 Task: In the  document Pig.epub ,align picture to the 'center'. Insert word art below the picture and give heading  'Pig  in Light Blue'change the shape height to  7.32 in
Action: Mouse moved to (355, 485)
Screenshot: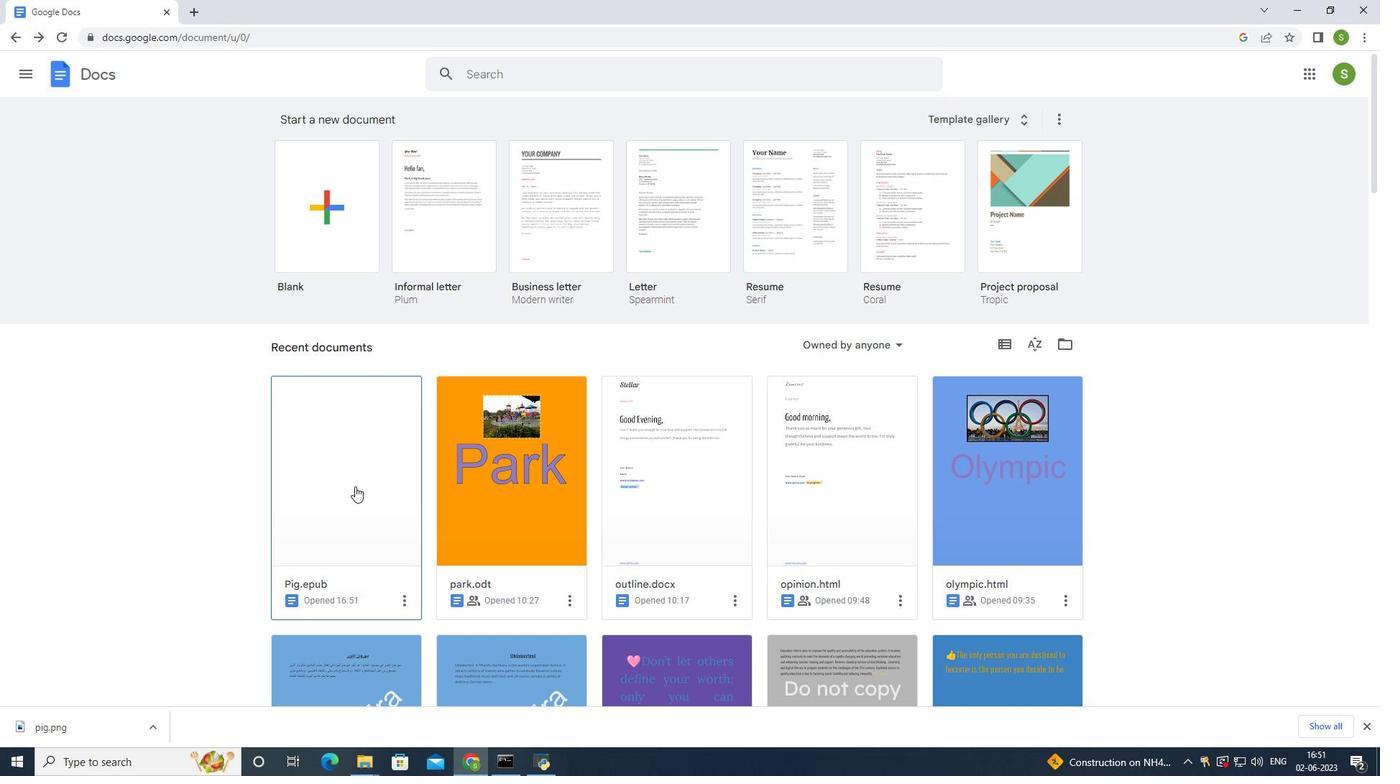 
Action: Mouse pressed left at (355, 485)
Screenshot: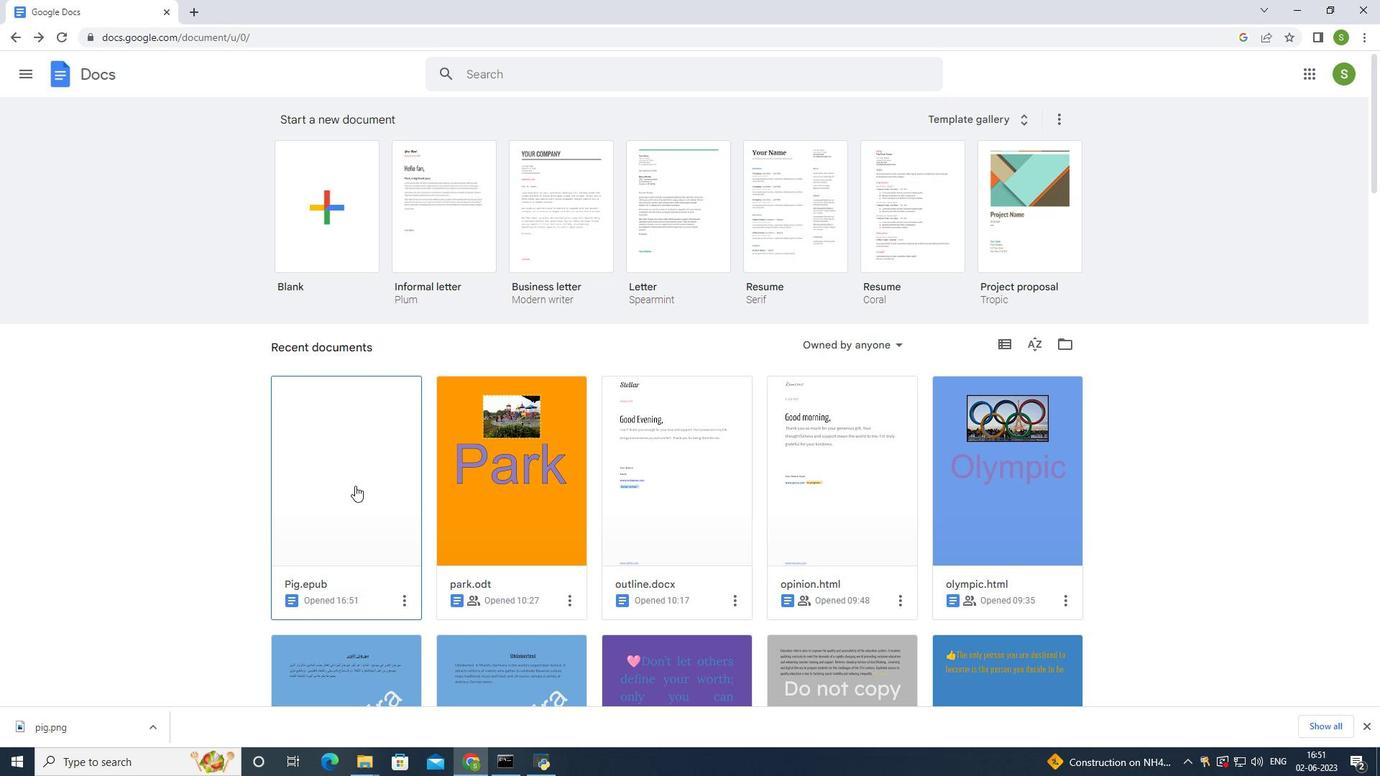 
Action: Mouse moved to (490, 269)
Screenshot: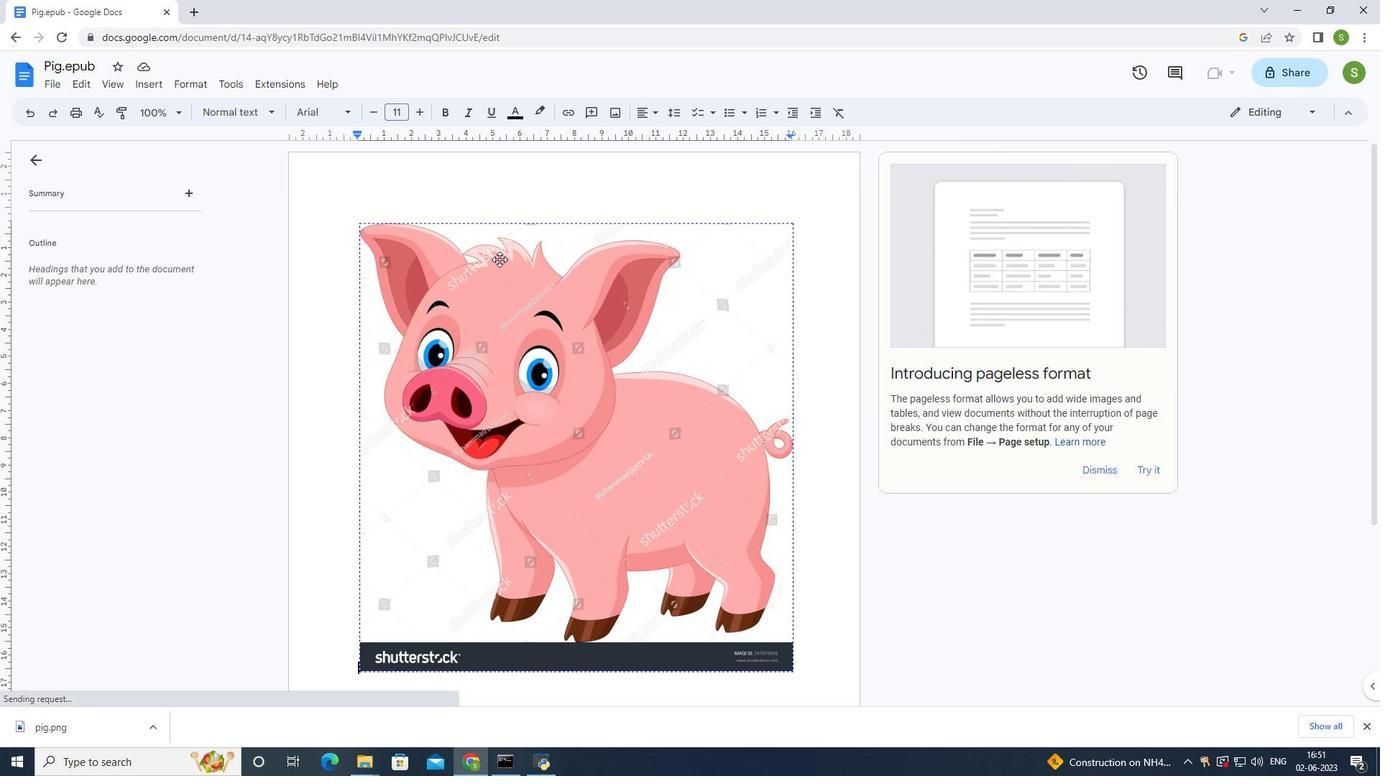 
Action: Mouse pressed left at (490, 269)
Screenshot: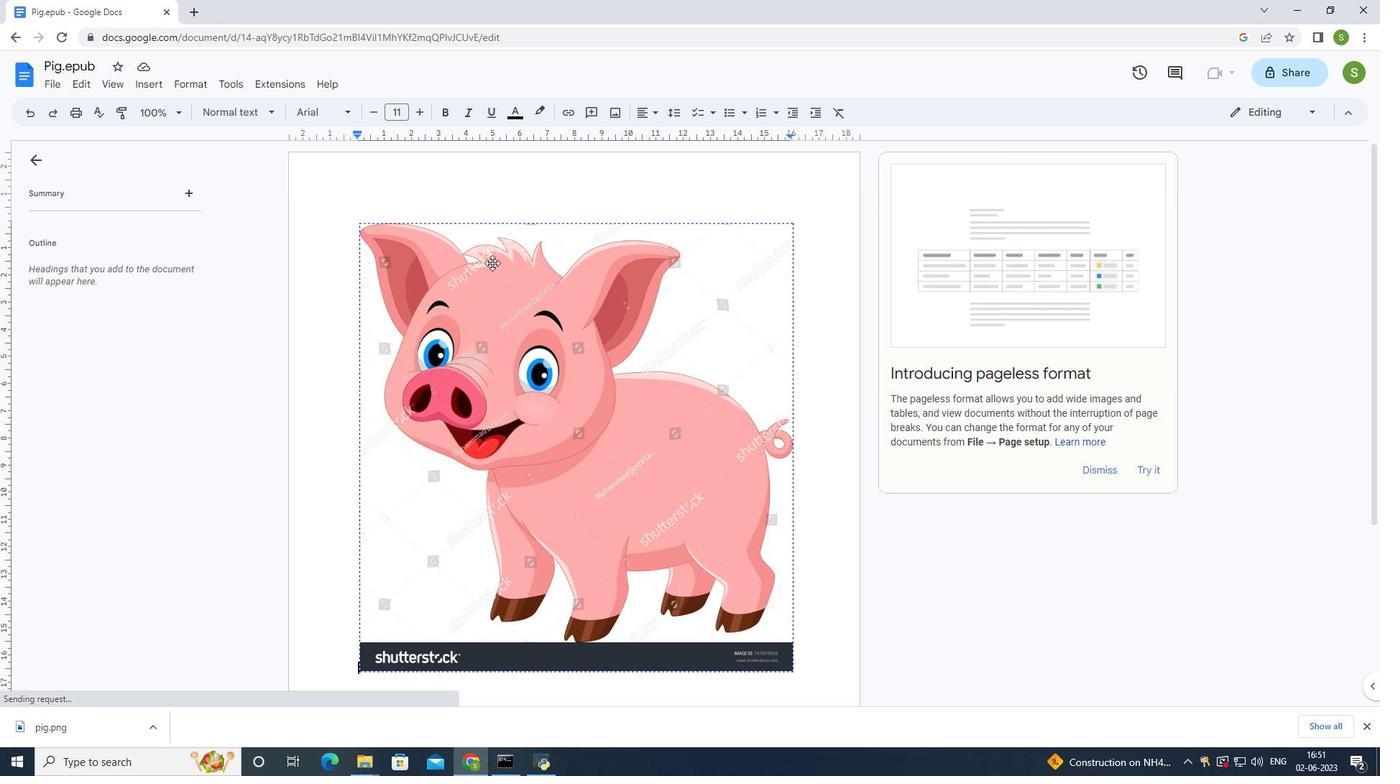 
Action: Mouse moved to (292, 109)
Screenshot: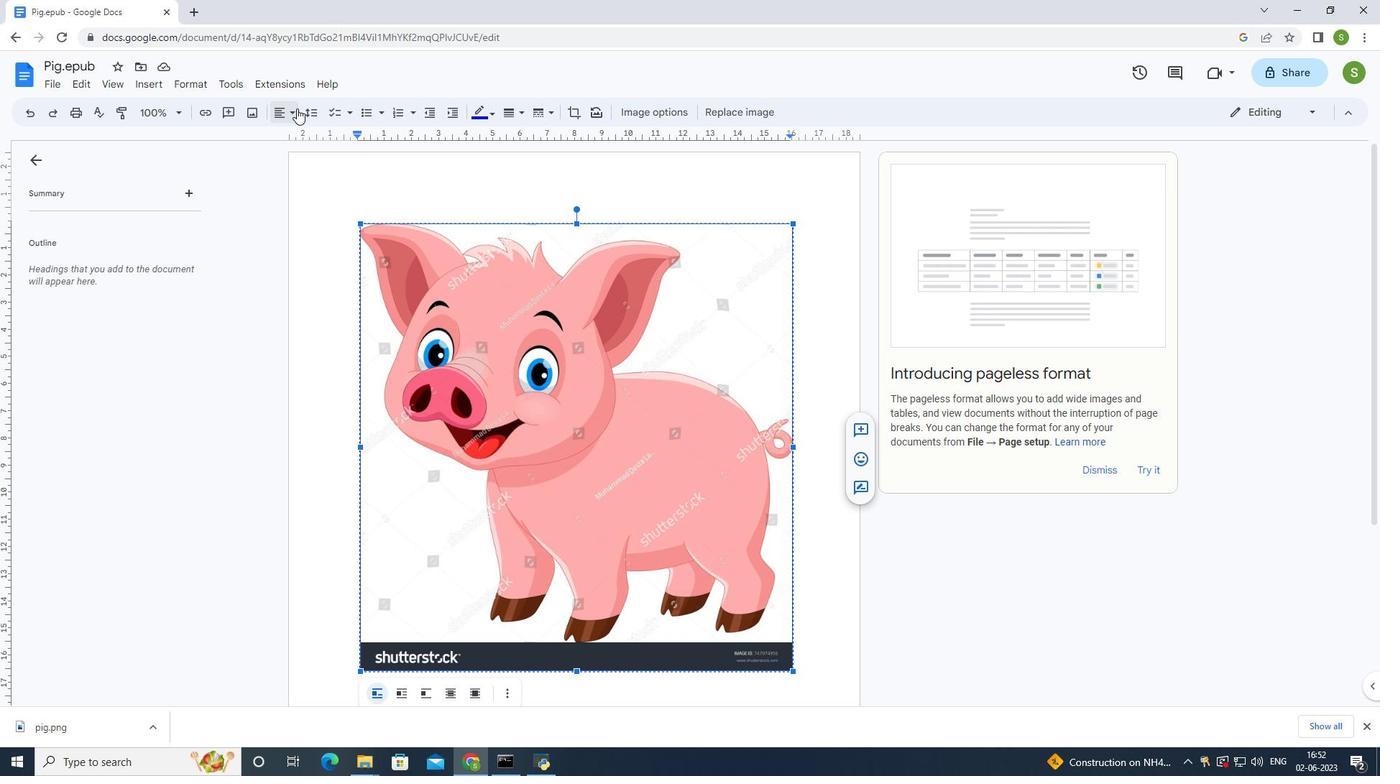 
Action: Mouse pressed left at (292, 109)
Screenshot: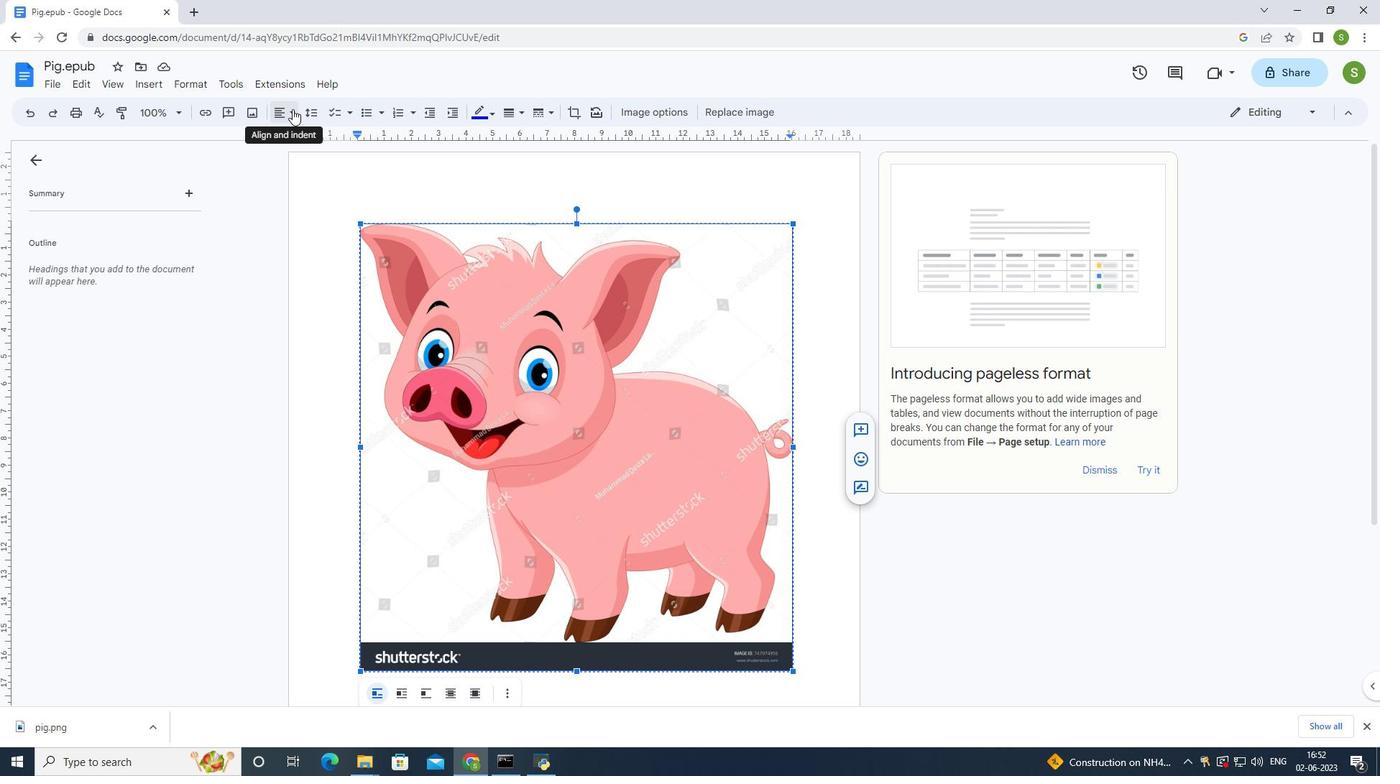 
Action: Mouse moved to (306, 135)
Screenshot: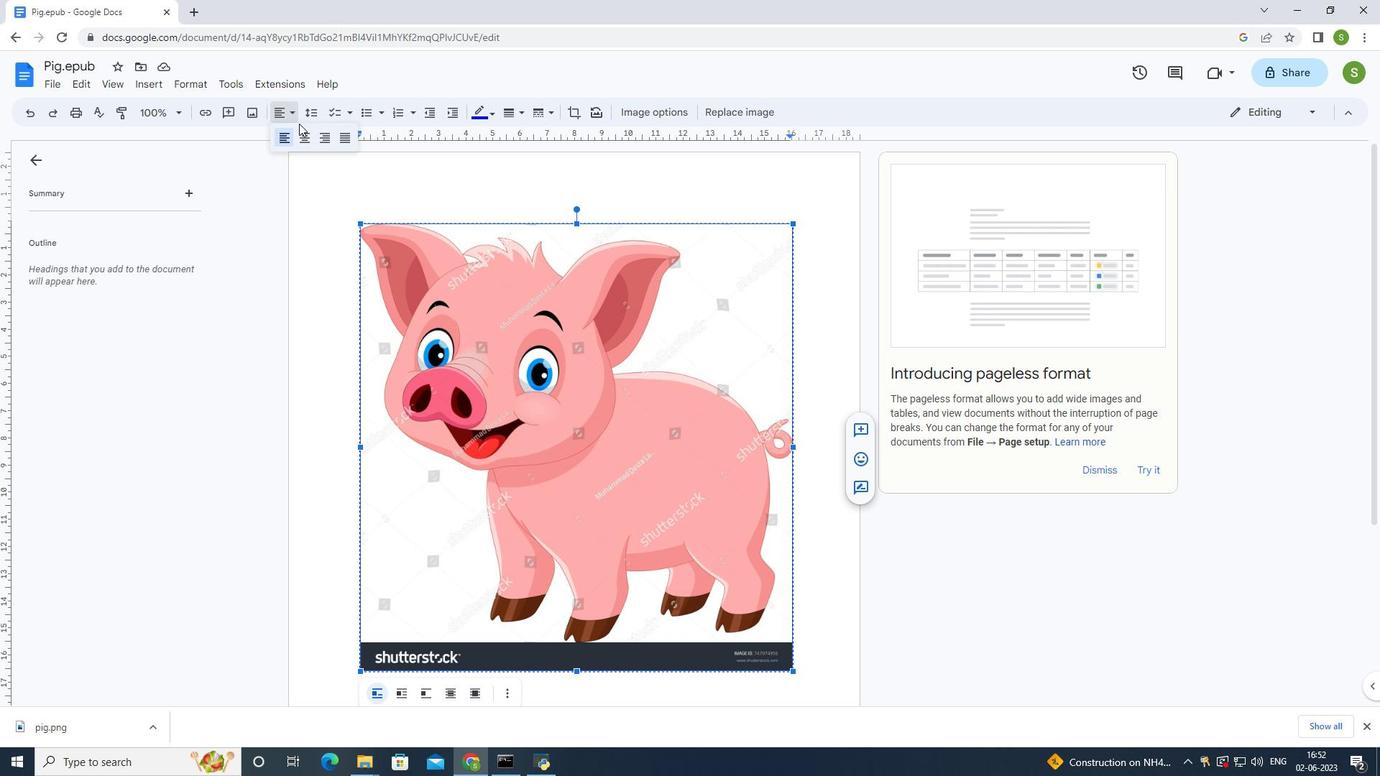 
Action: Mouse pressed left at (306, 135)
Screenshot: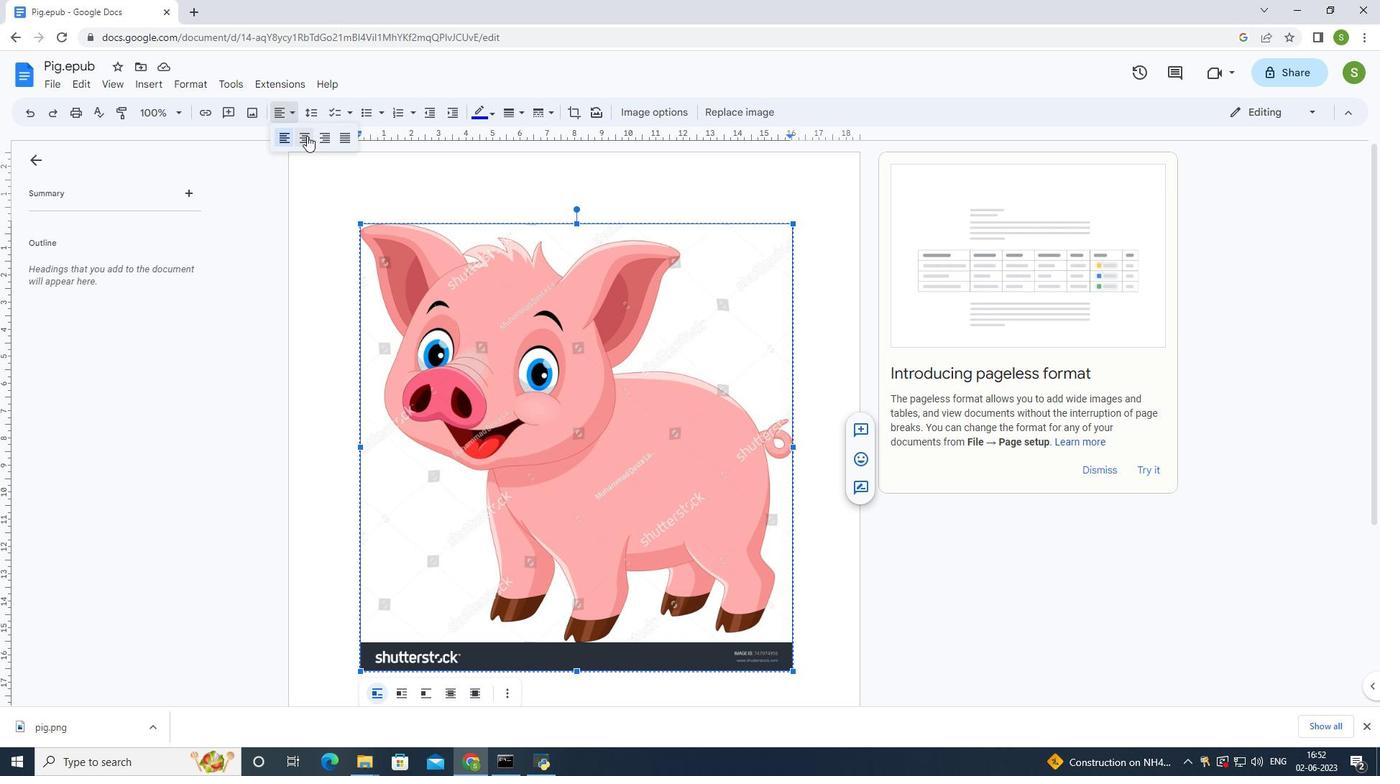 
Action: Mouse moved to (138, 79)
Screenshot: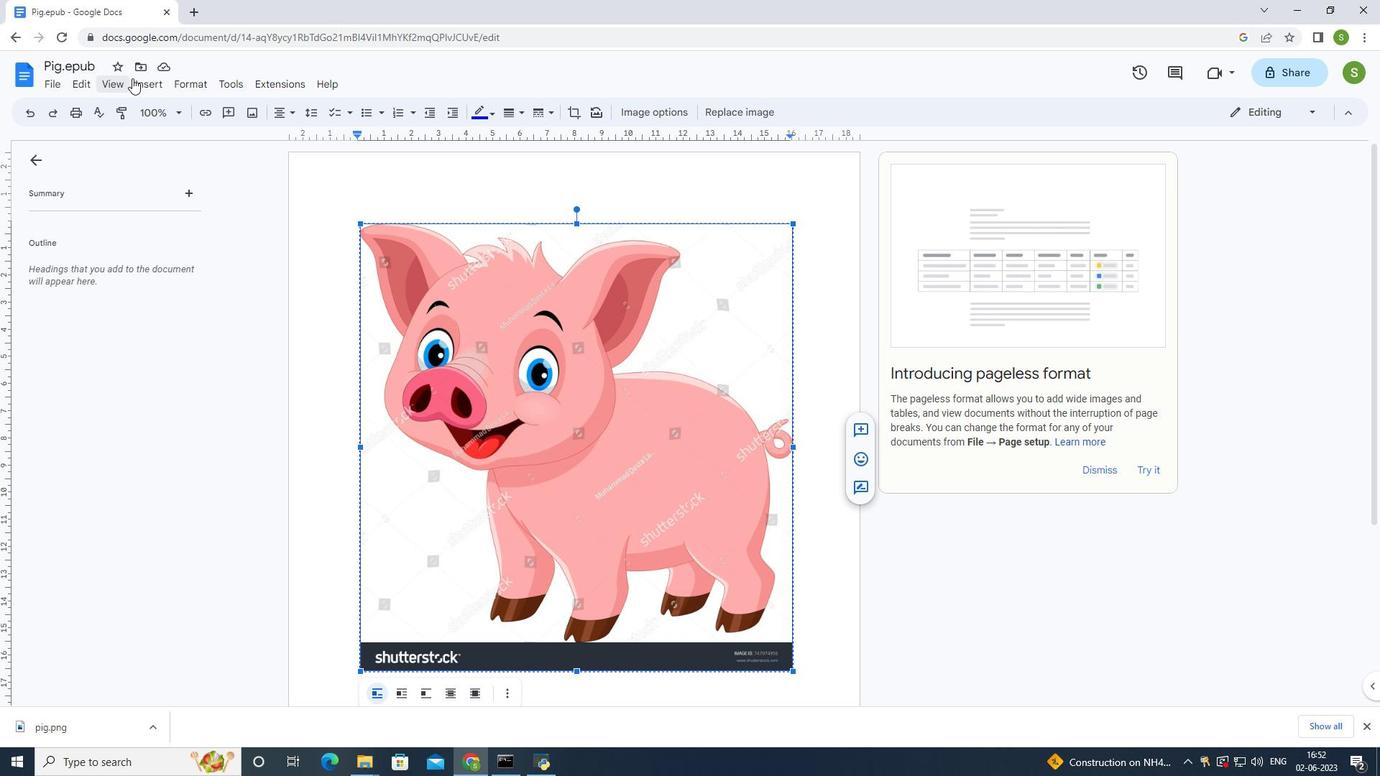 
Action: Mouse pressed left at (138, 79)
Screenshot: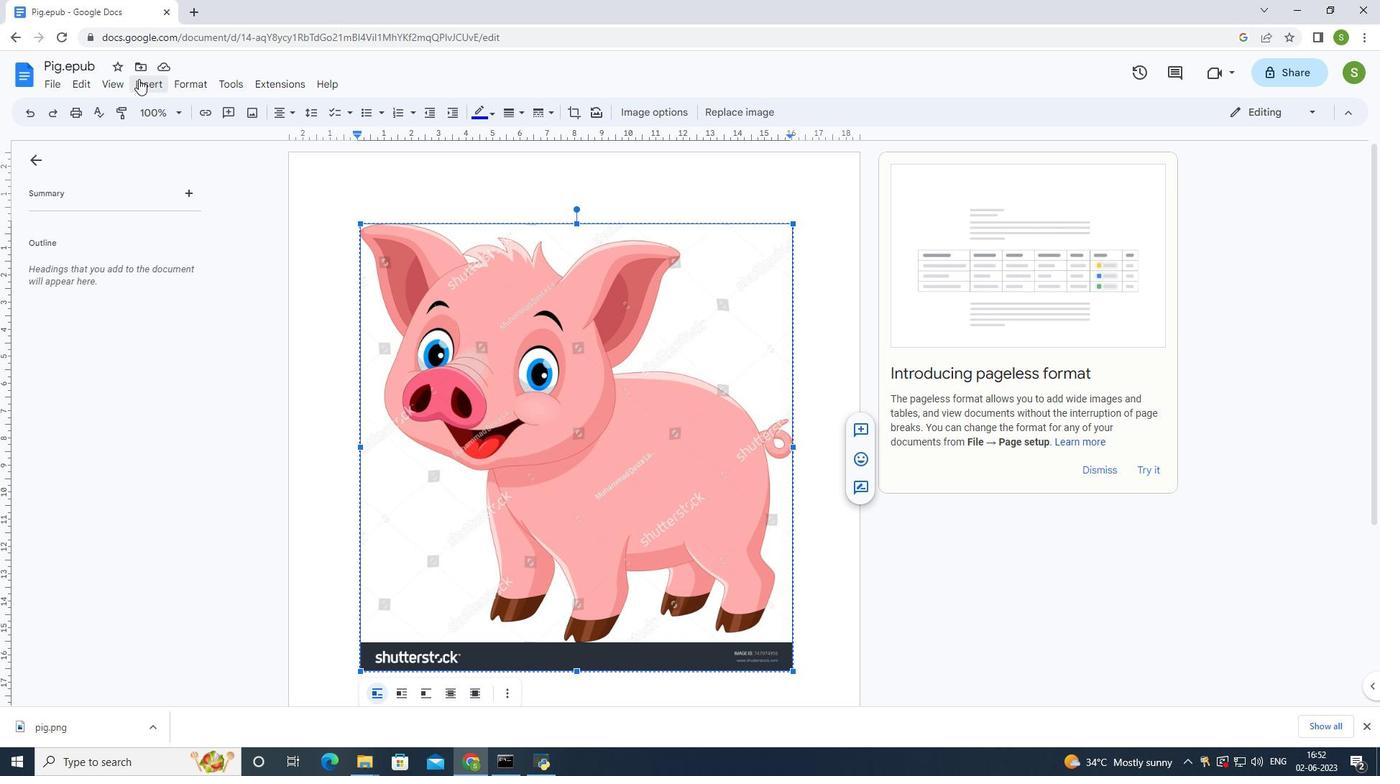 
Action: Mouse moved to (450, 164)
Screenshot: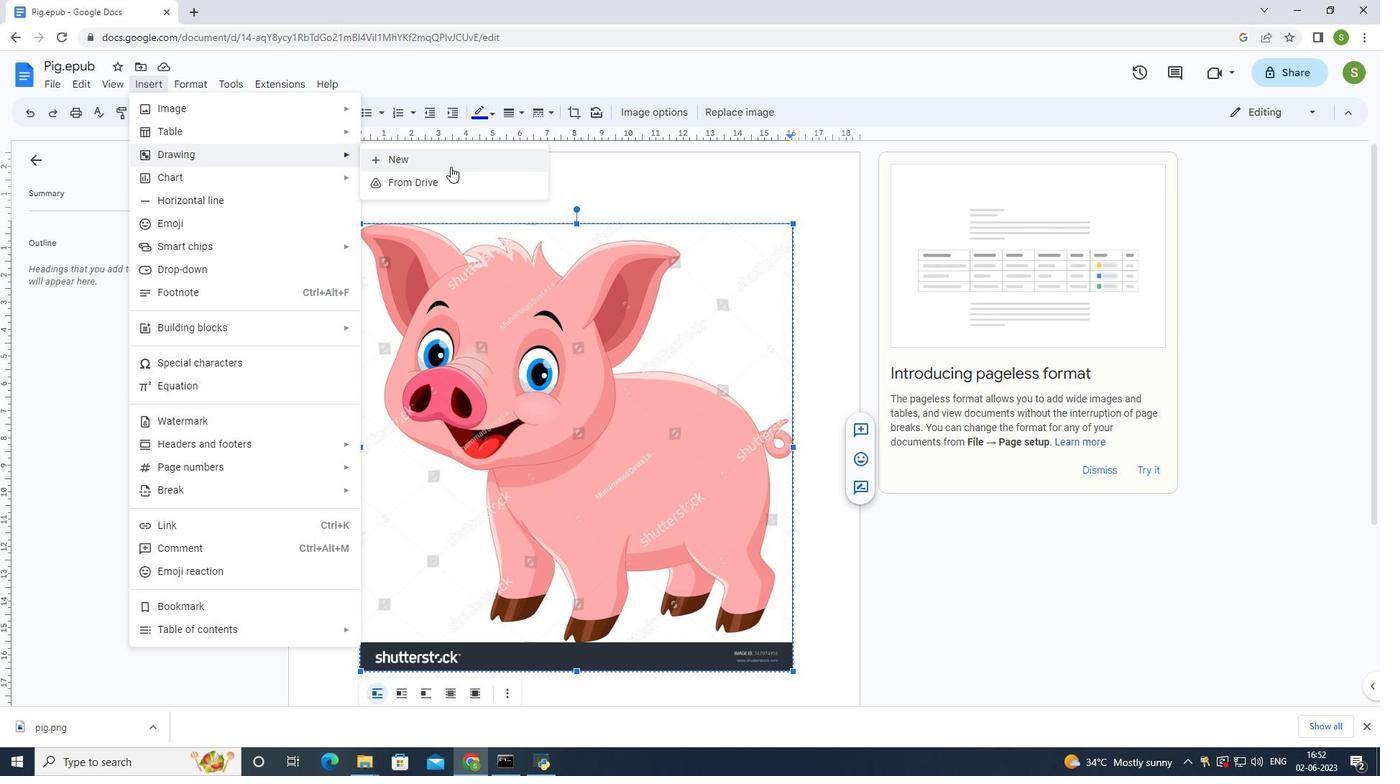 
Action: Mouse pressed left at (450, 164)
Screenshot: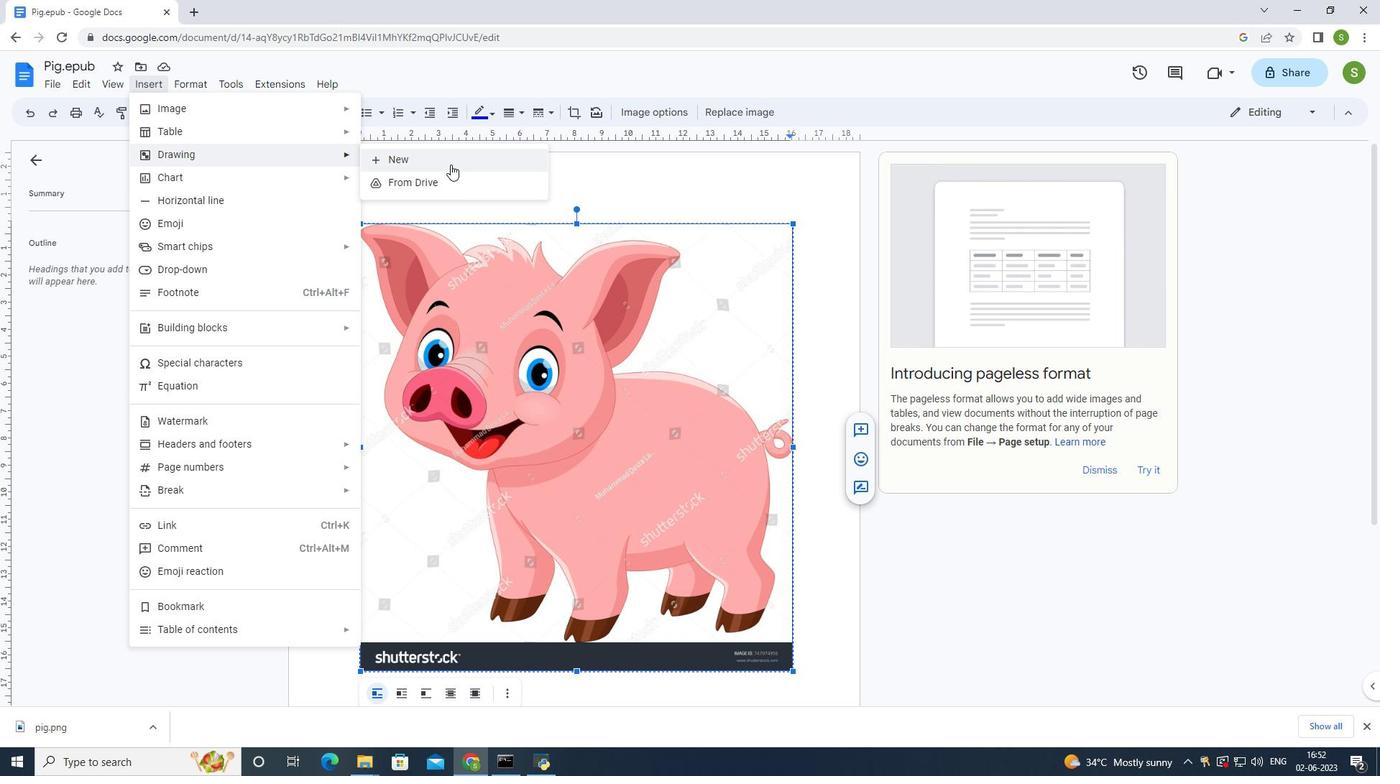 
Action: Mouse moved to (368, 141)
Screenshot: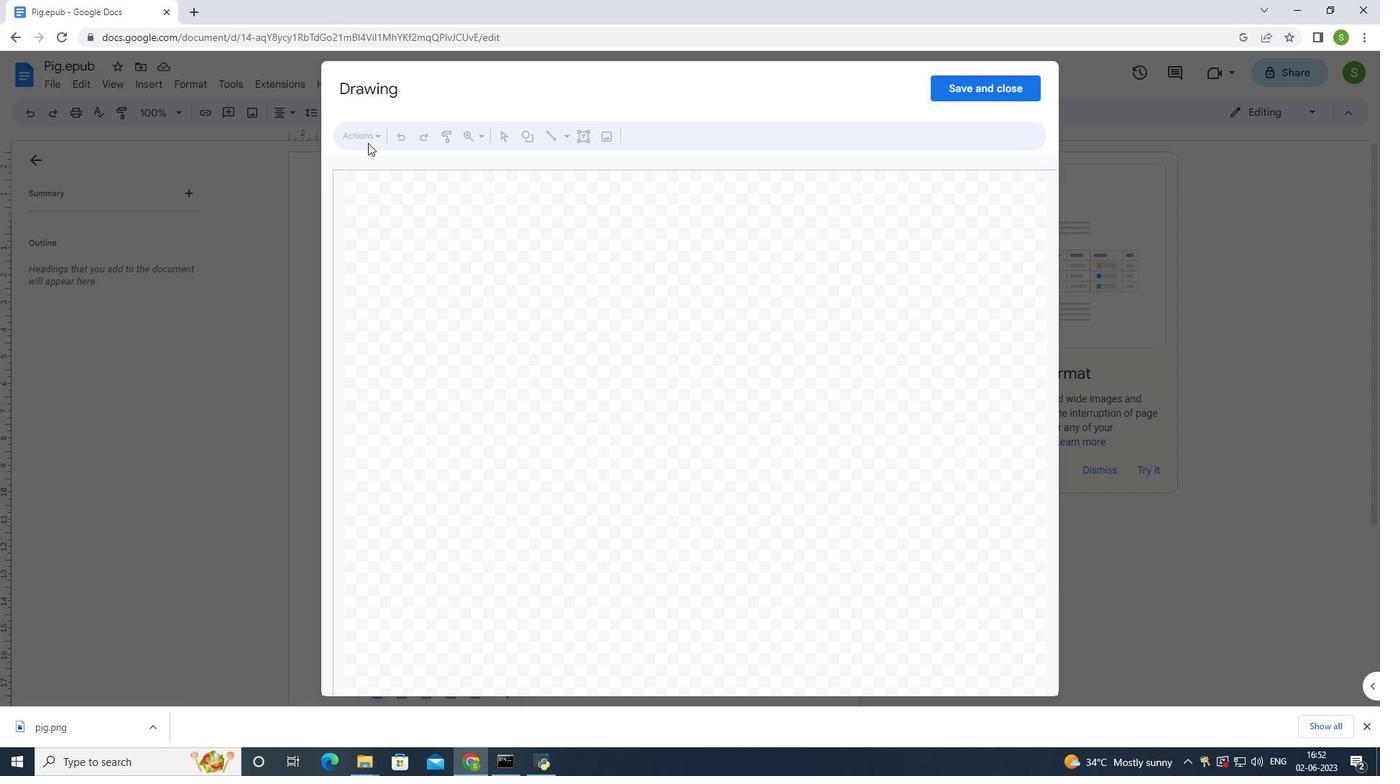 
Action: Mouse pressed left at (368, 141)
Screenshot: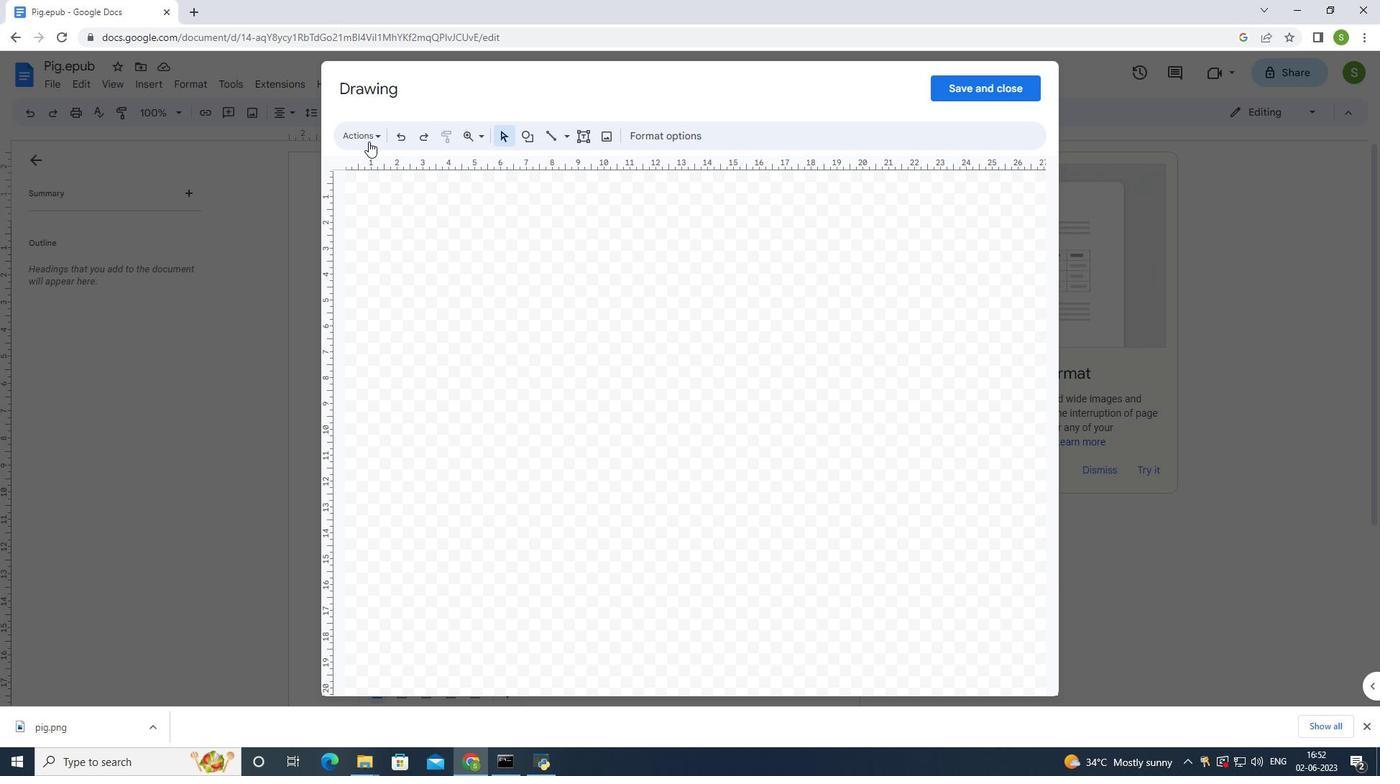
Action: Mouse moved to (377, 230)
Screenshot: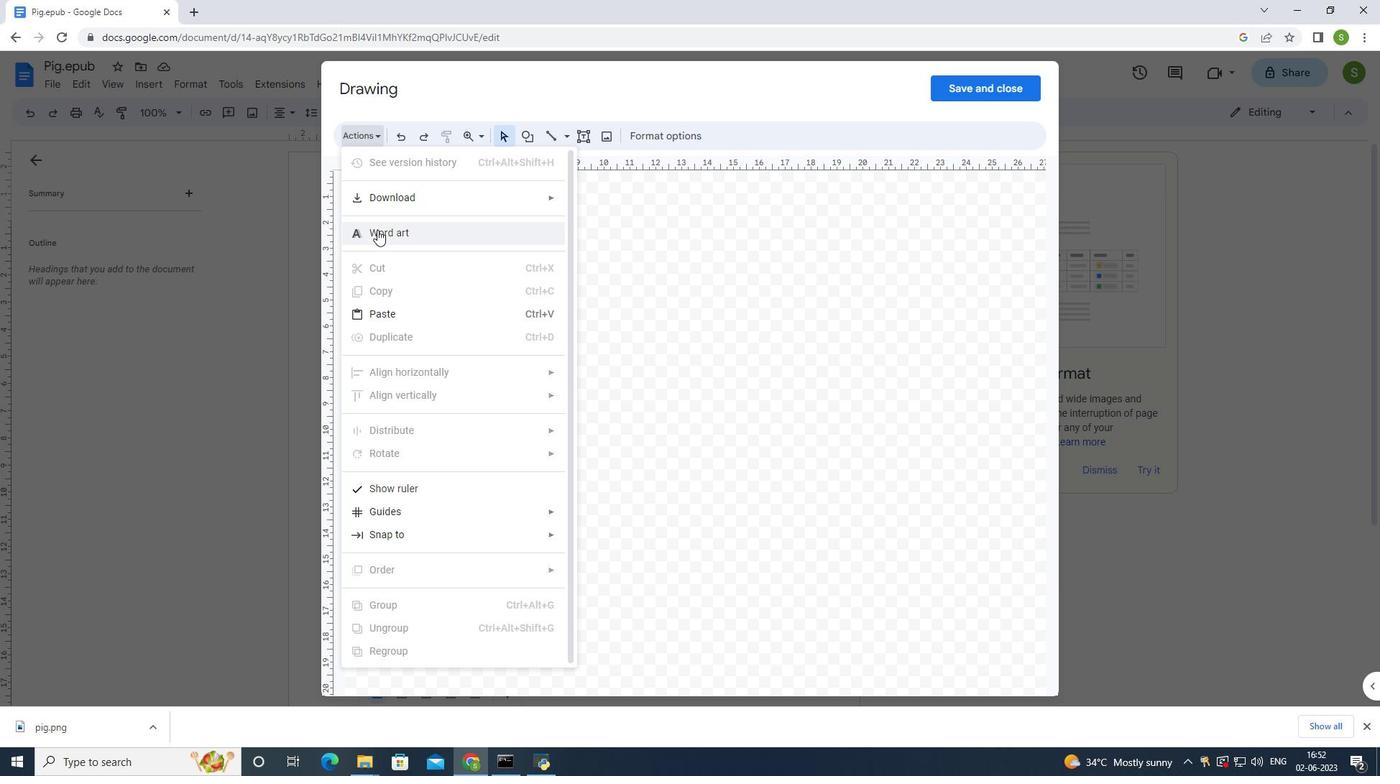
Action: Mouse pressed left at (377, 230)
Screenshot: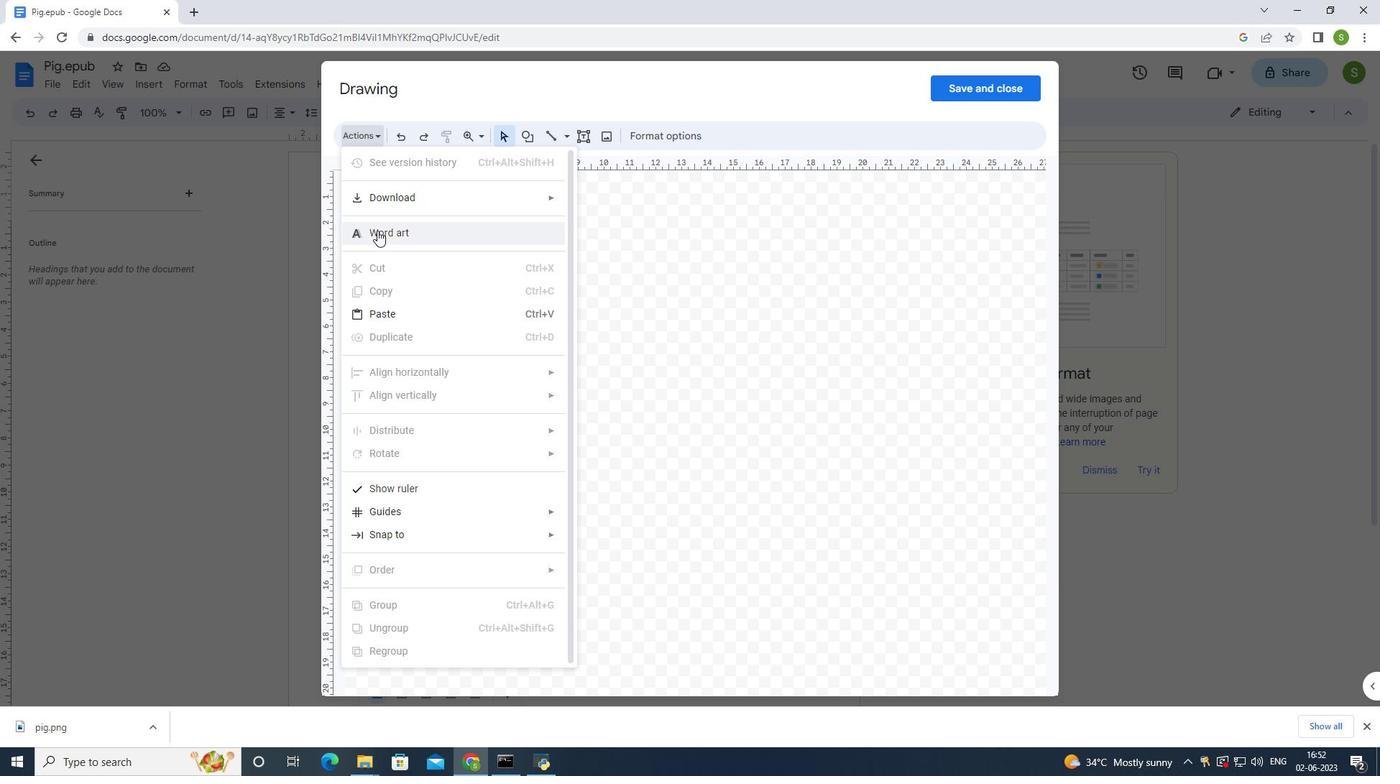 
Action: Mouse moved to (559, 367)
Screenshot: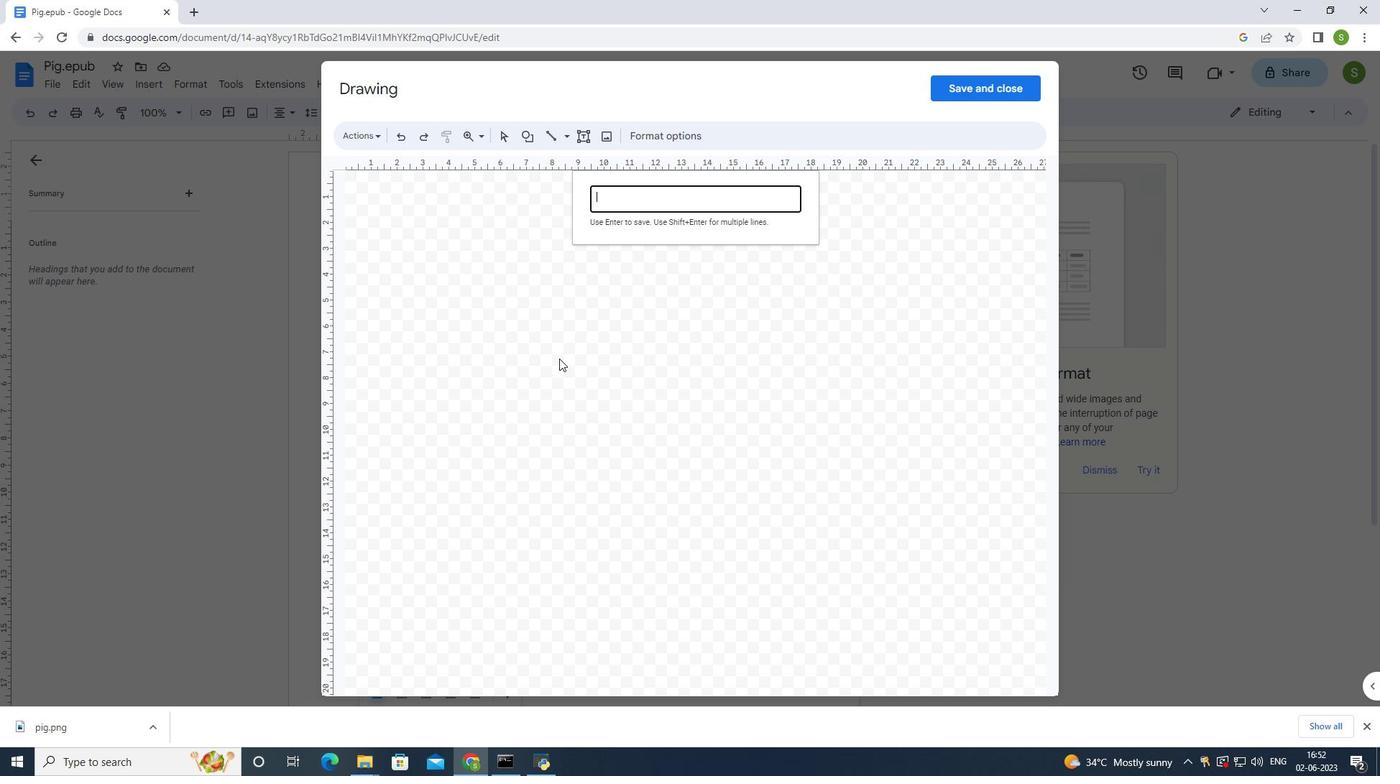 
Action: Key pressed <Key.shift_r>
Screenshot: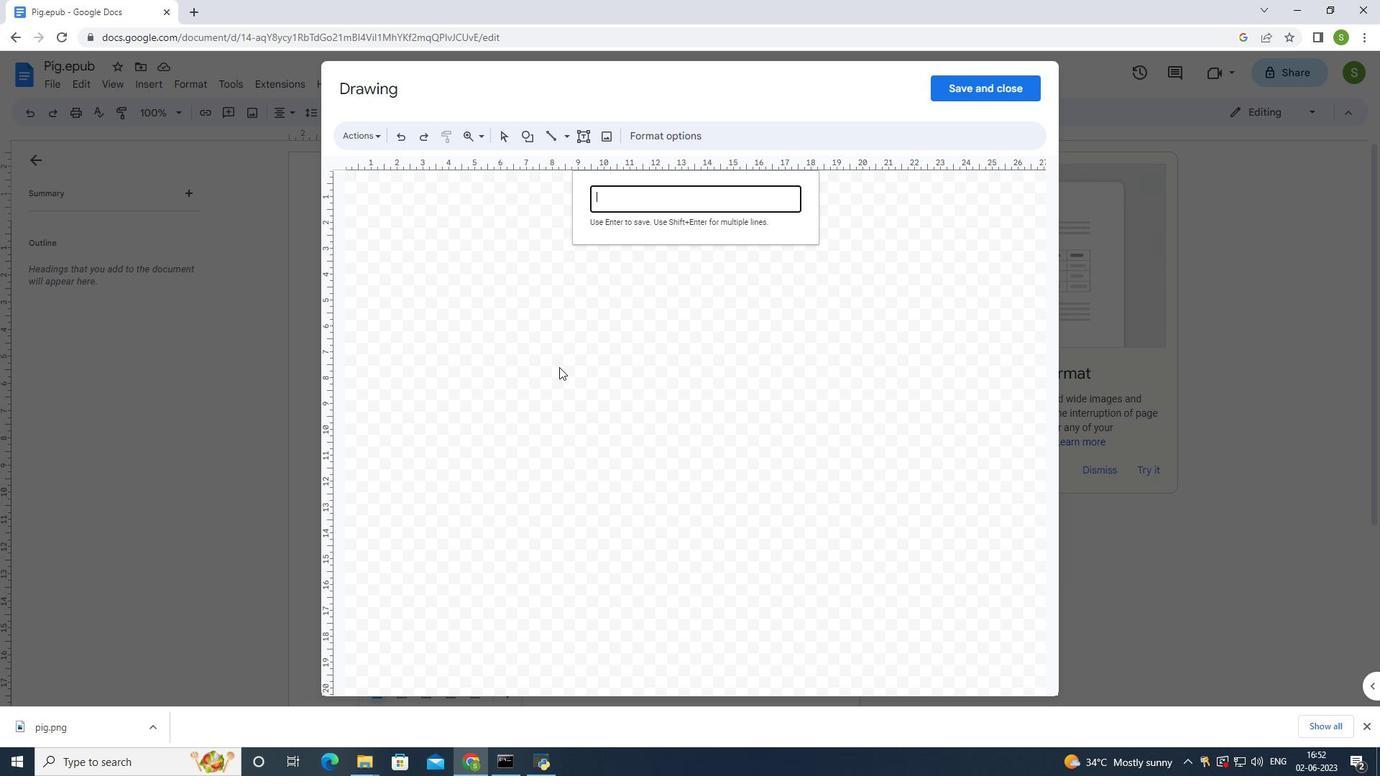 
Action: Mouse moved to (558, 368)
Screenshot: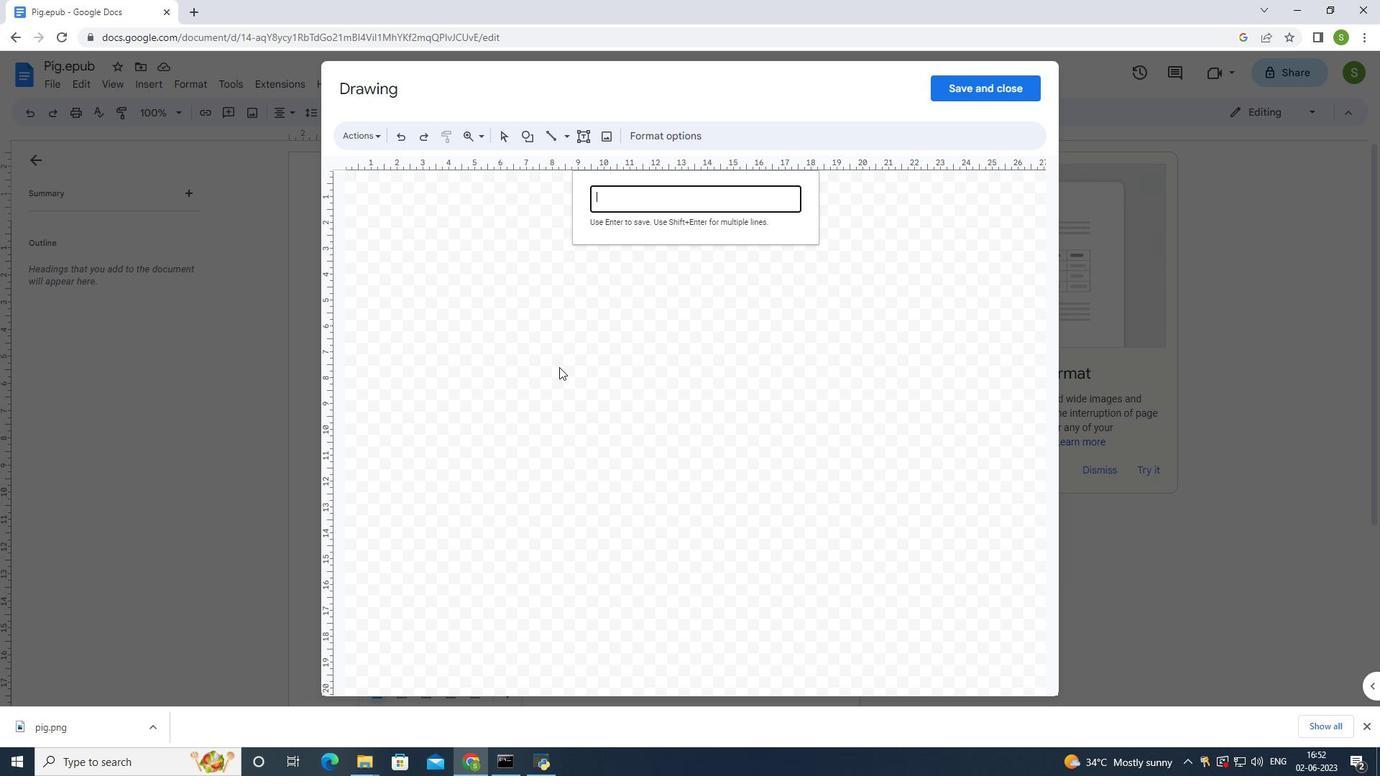 
Action: Key pressed P
Screenshot: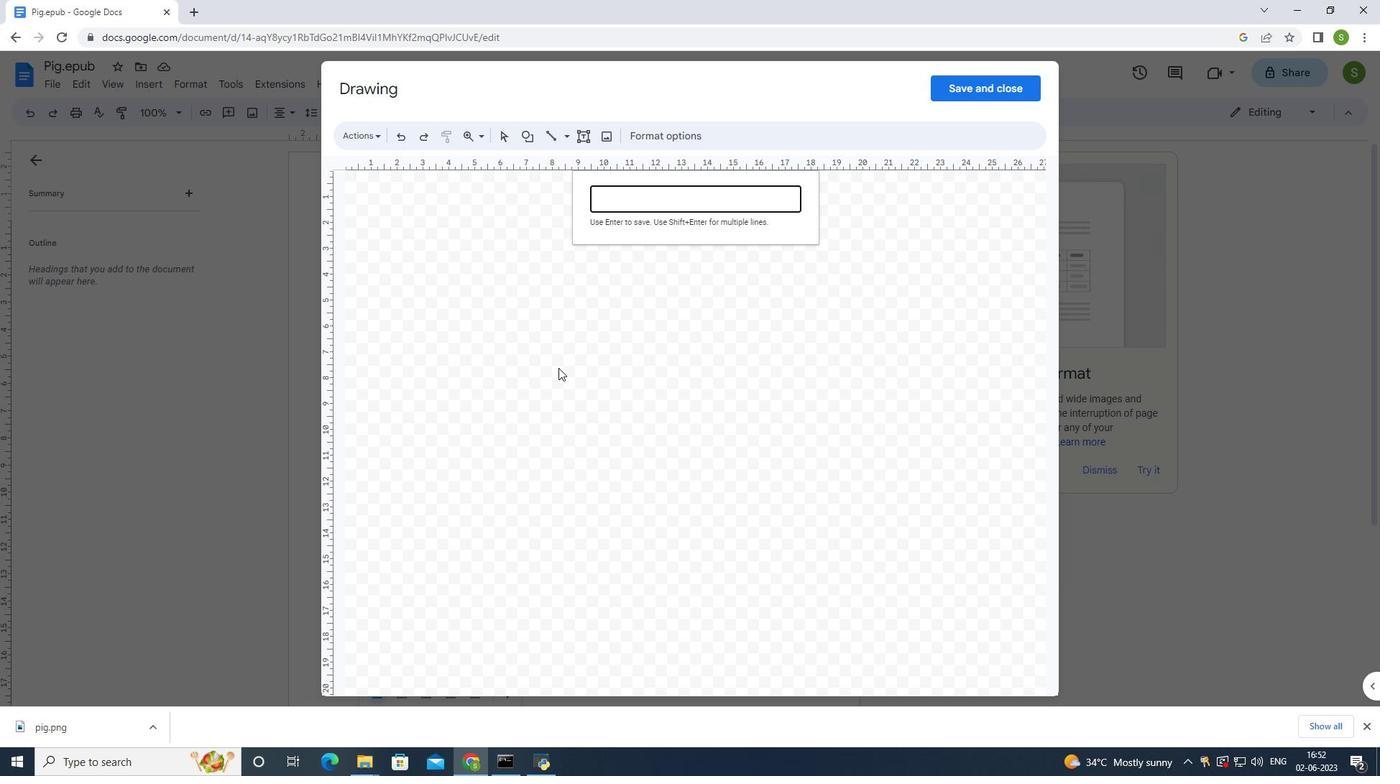 
Action: Mouse moved to (555, 369)
Screenshot: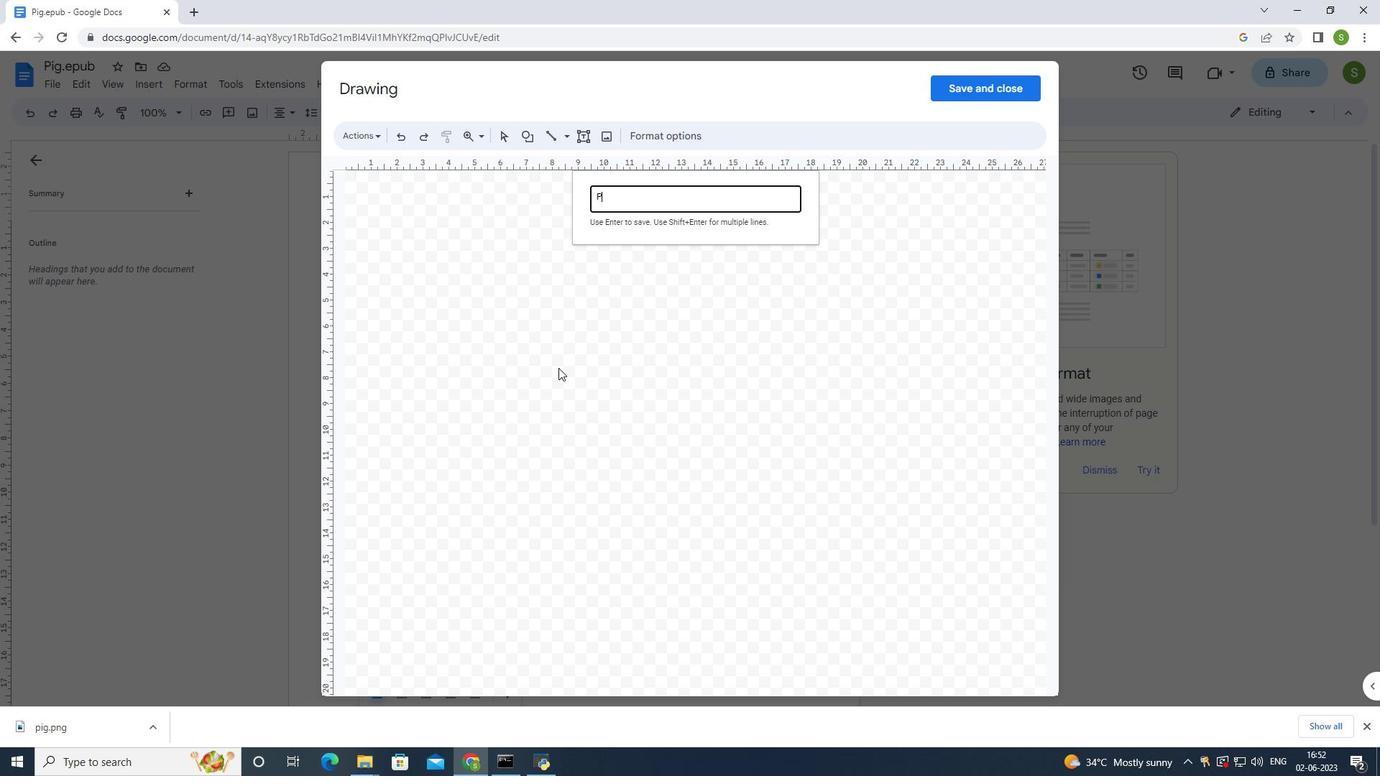 
Action: Key pressed i
Screenshot: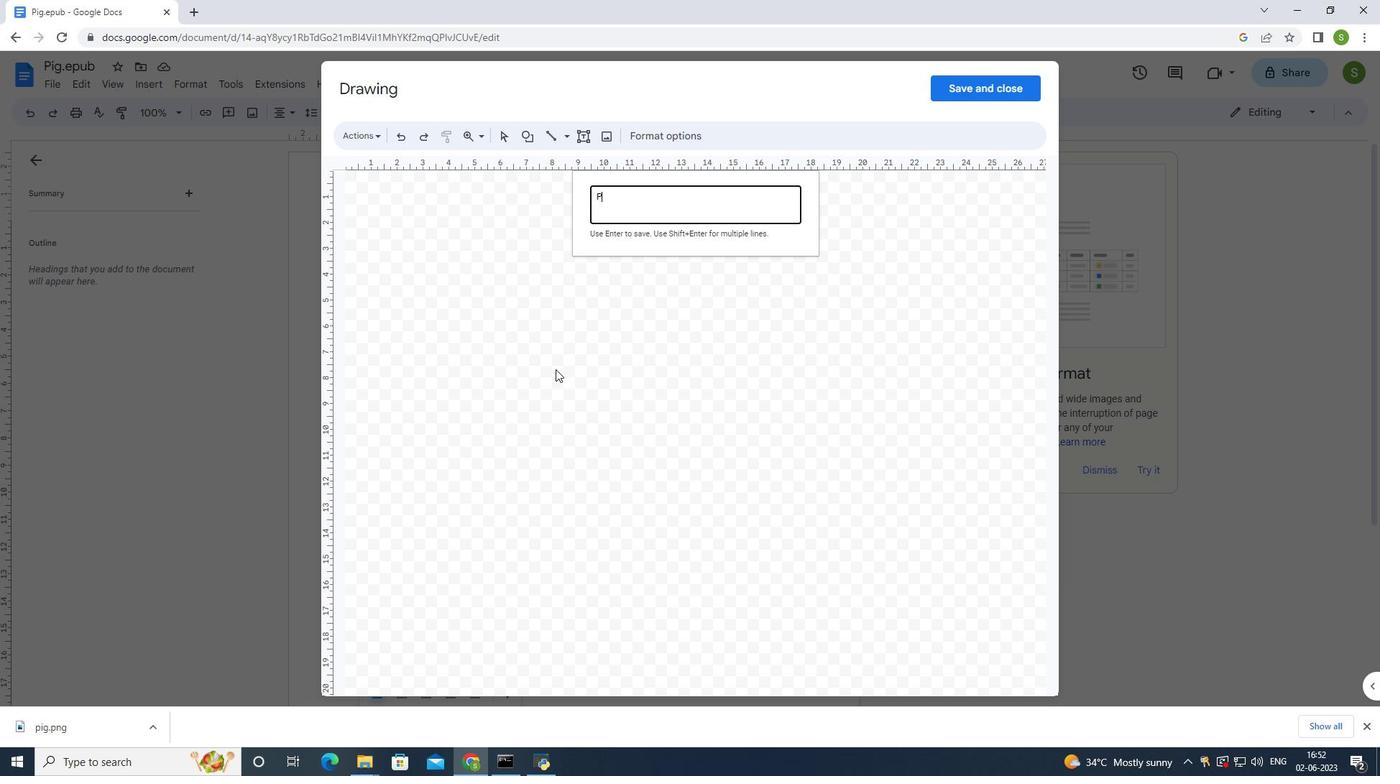 
Action: Mouse moved to (545, 382)
Screenshot: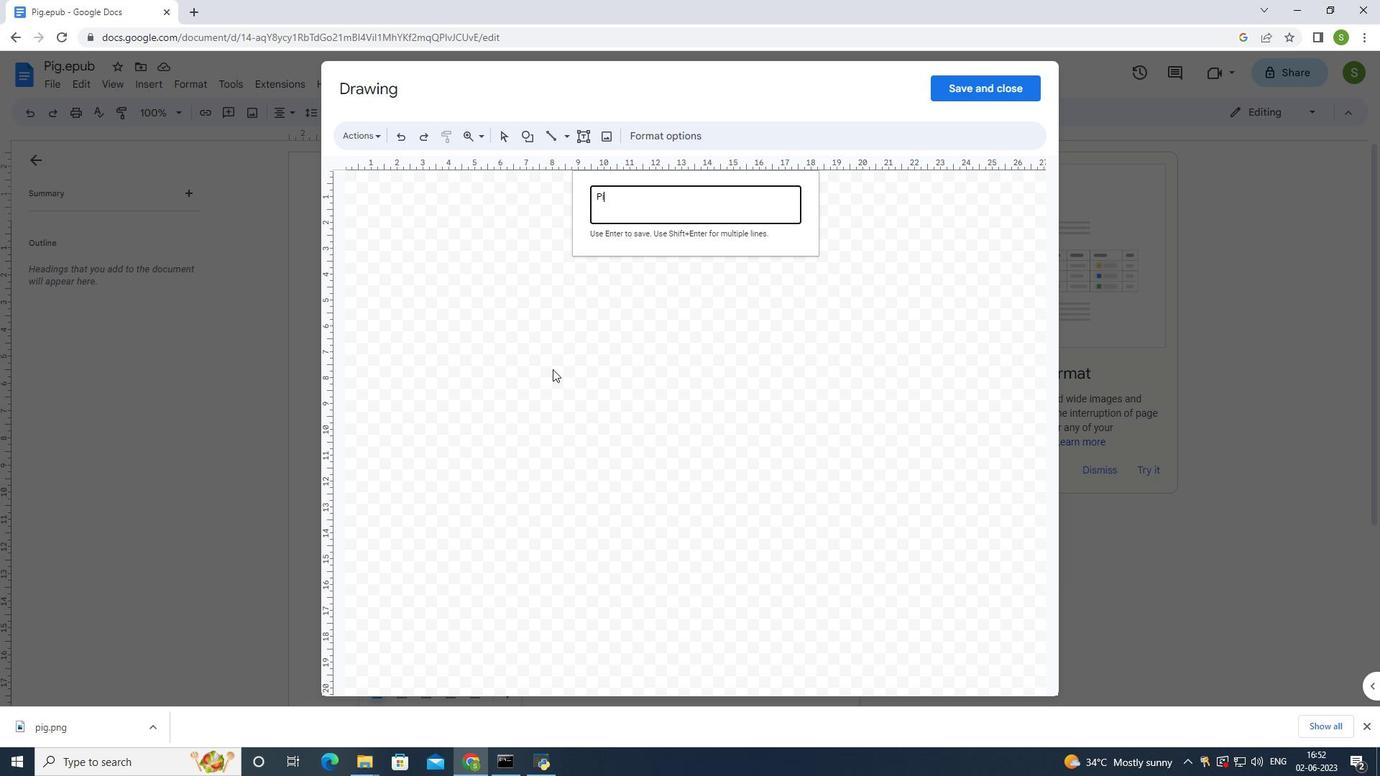 
Action: Key pressed g
Screenshot: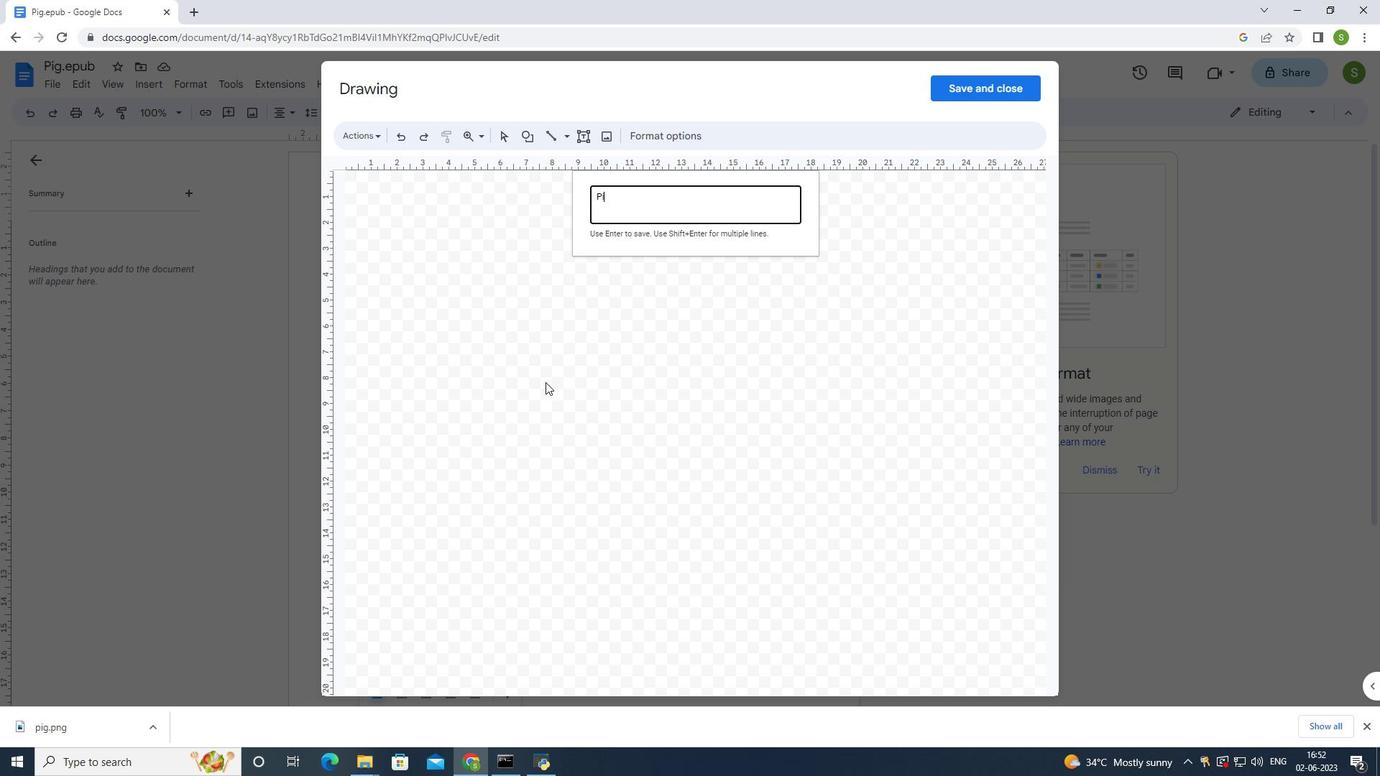 
Action: Mouse moved to (788, 236)
Screenshot: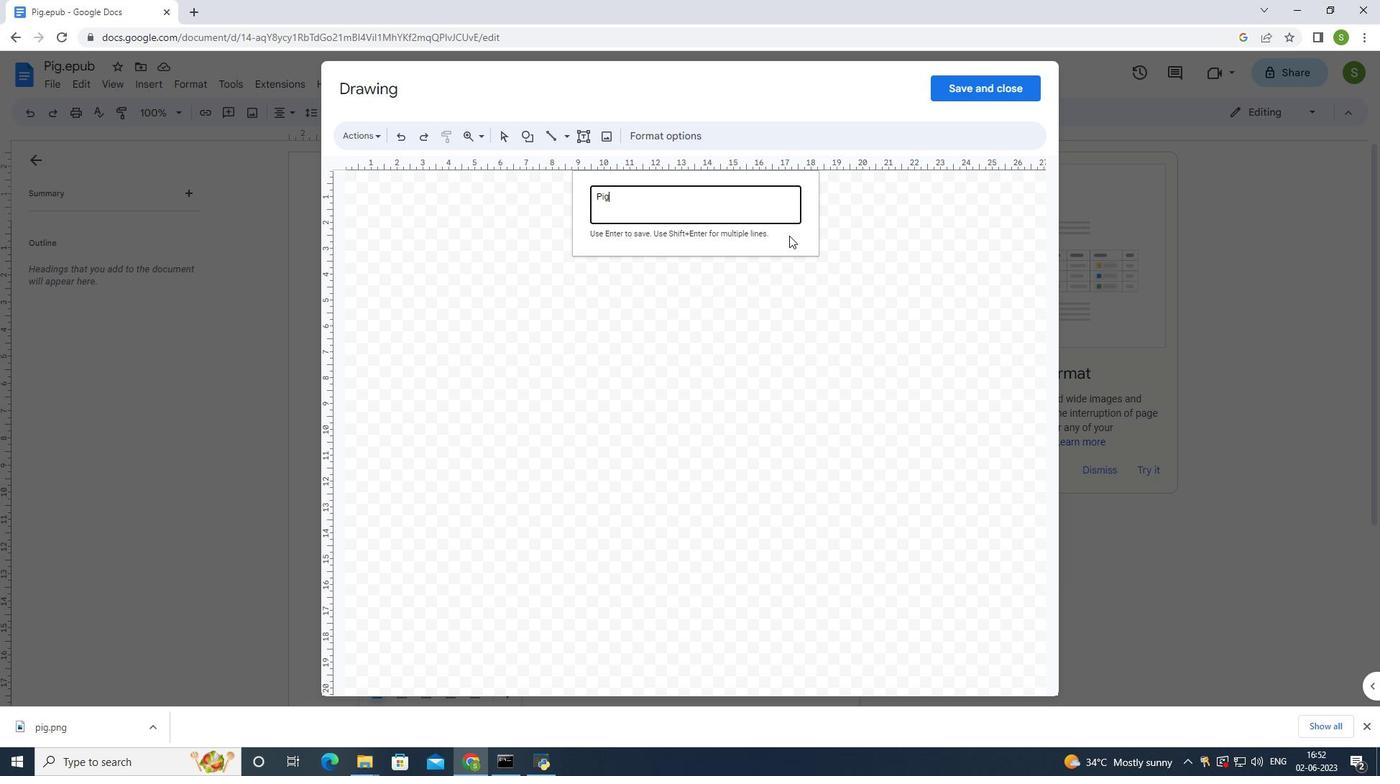 
Action: Key pressed <Key.enter>
Screenshot: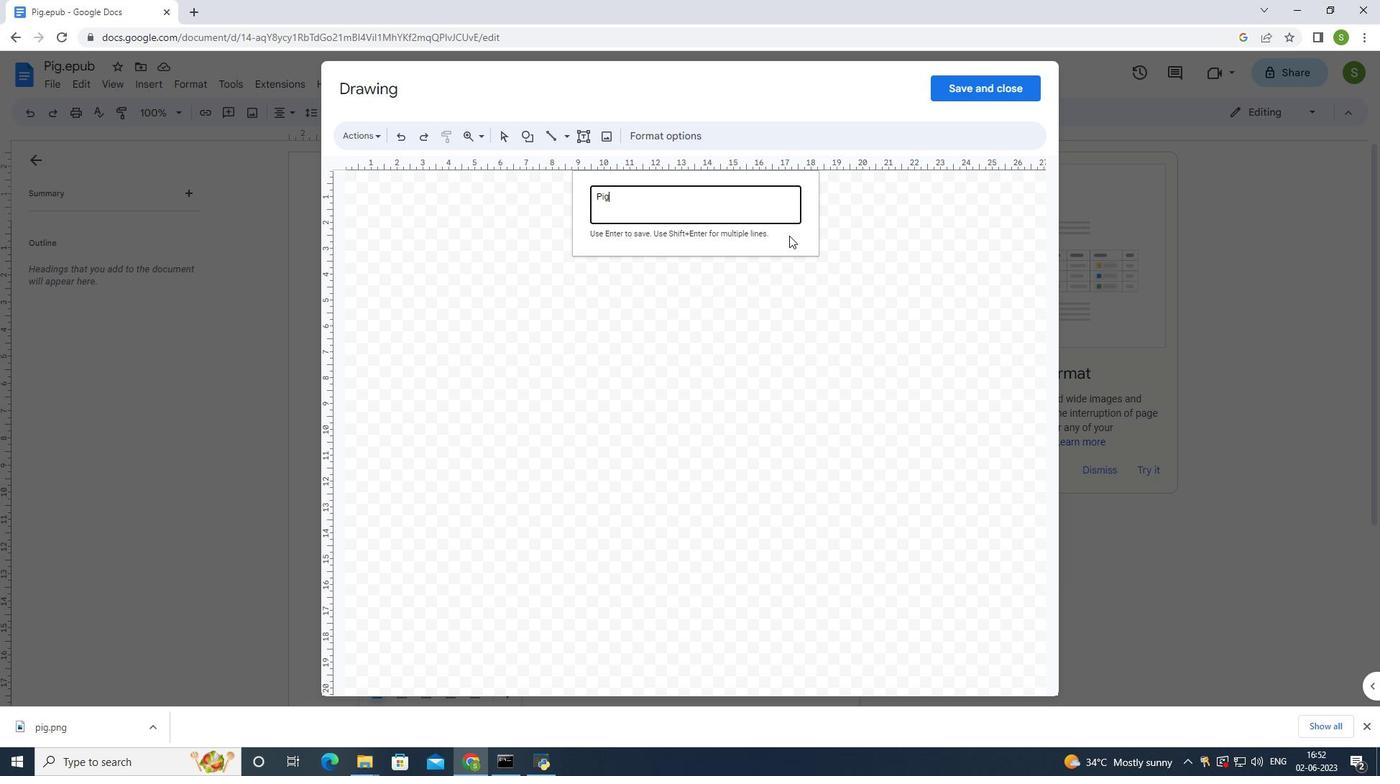 
Action: Mouse moved to (657, 139)
Screenshot: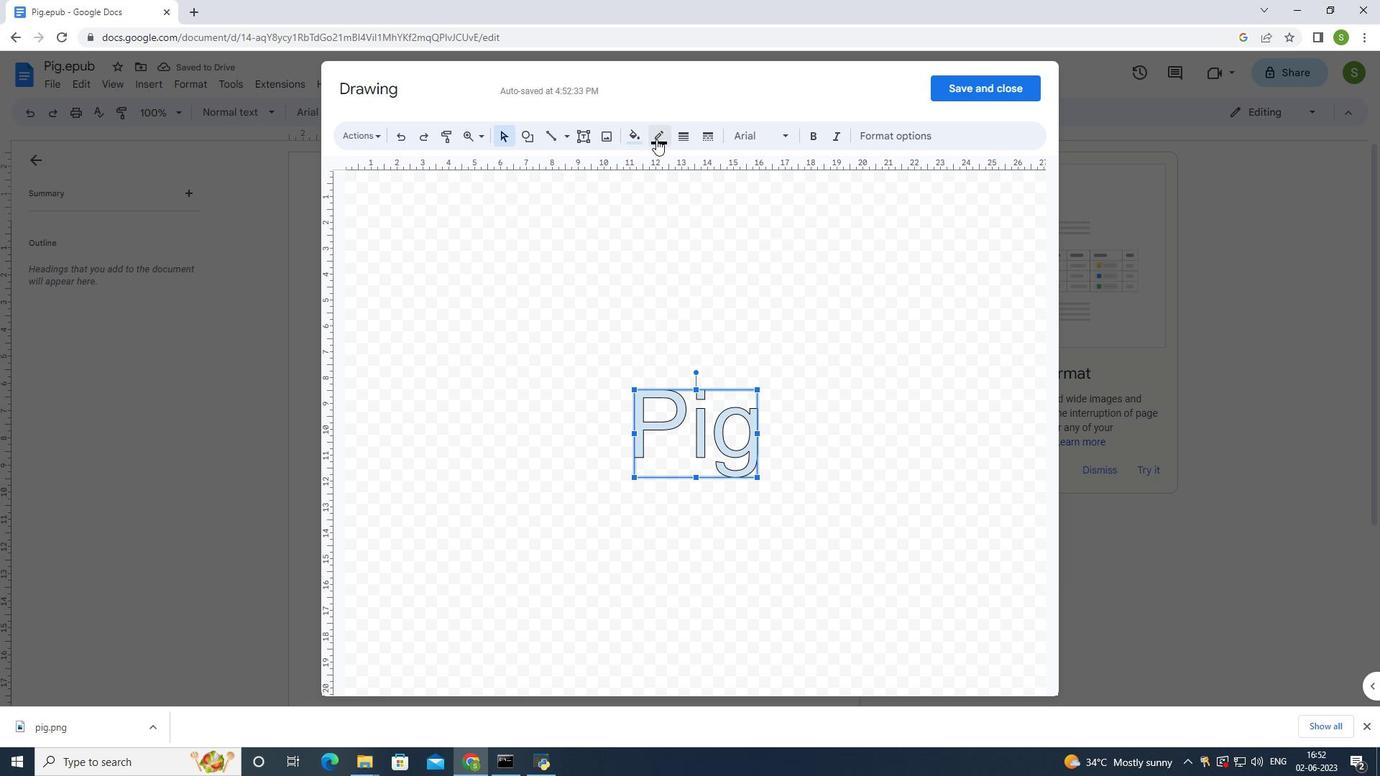
Action: Mouse pressed left at (657, 139)
Screenshot: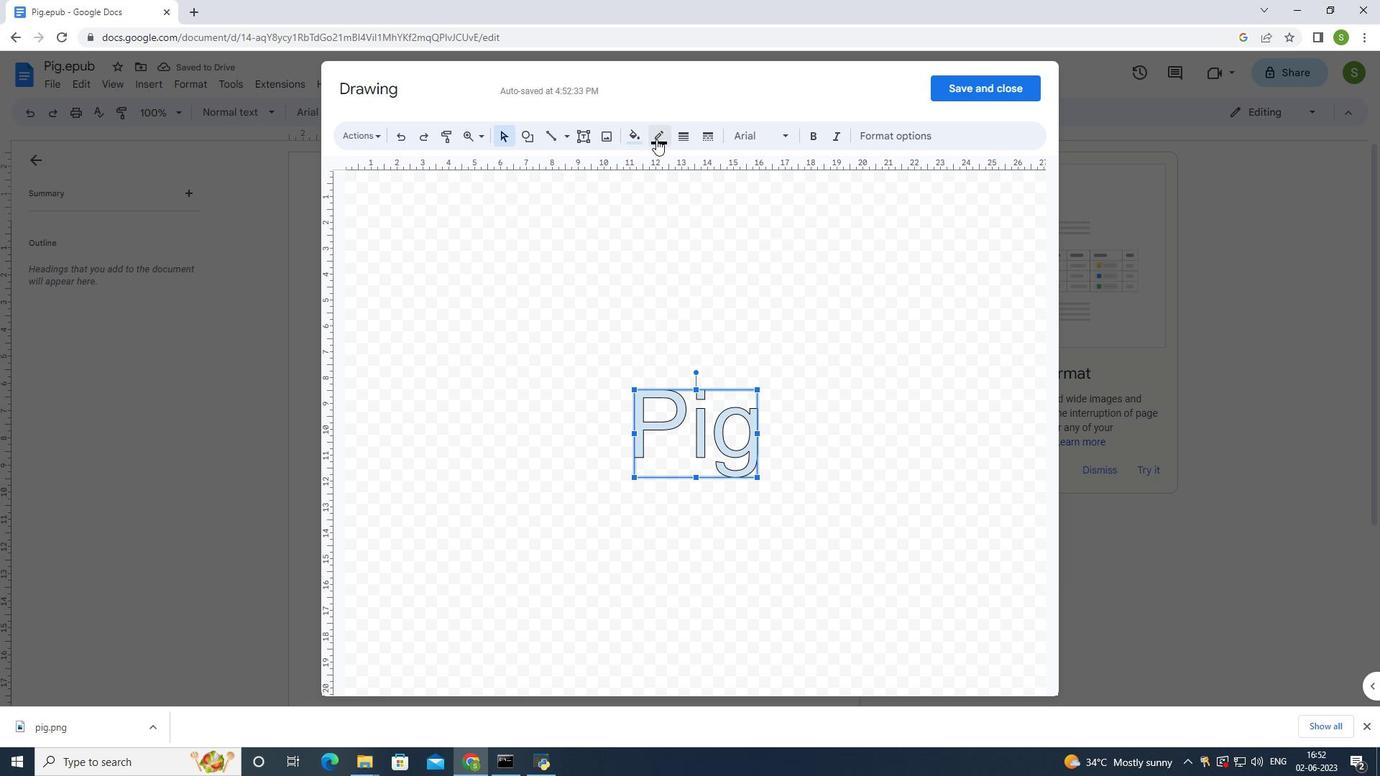 
Action: Mouse moved to (774, 260)
Screenshot: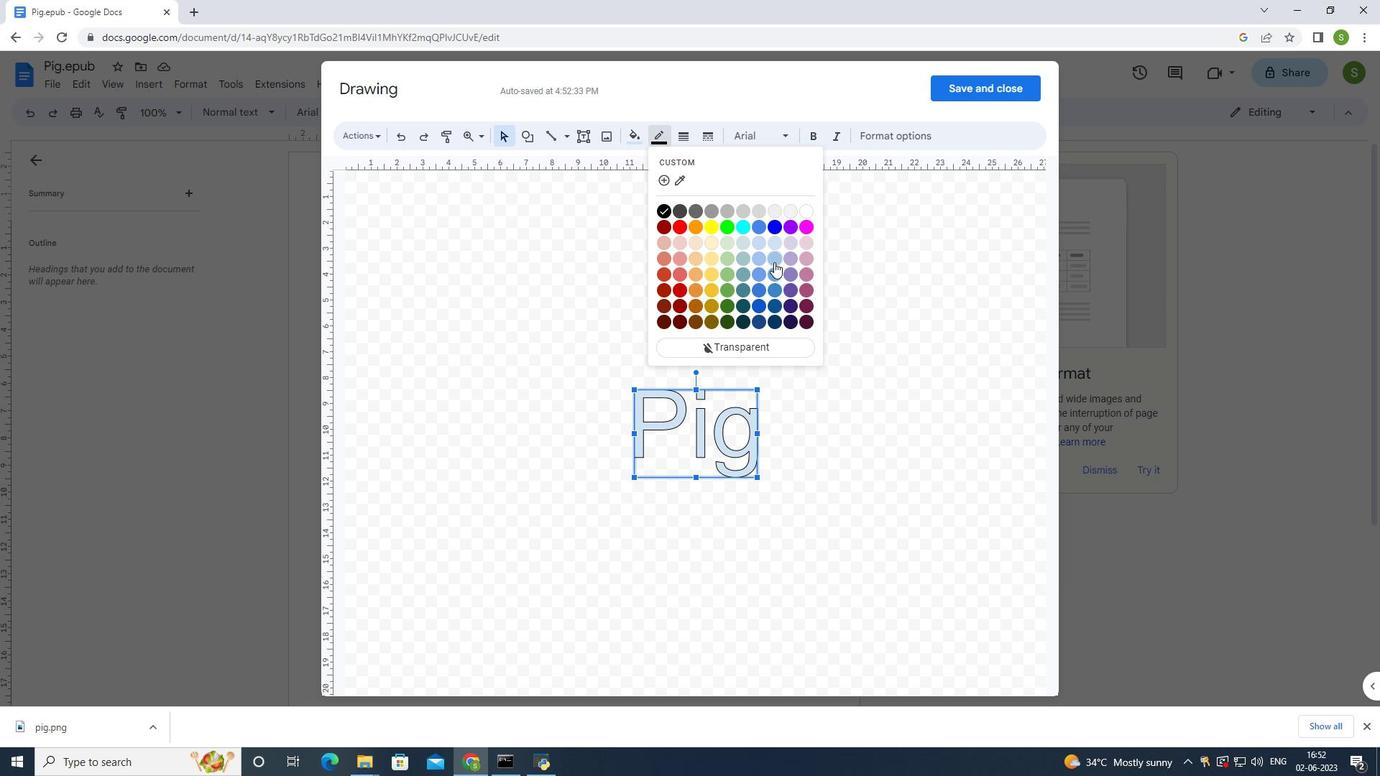 
Action: Mouse pressed left at (774, 260)
Screenshot: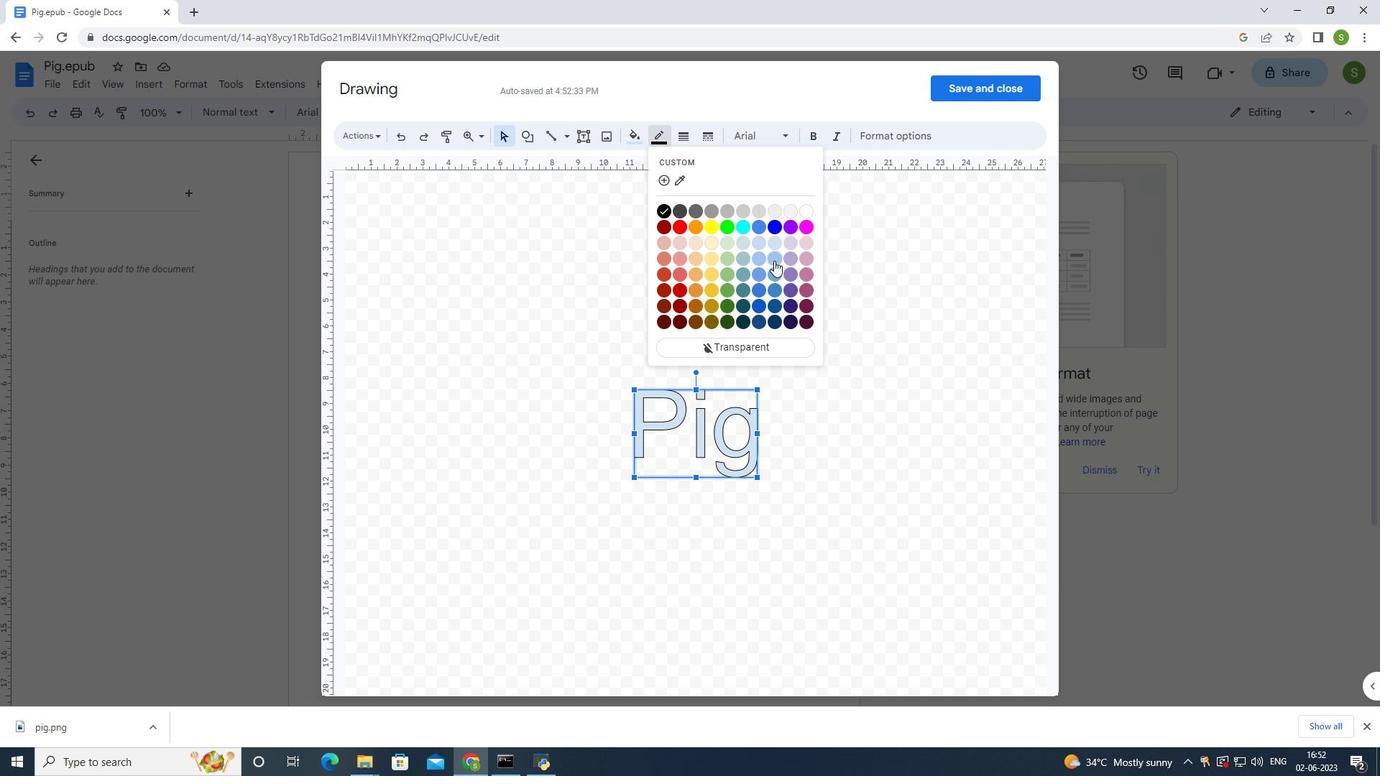 
Action: Mouse moved to (654, 138)
Screenshot: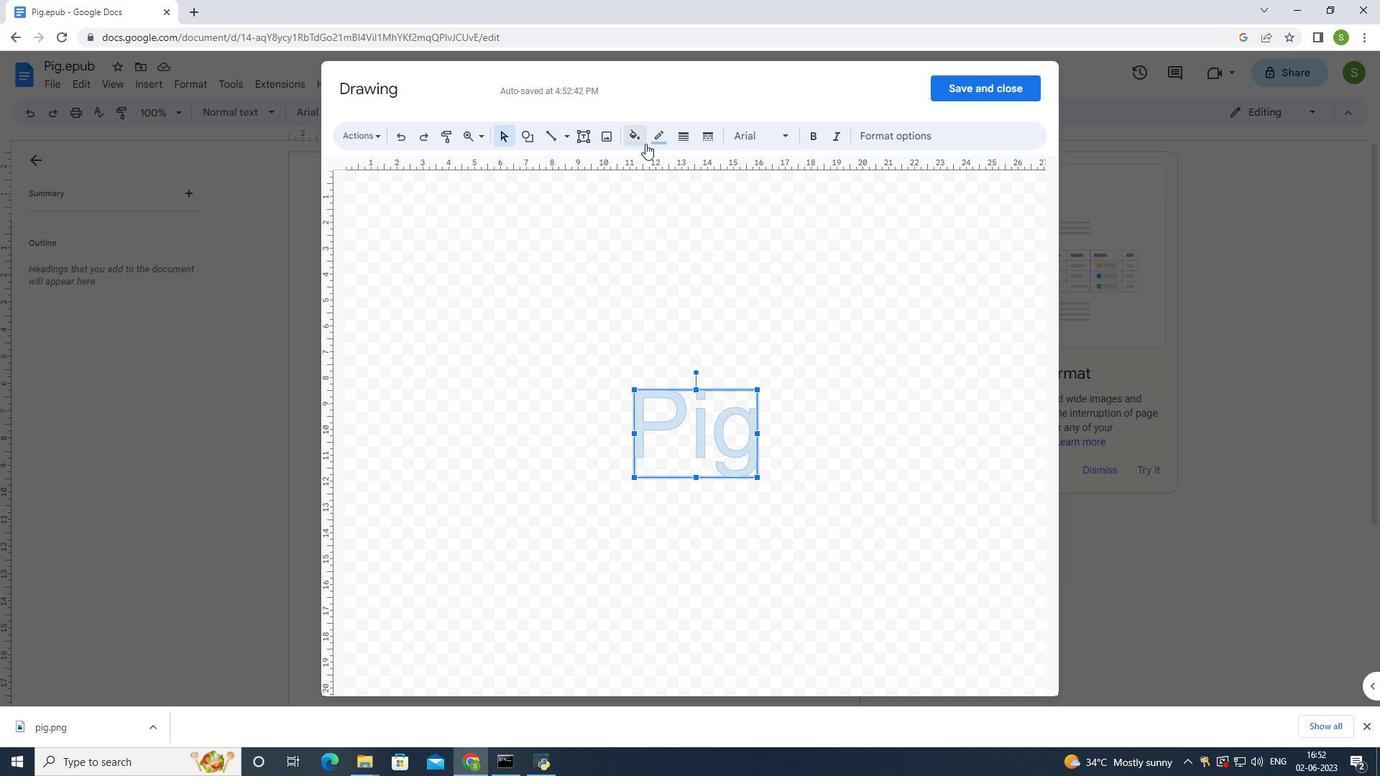
Action: Mouse pressed left at (654, 138)
Screenshot: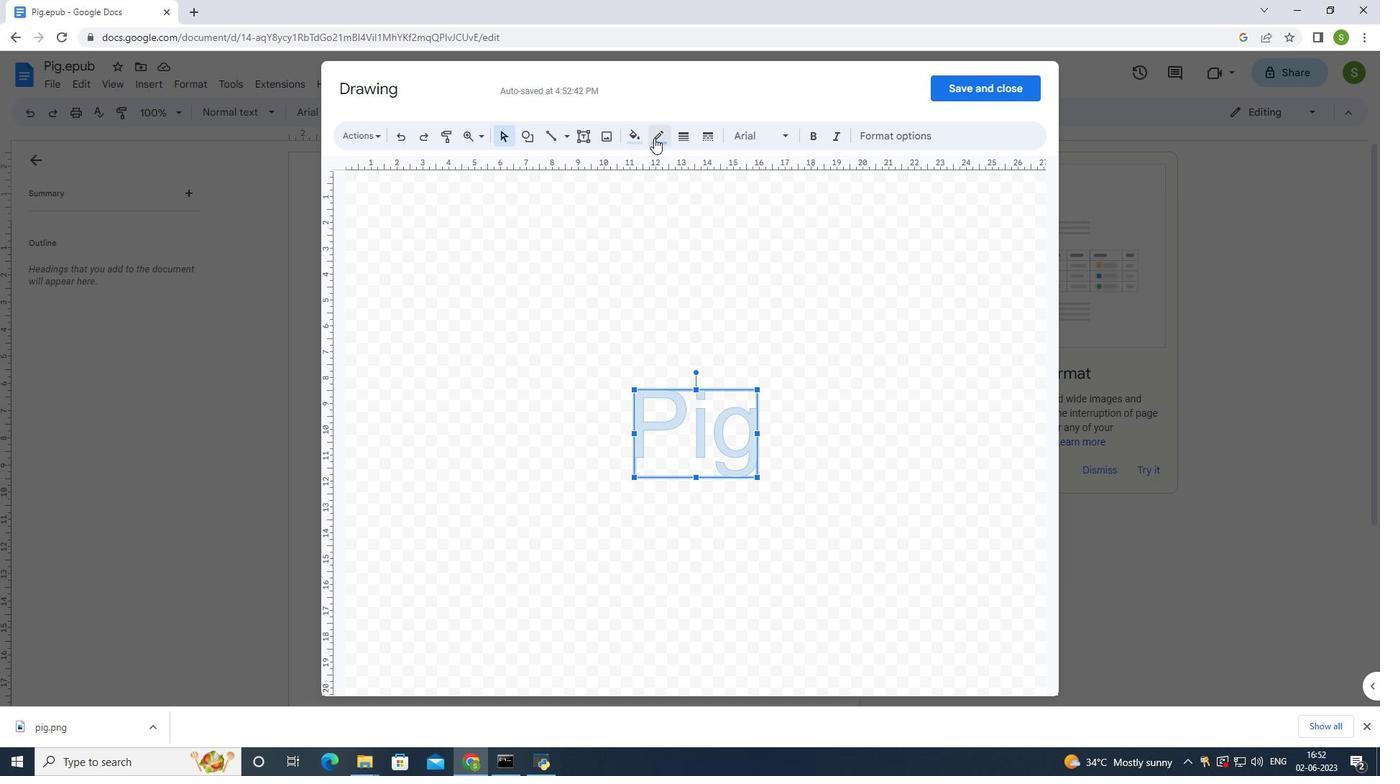 
Action: Mouse moved to (772, 290)
Screenshot: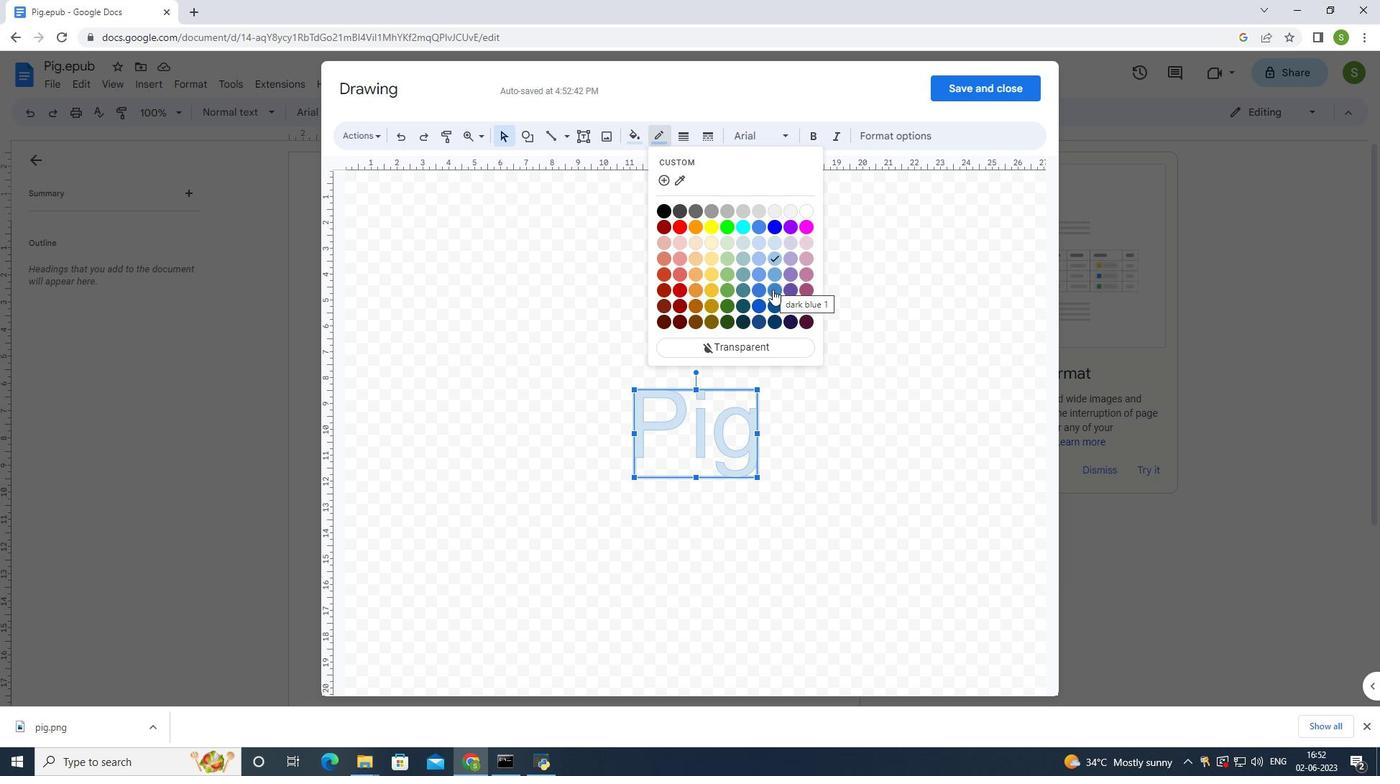 
Action: Mouse pressed left at (772, 290)
Screenshot: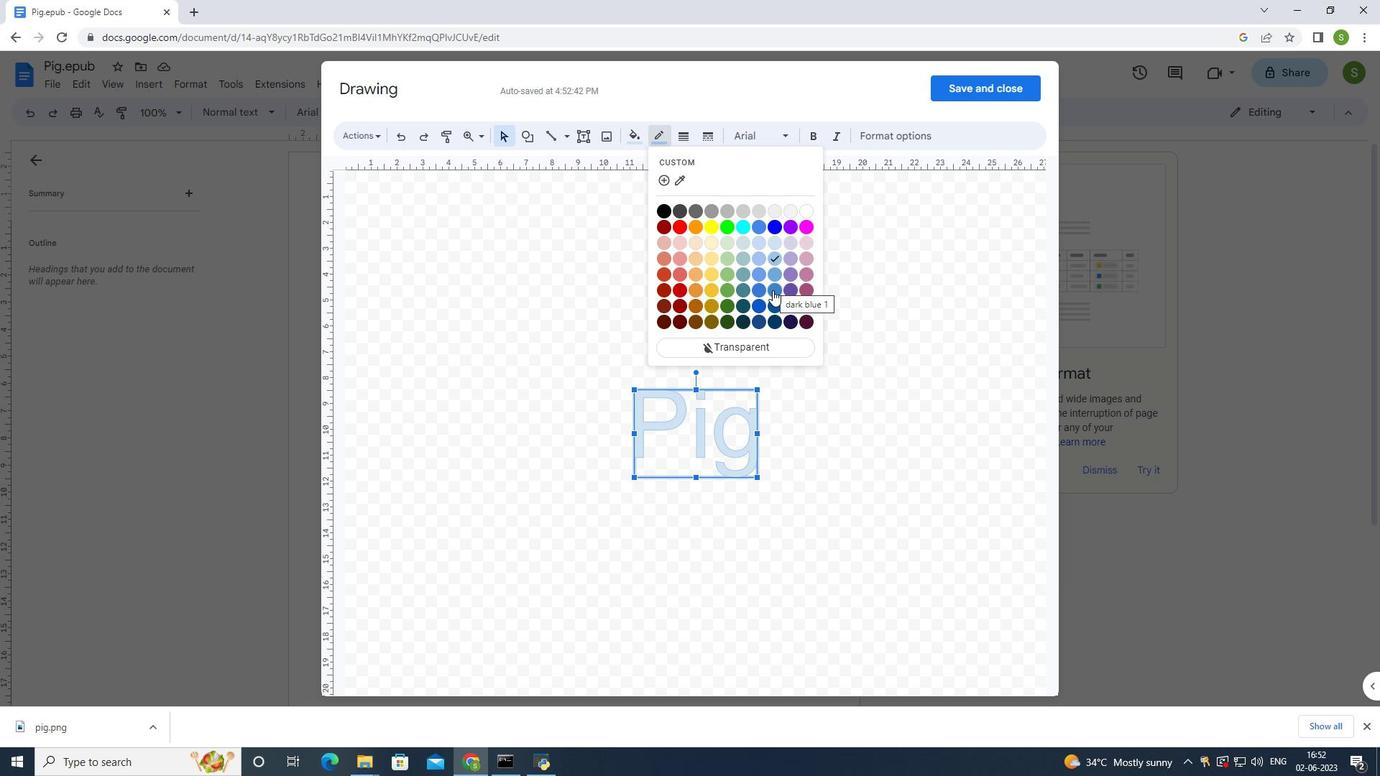
Action: Mouse moved to (631, 136)
Screenshot: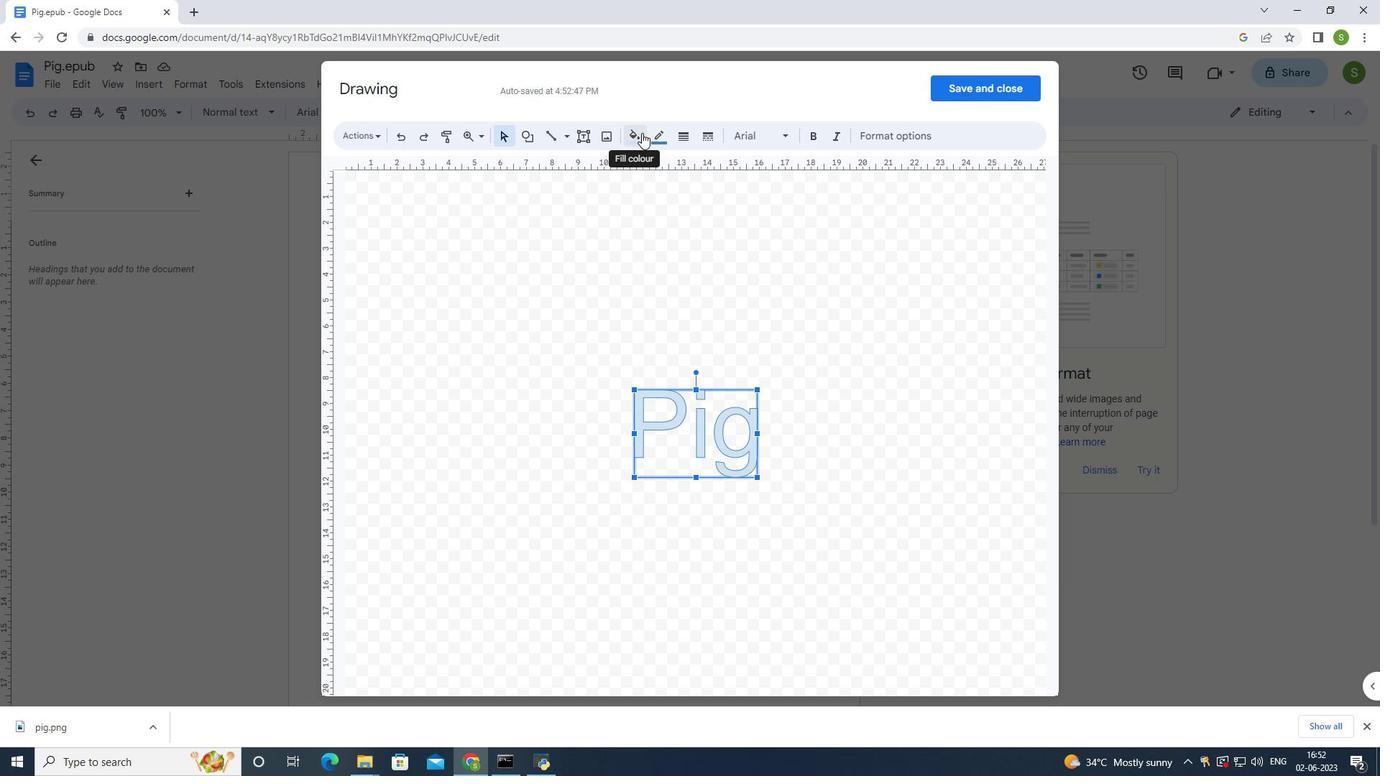 
Action: Mouse pressed left at (631, 136)
Screenshot: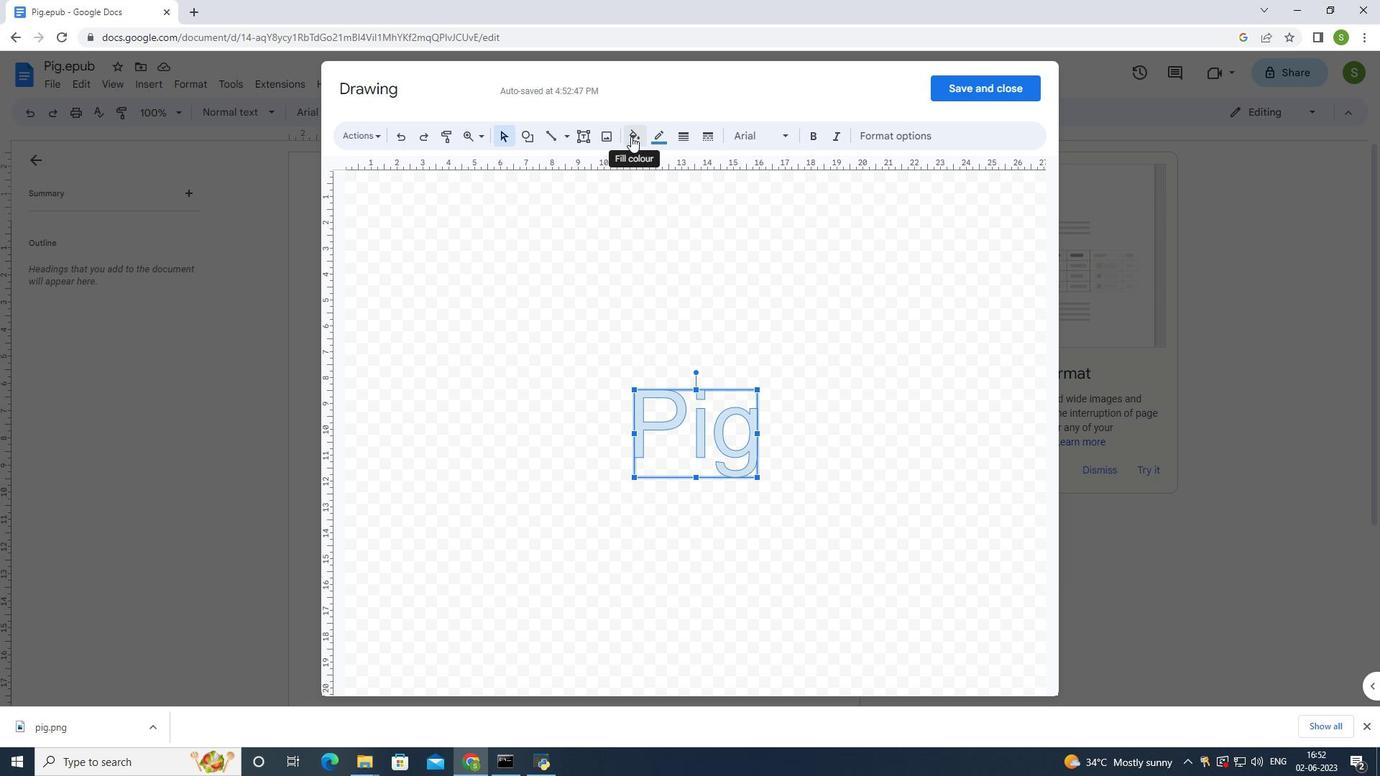 
Action: Mouse moved to (743, 315)
Screenshot: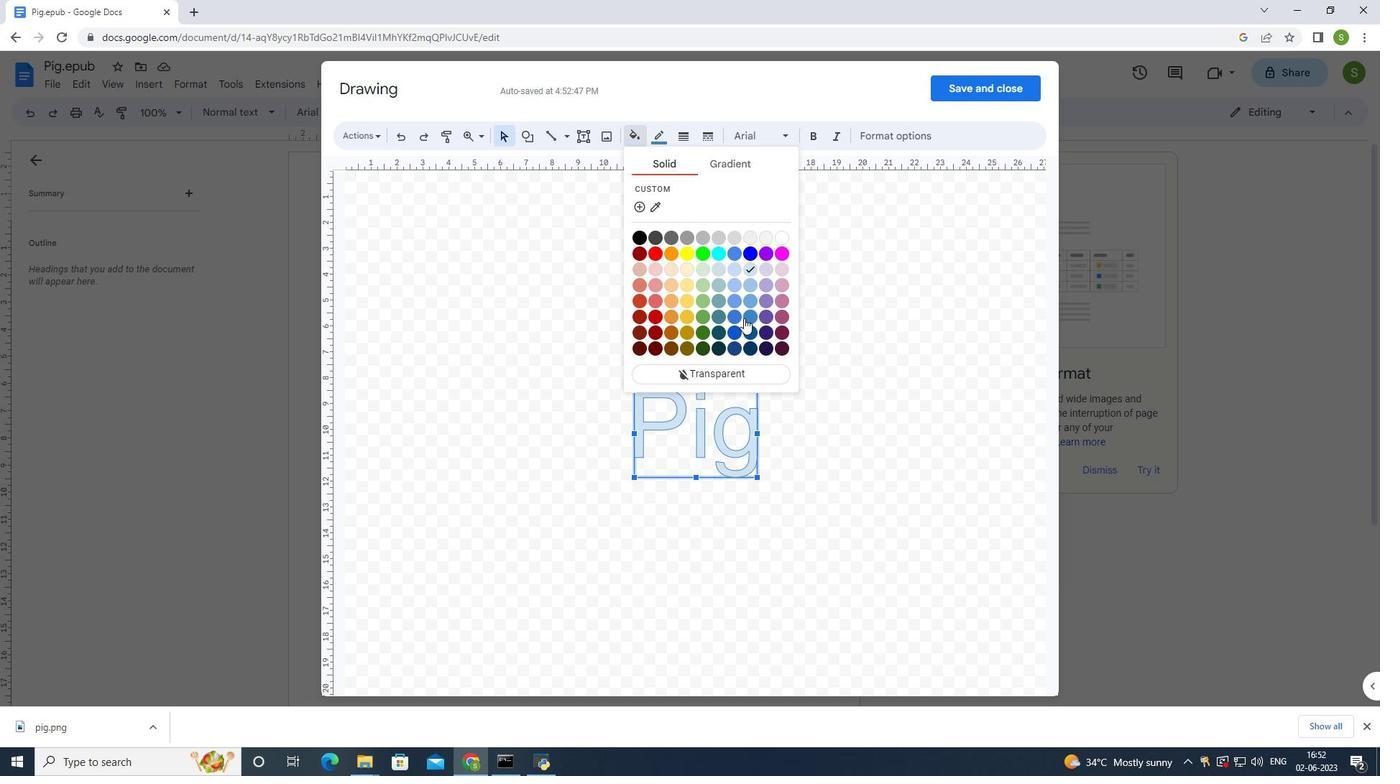 
Action: Mouse pressed left at (743, 315)
Screenshot: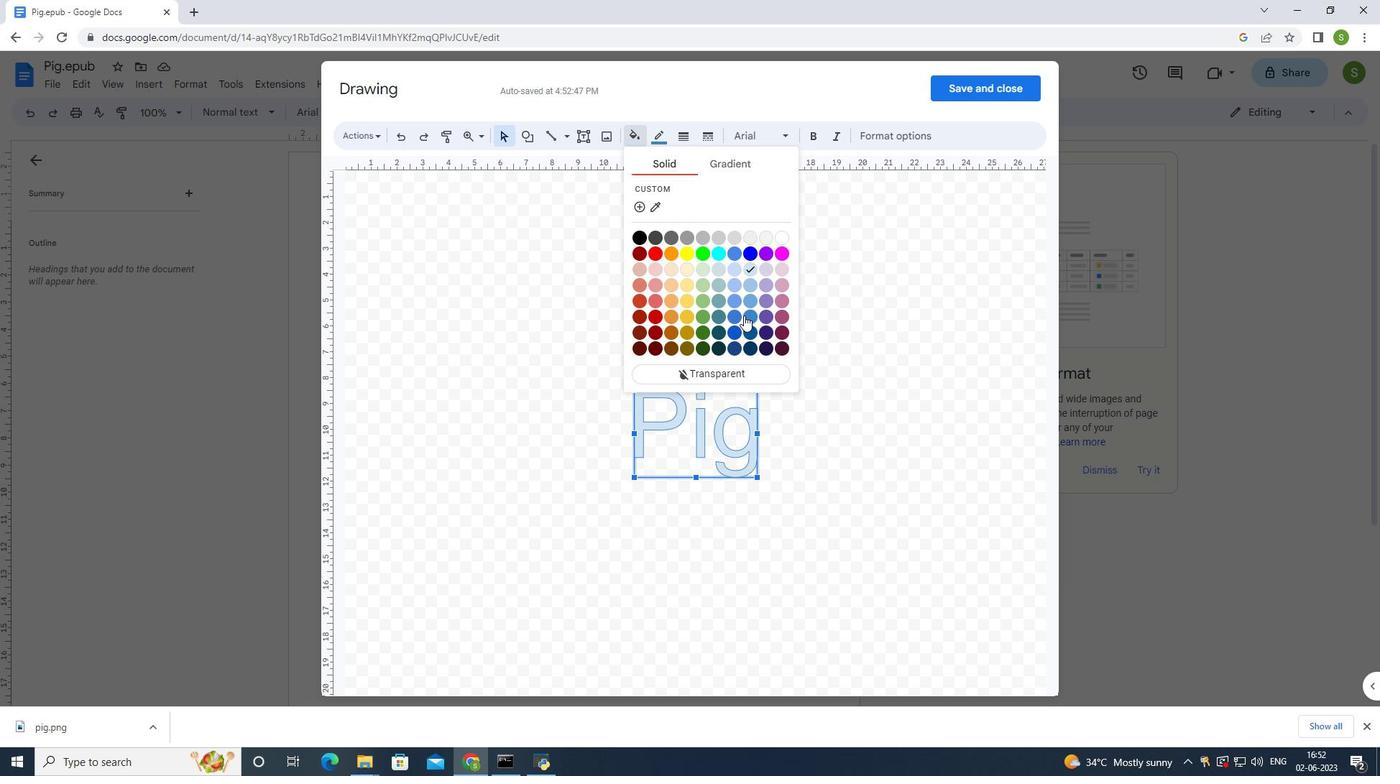 
Action: Mouse moved to (981, 85)
Screenshot: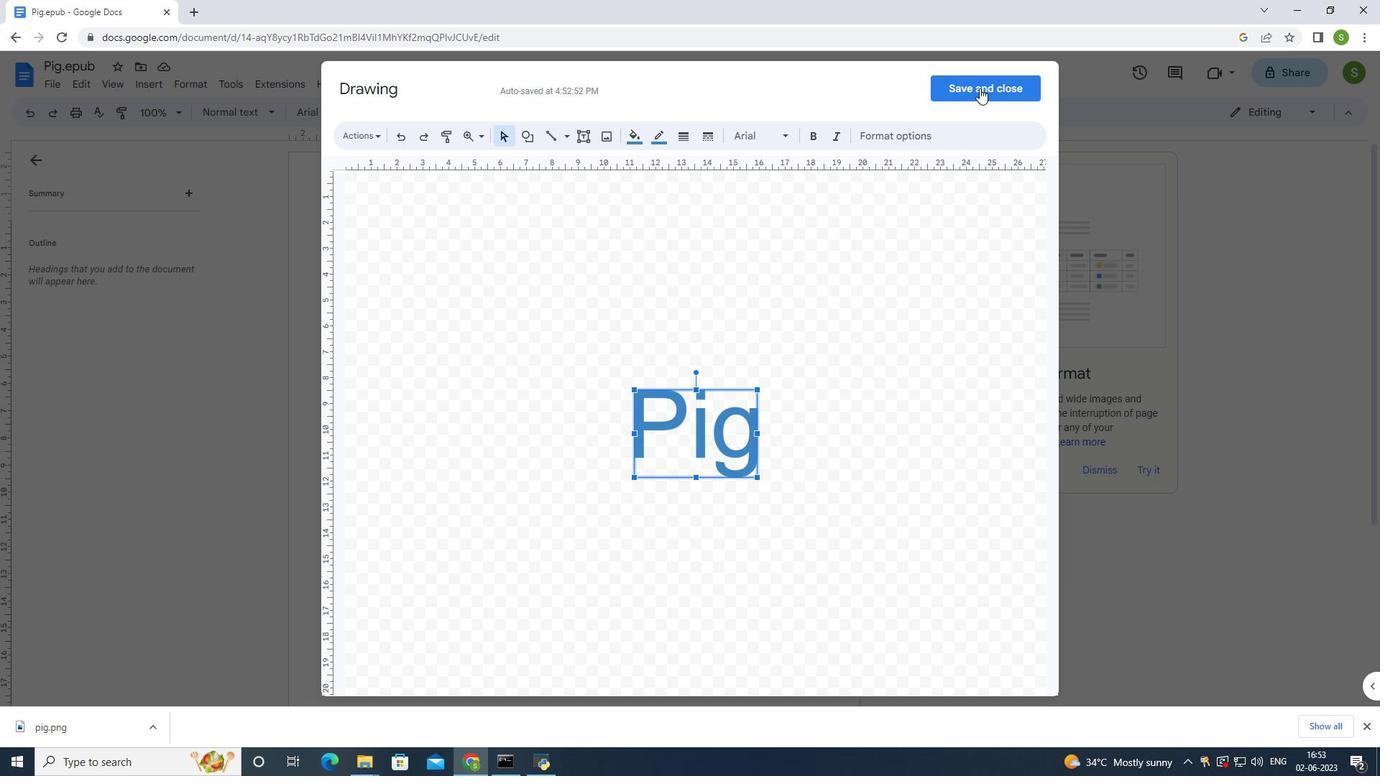 
Action: Mouse pressed left at (981, 85)
Screenshot: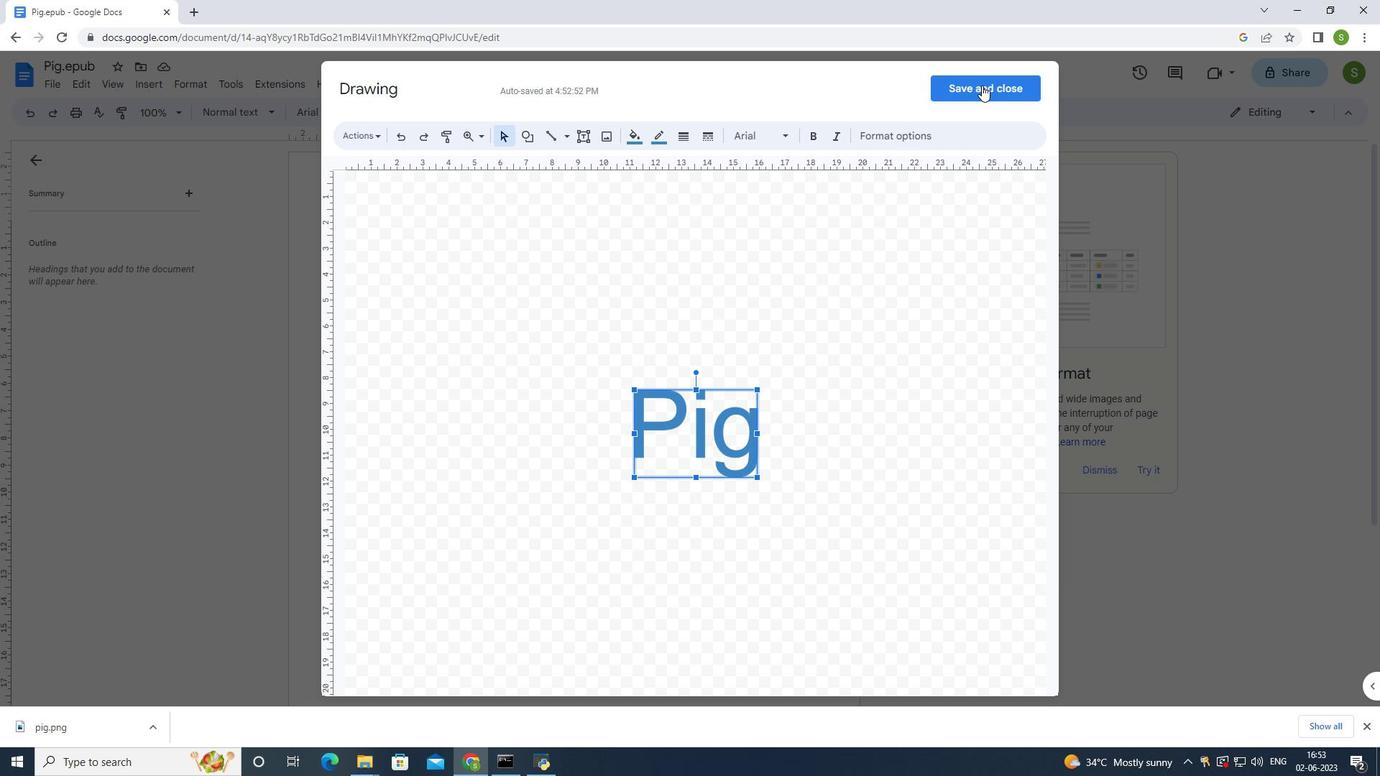 
Action: Mouse moved to (658, 370)
Screenshot: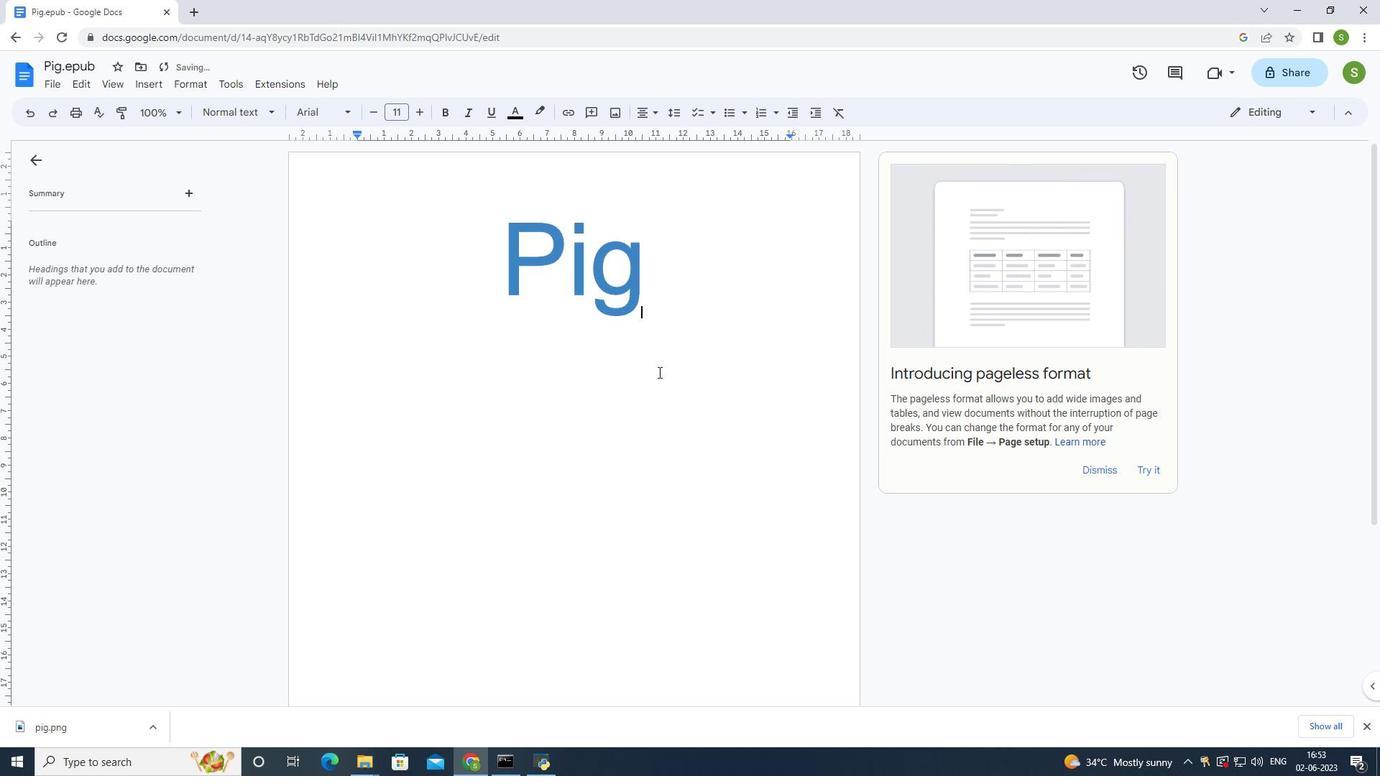 
Action: Mouse scrolled (658, 371) with delta (0, 0)
Screenshot: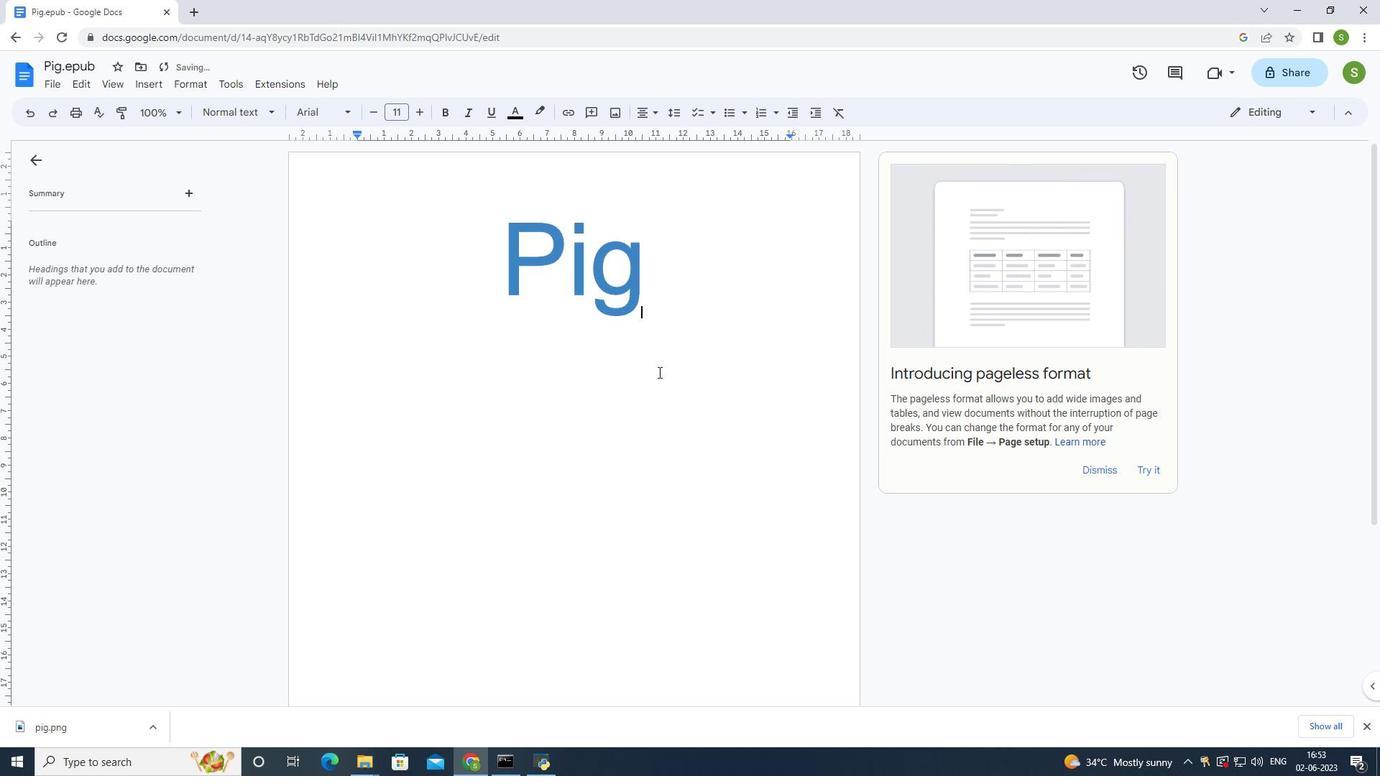 
Action: Mouse moved to (658, 368)
Screenshot: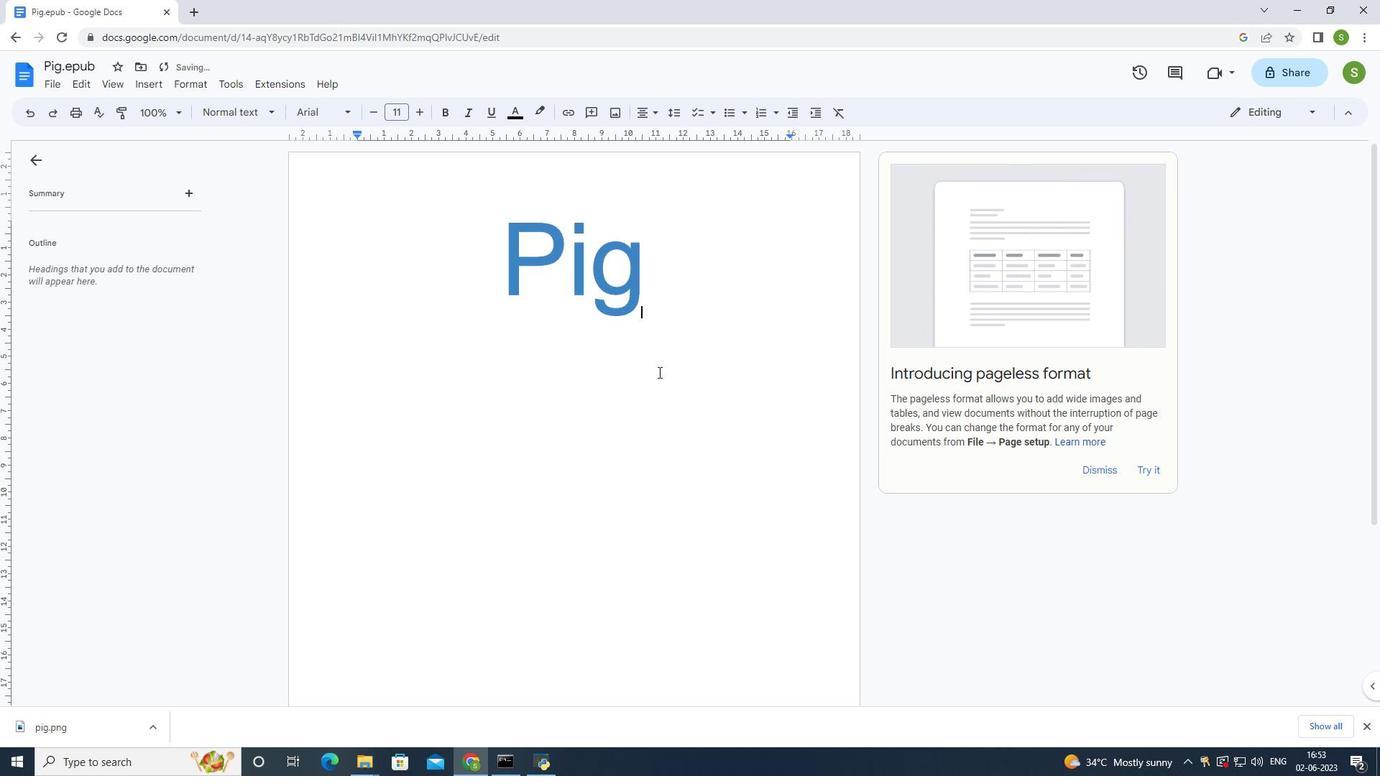 
Action: Mouse scrolled (658, 369) with delta (0, 0)
Screenshot: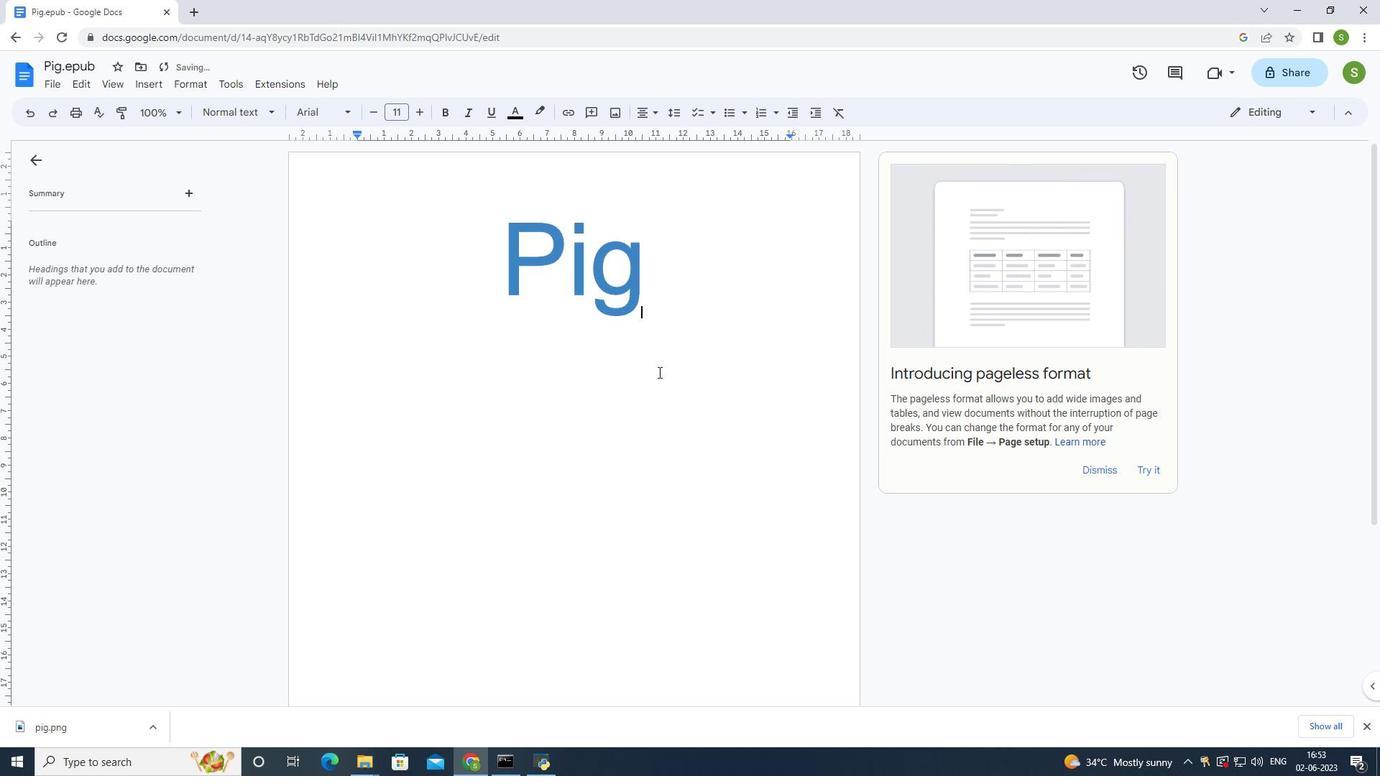 
Action: Mouse moved to (658, 367)
Screenshot: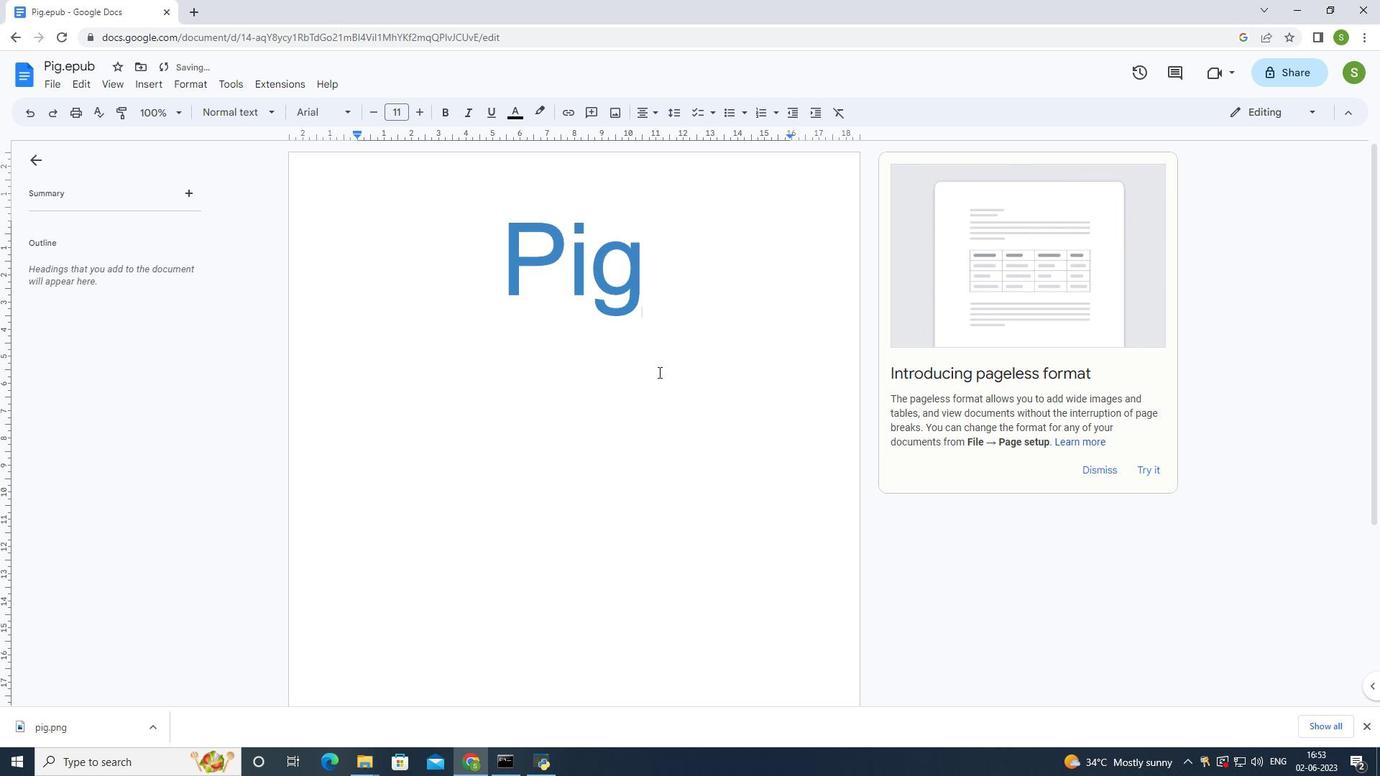 
Action: Mouse scrolled (658, 368) with delta (0, 0)
Screenshot: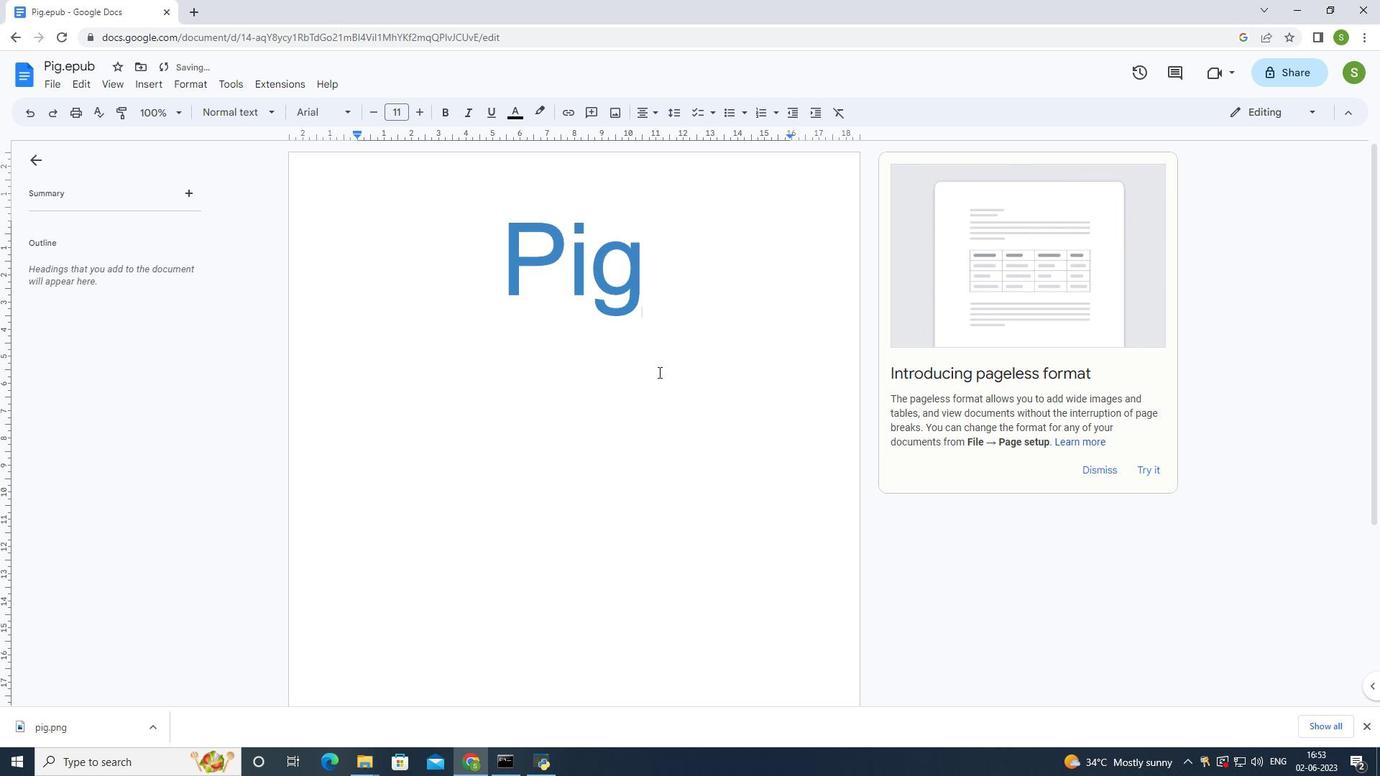 
Action: Mouse moved to (658, 365)
Screenshot: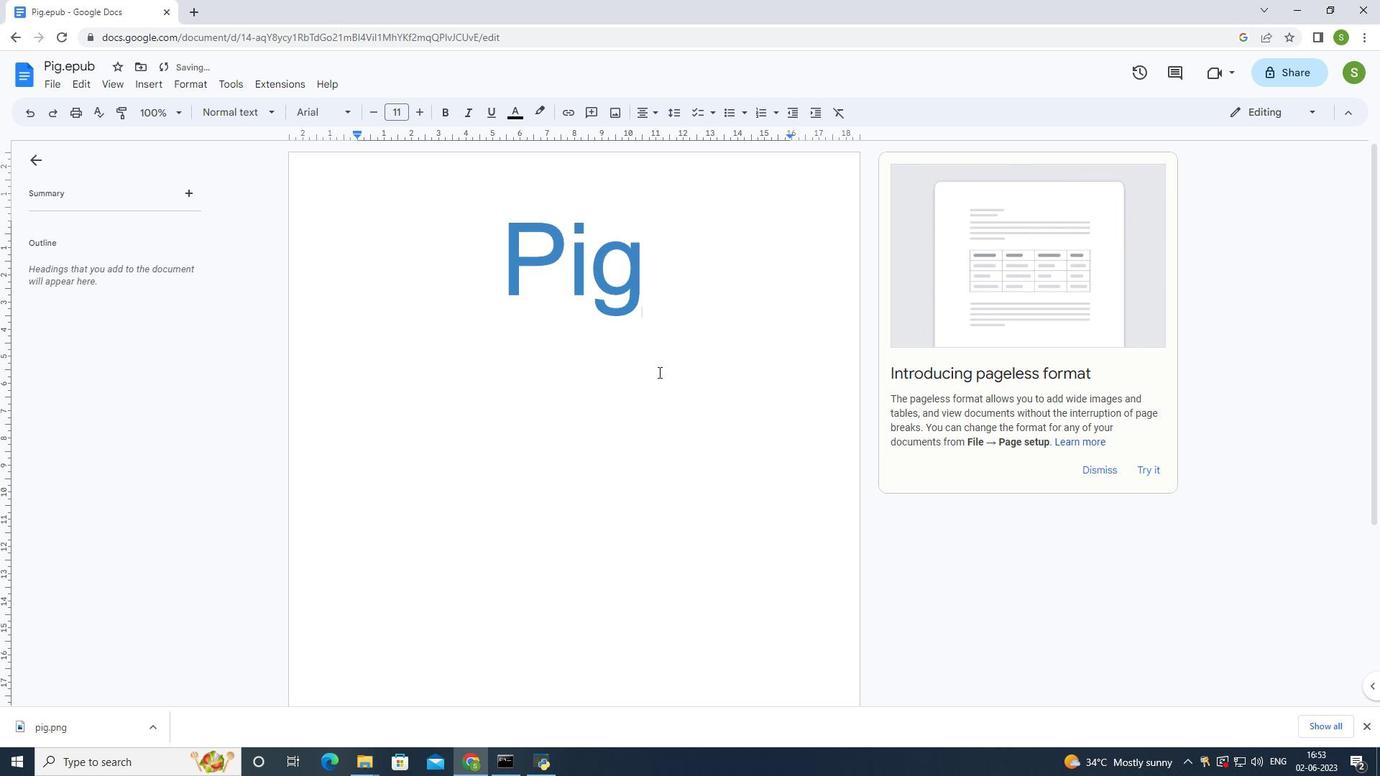 
Action: Mouse scrolled (658, 365) with delta (0, 0)
Screenshot: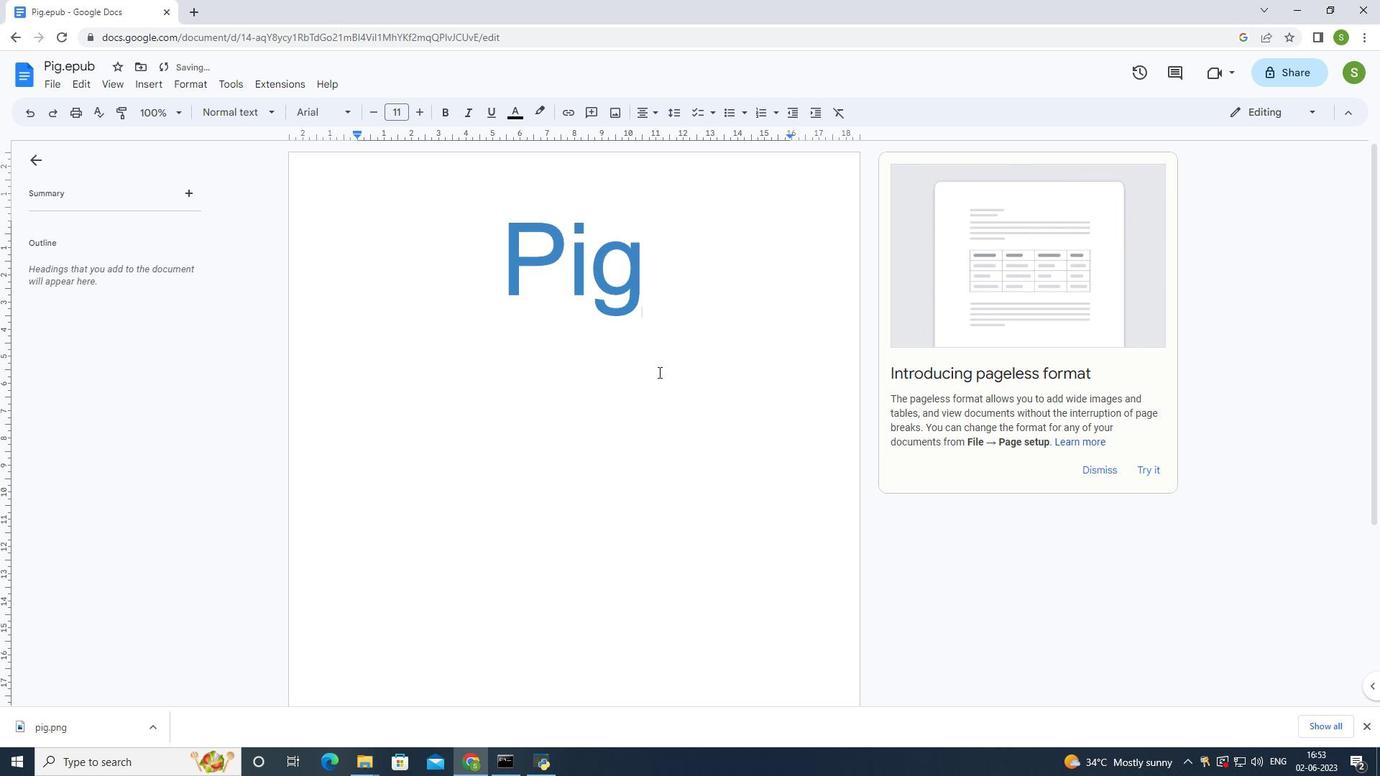 
Action: Mouse moved to (659, 363)
Screenshot: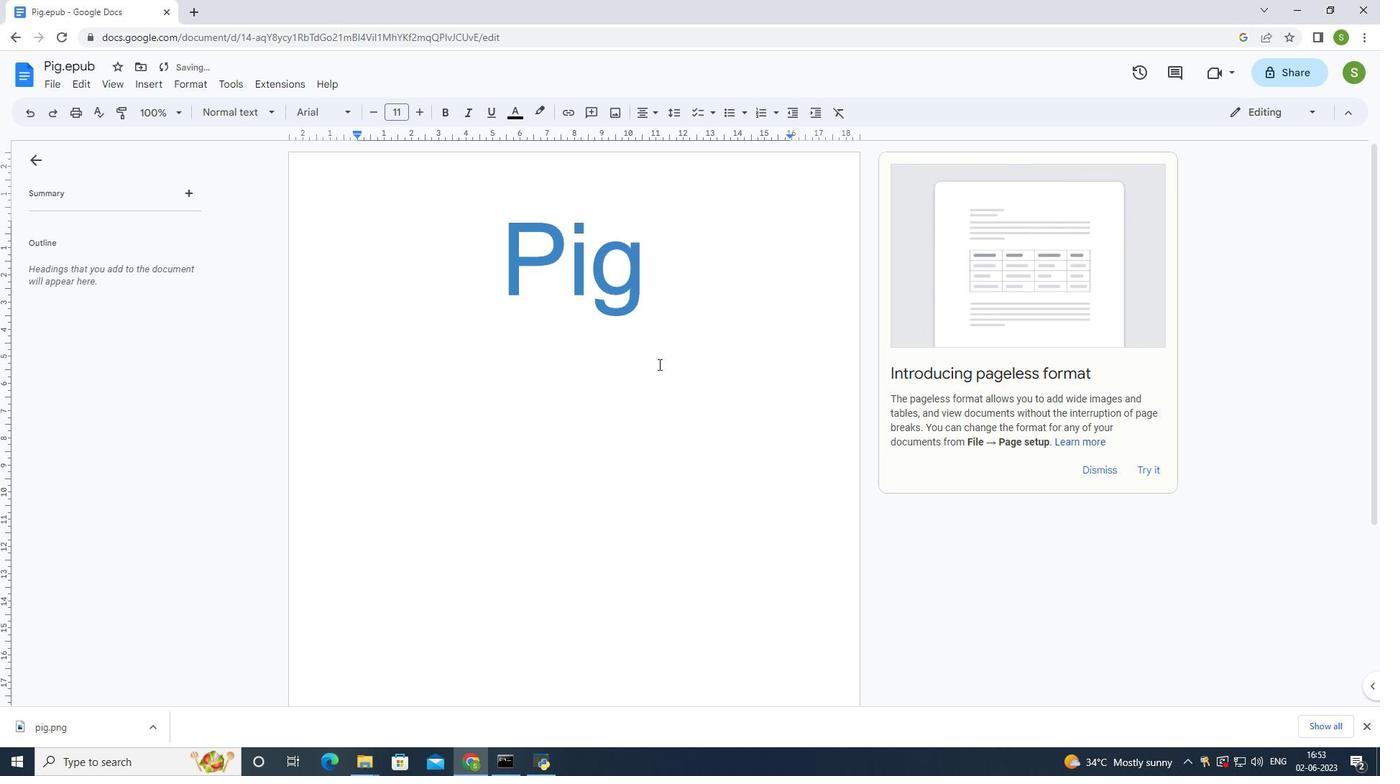 
Action: Mouse scrolled (659, 364) with delta (0, 0)
Screenshot: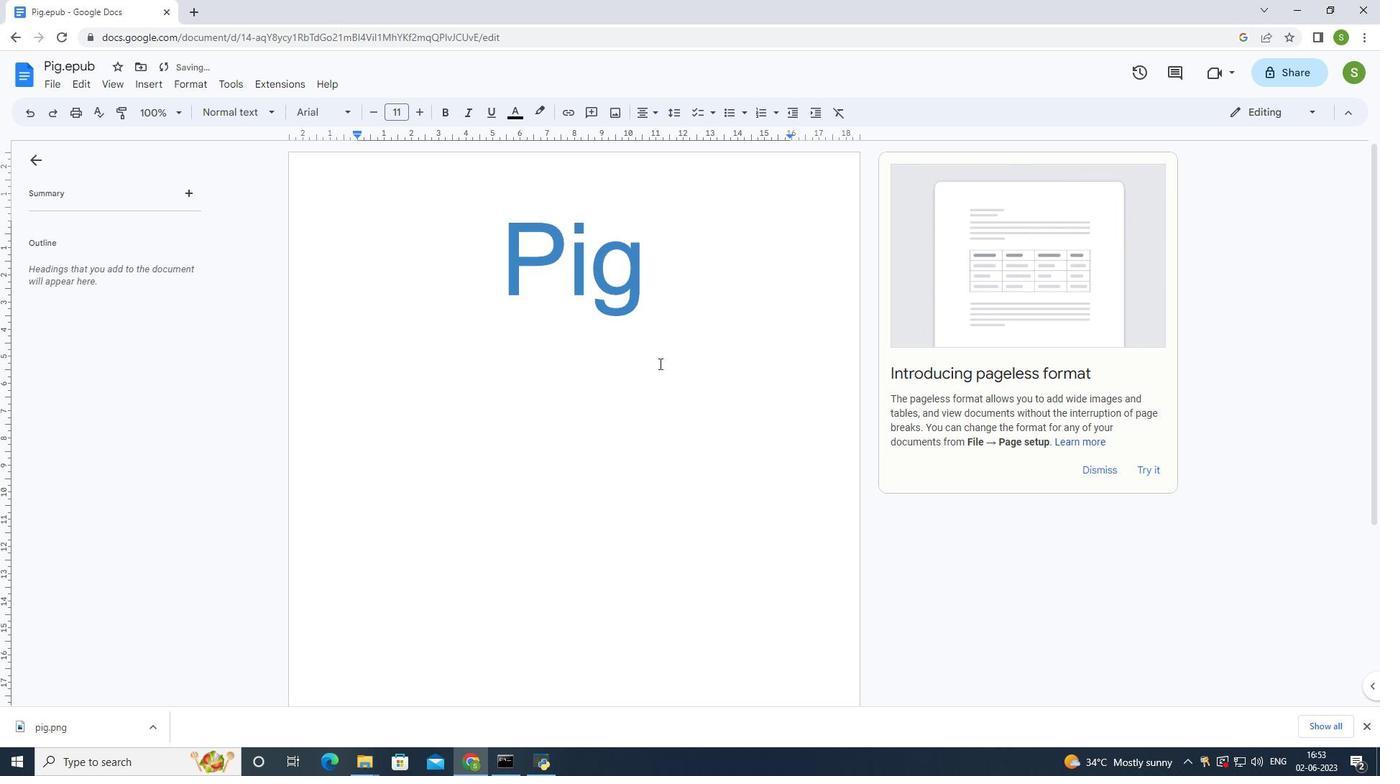 
Action: Mouse scrolled (659, 364) with delta (0, 0)
Screenshot: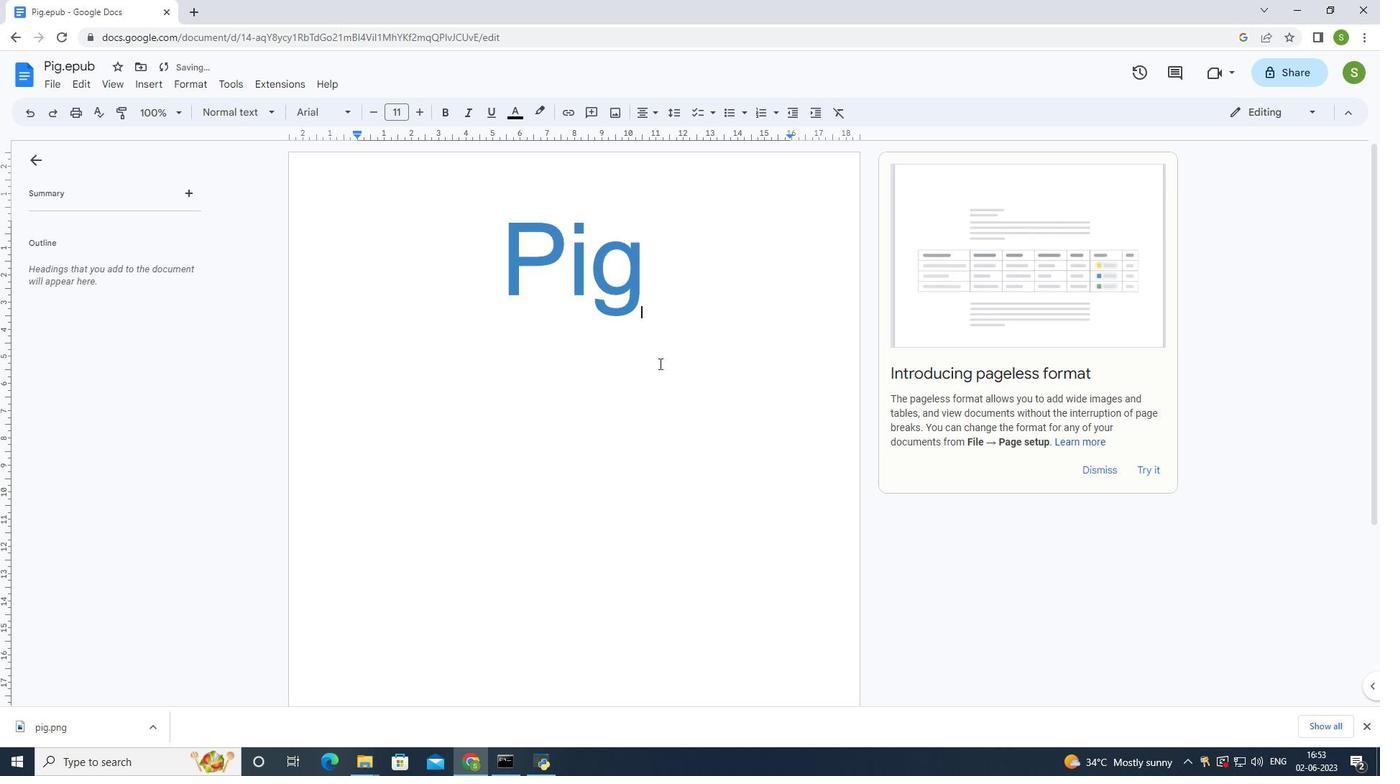 
Action: Mouse moved to (659, 363)
Screenshot: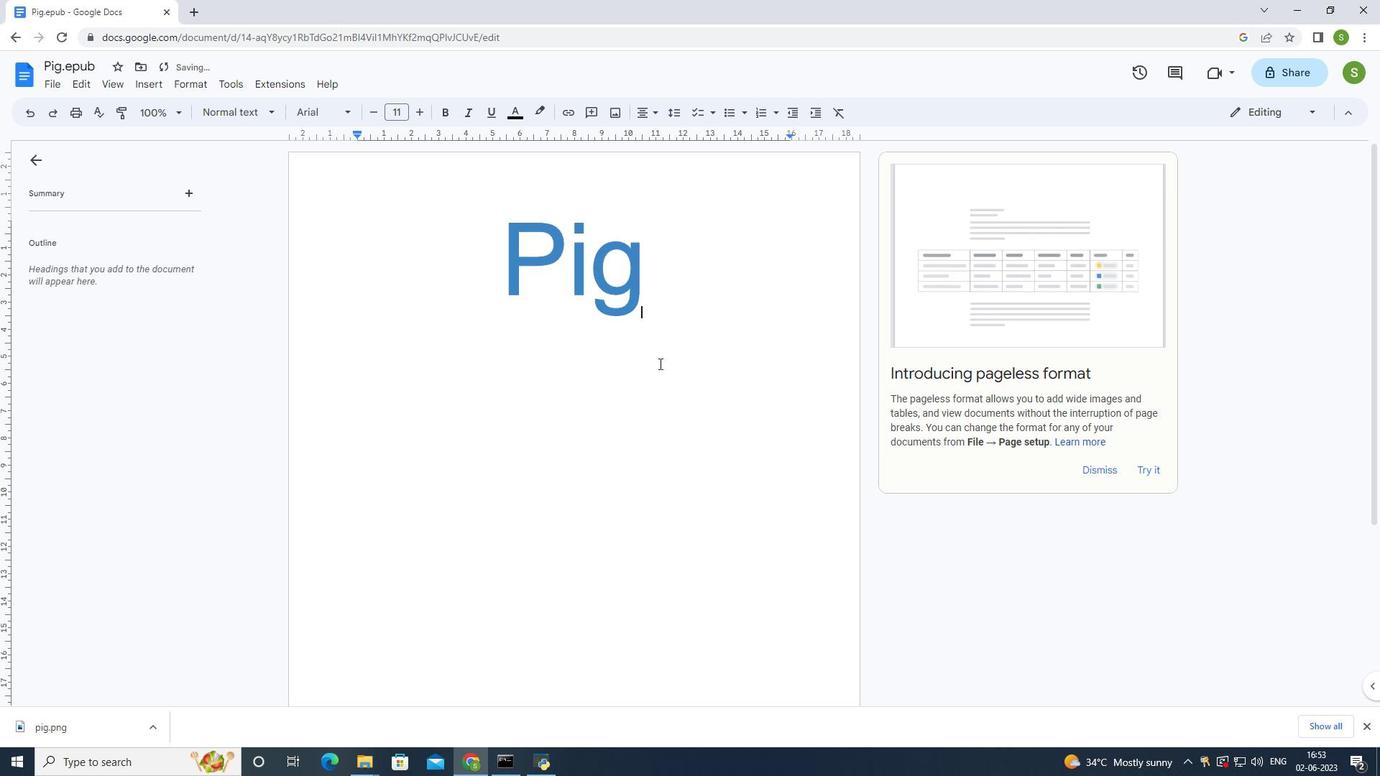 
Action: Mouse scrolled (659, 363) with delta (0, 0)
Screenshot: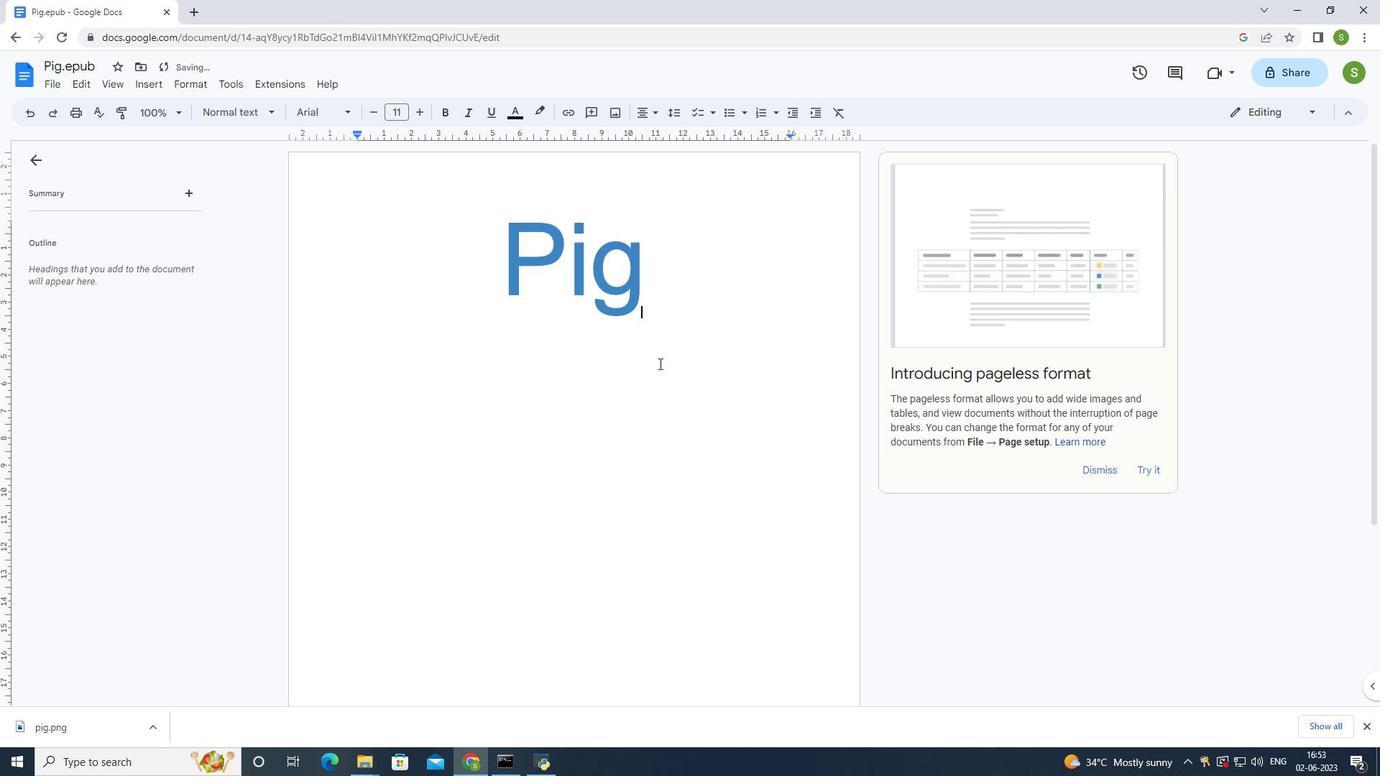 
Action: Mouse moved to (662, 354)
Screenshot: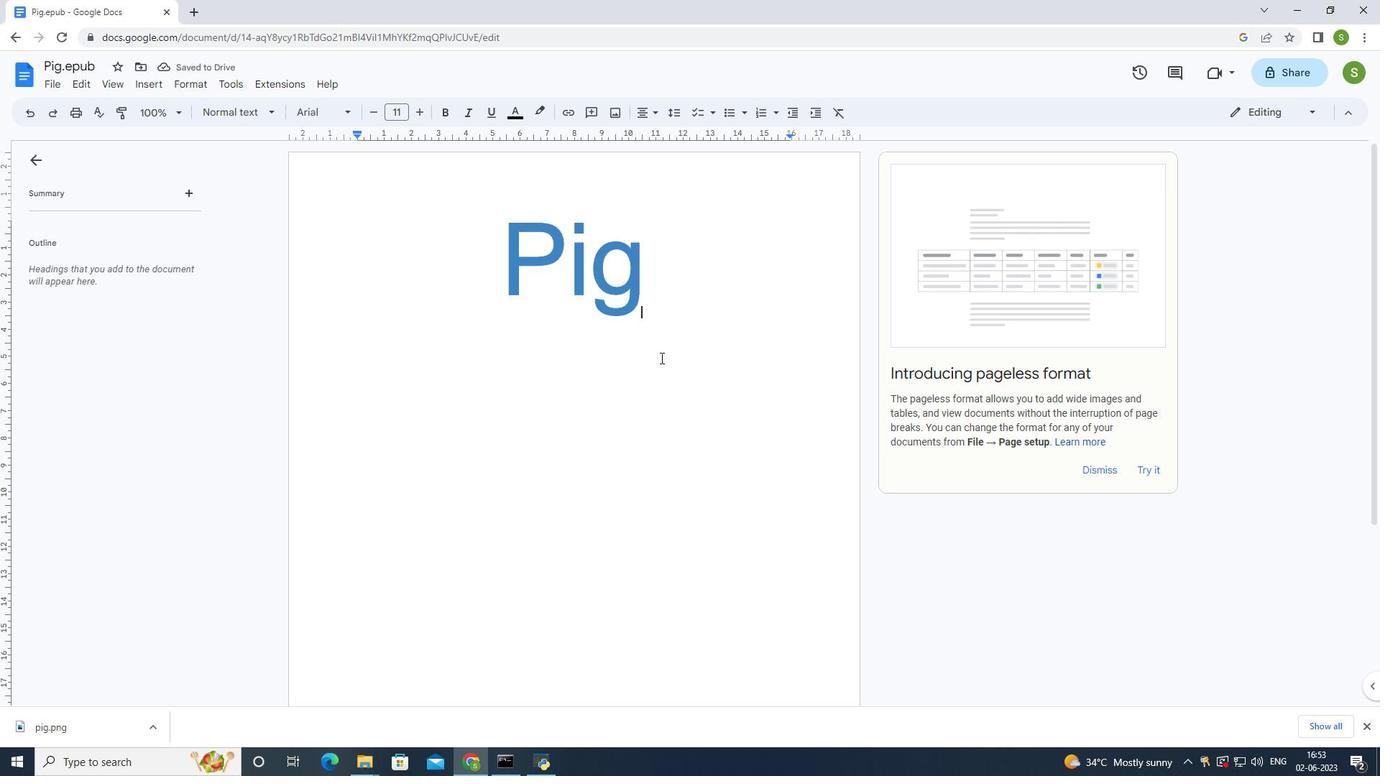 
Action: Mouse scrolled (662, 353) with delta (0, 0)
Screenshot: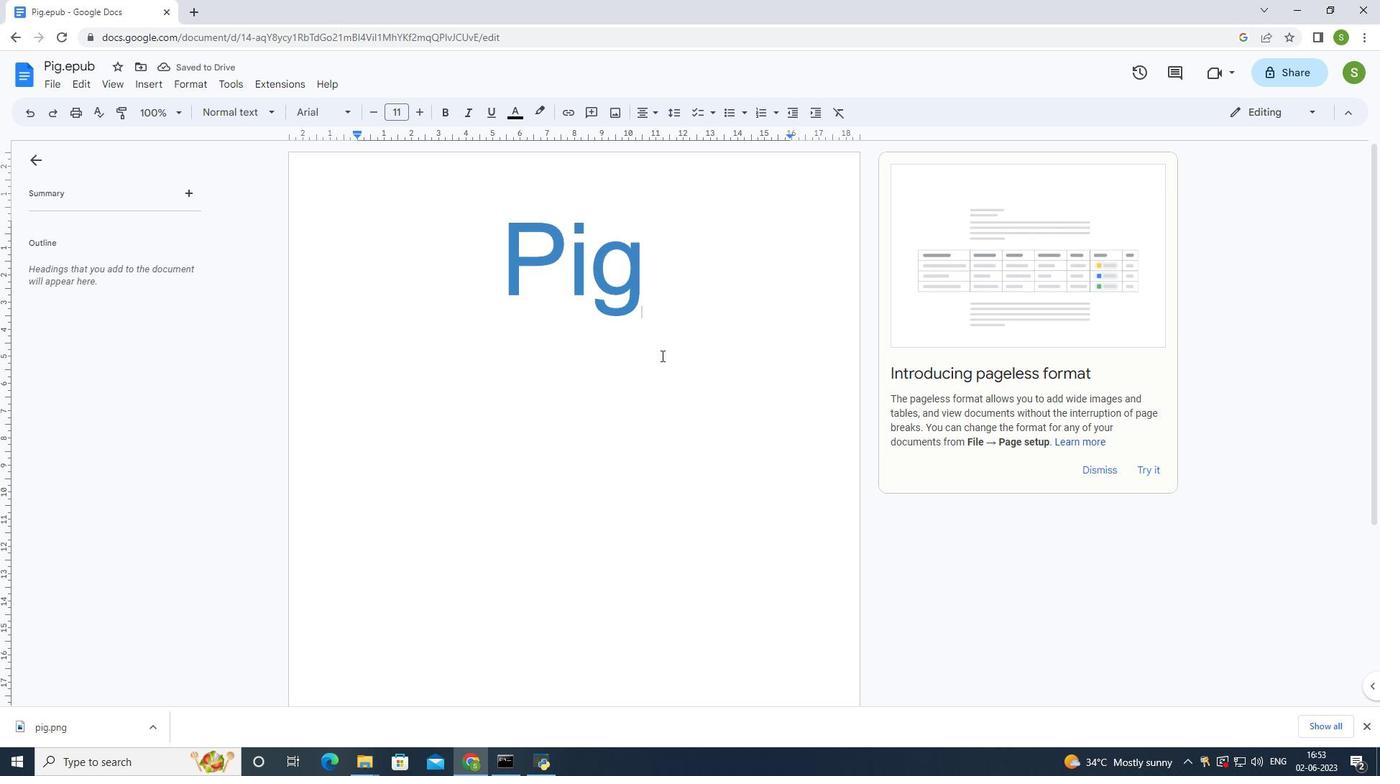 
Action: Mouse scrolled (662, 353) with delta (0, 0)
Screenshot: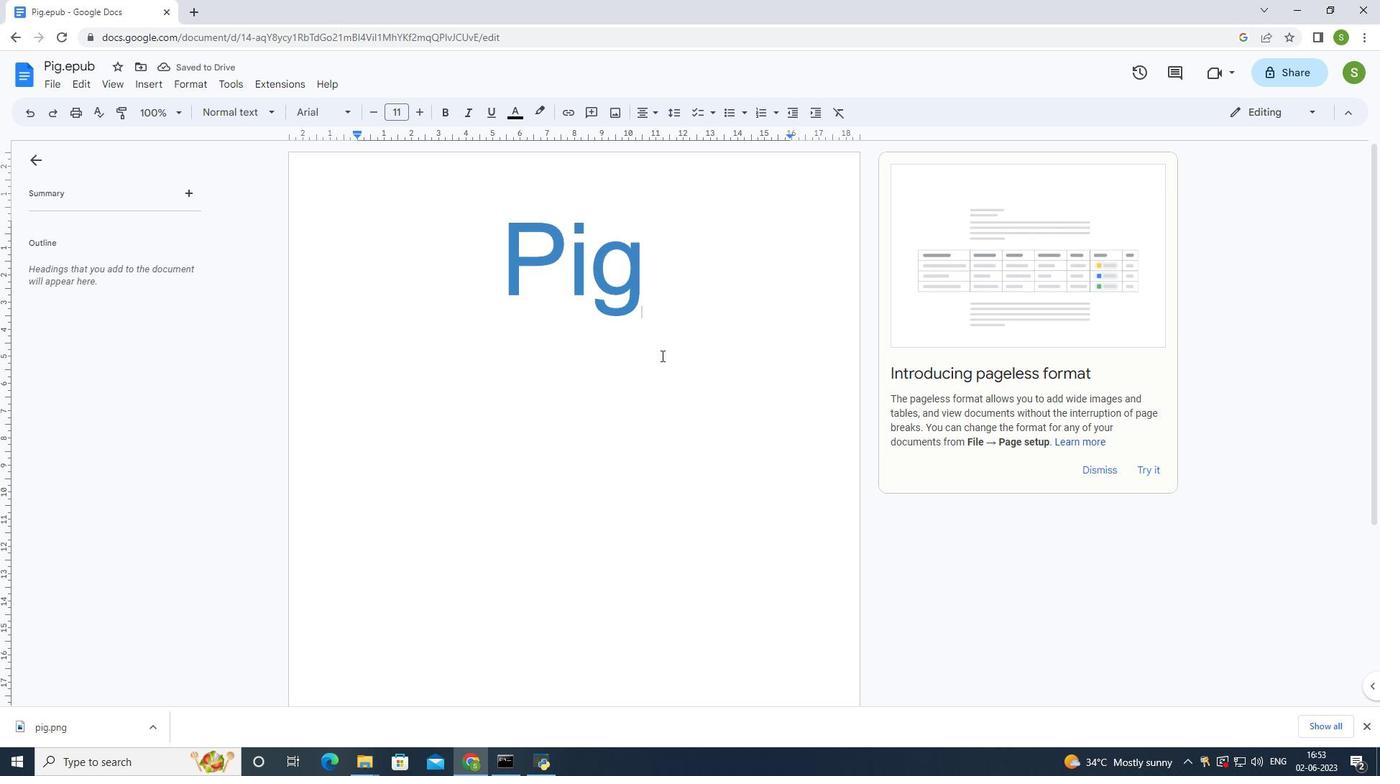 
Action: Mouse scrolled (662, 353) with delta (0, 0)
Screenshot: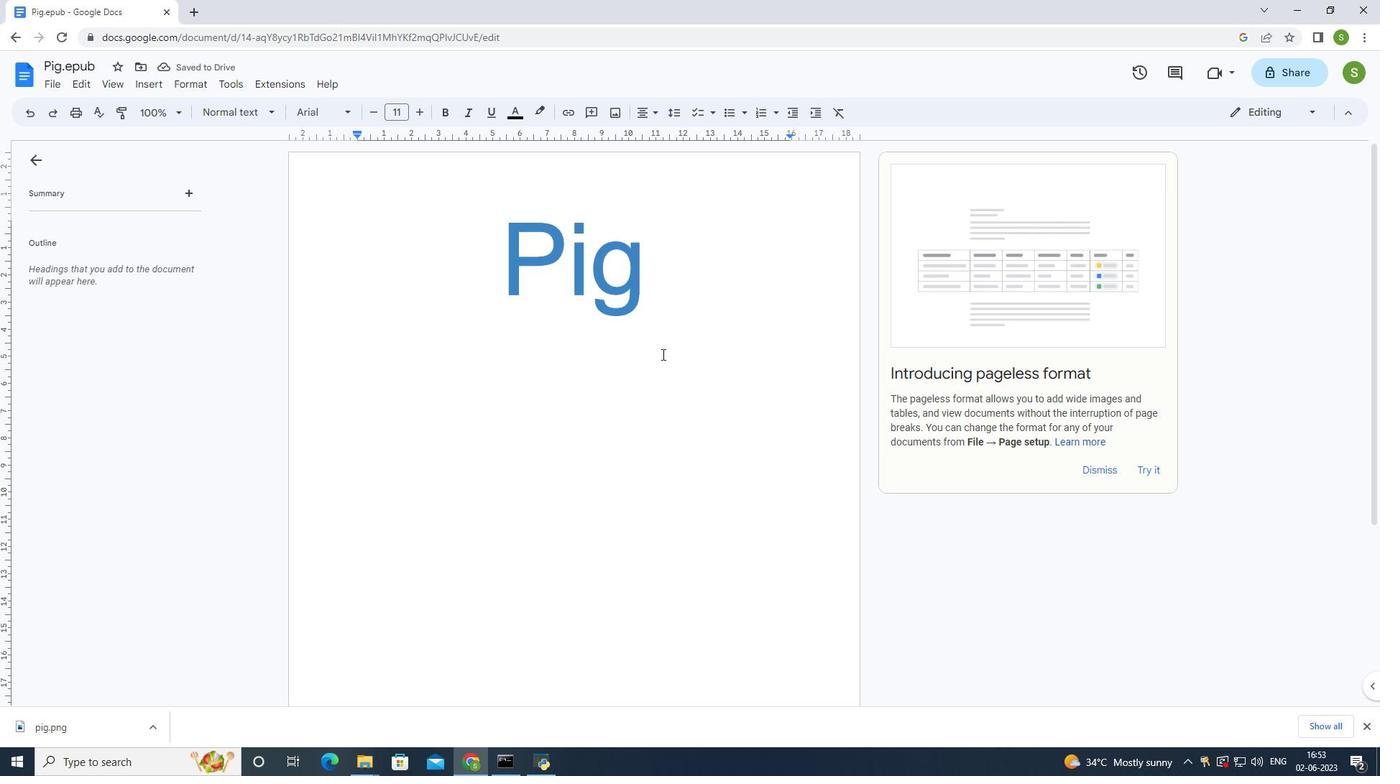 
Action: Mouse scrolled (662, 353) with delta (0, 0)
Screenshot: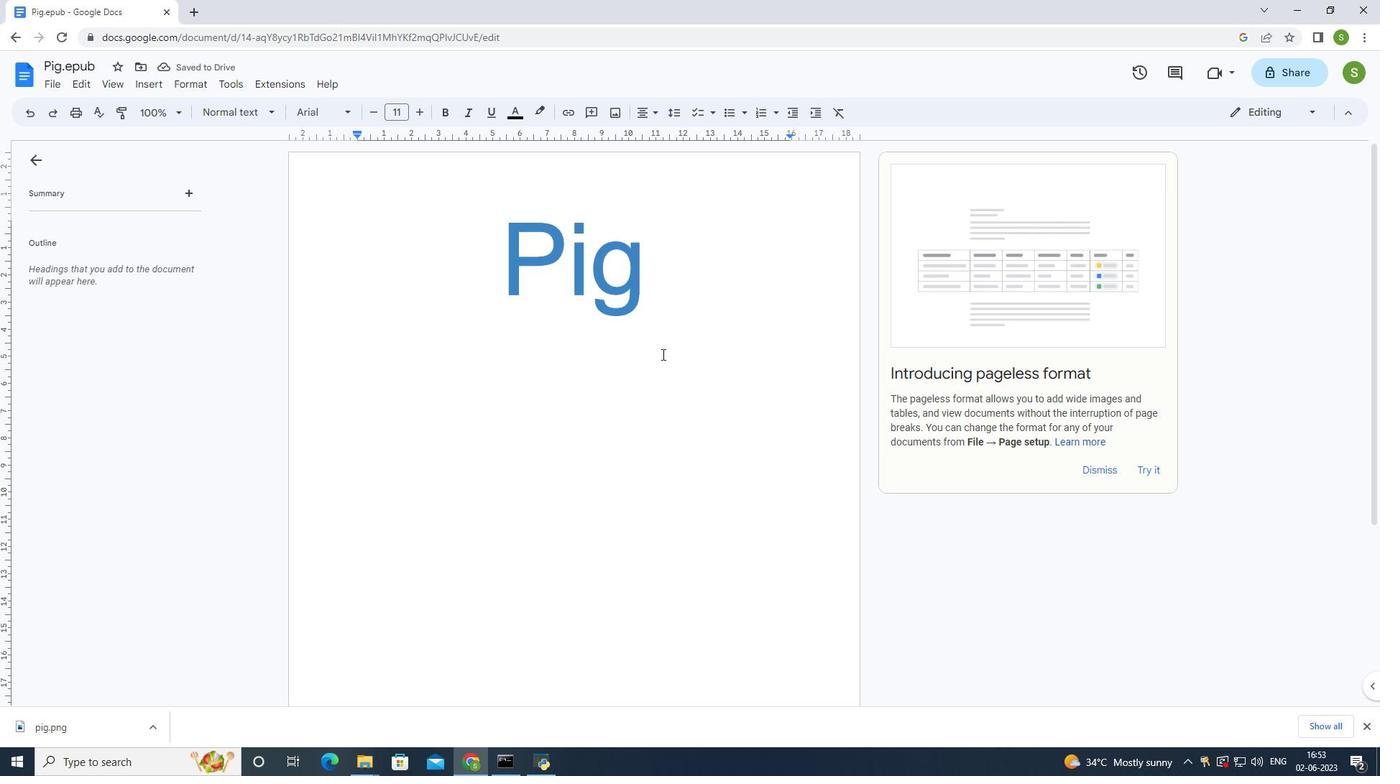 
Action: Mouse scrolled (662, 353) with delta (0, 0)
Screenshot: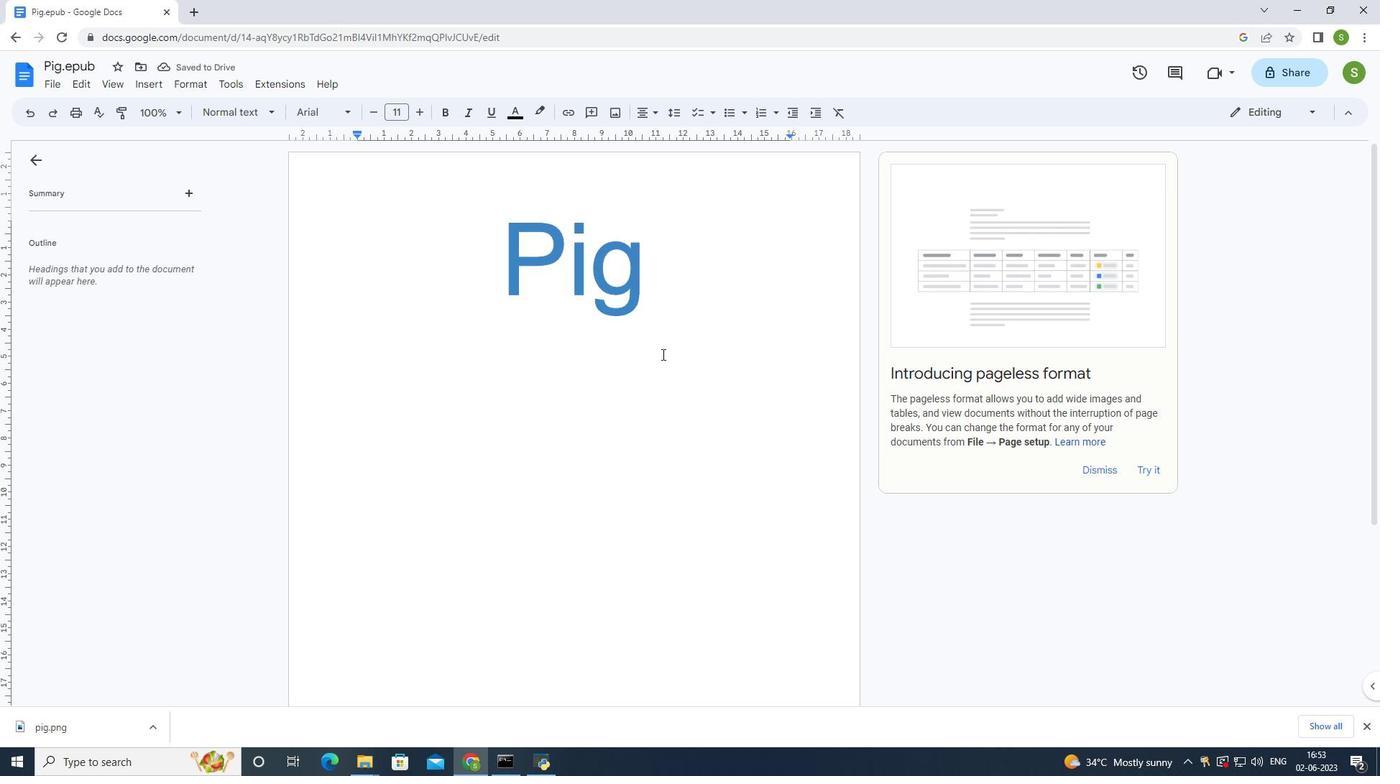 
Action: Mouse scrolled (662, 353) with delta (0, 0)
Screenshot: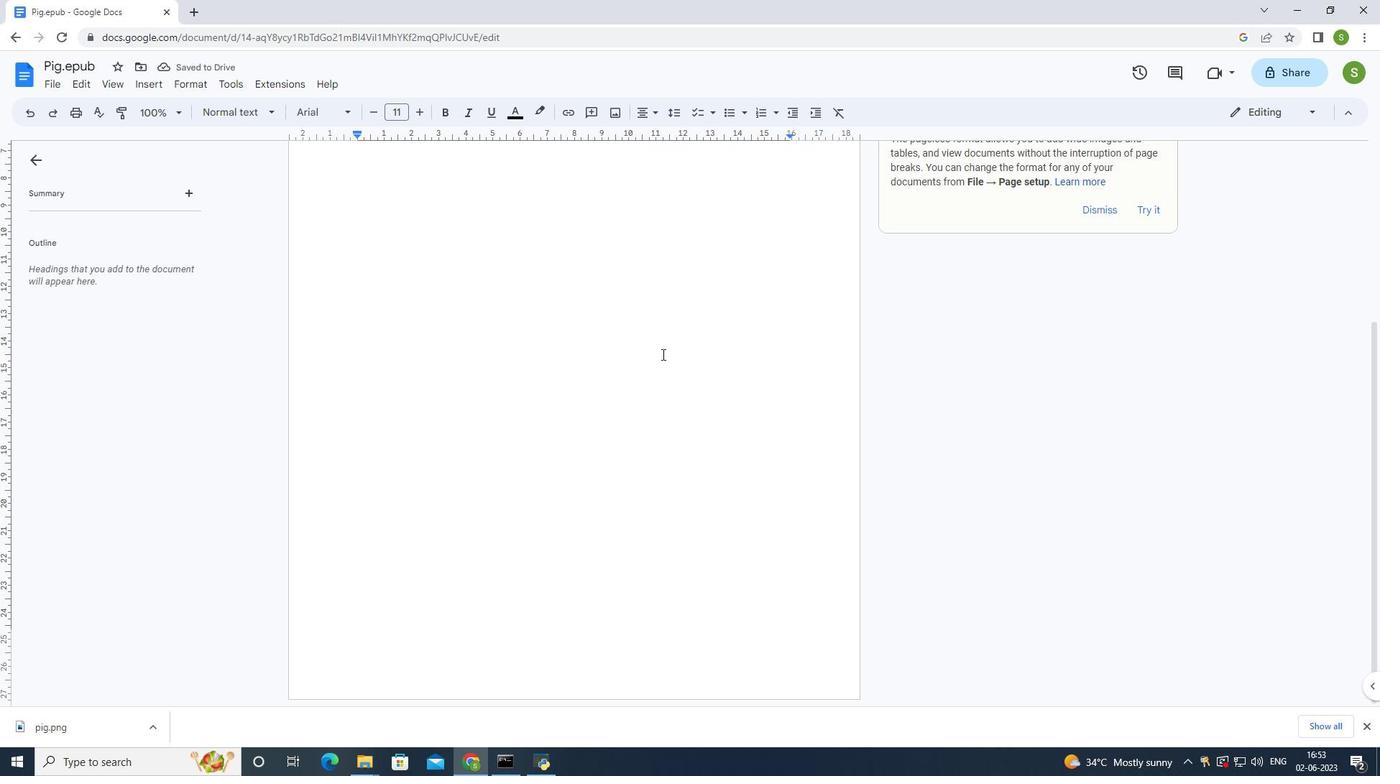 
Action: Mouse scrolled (662, 353) with delta (0, 0)
Screenshot: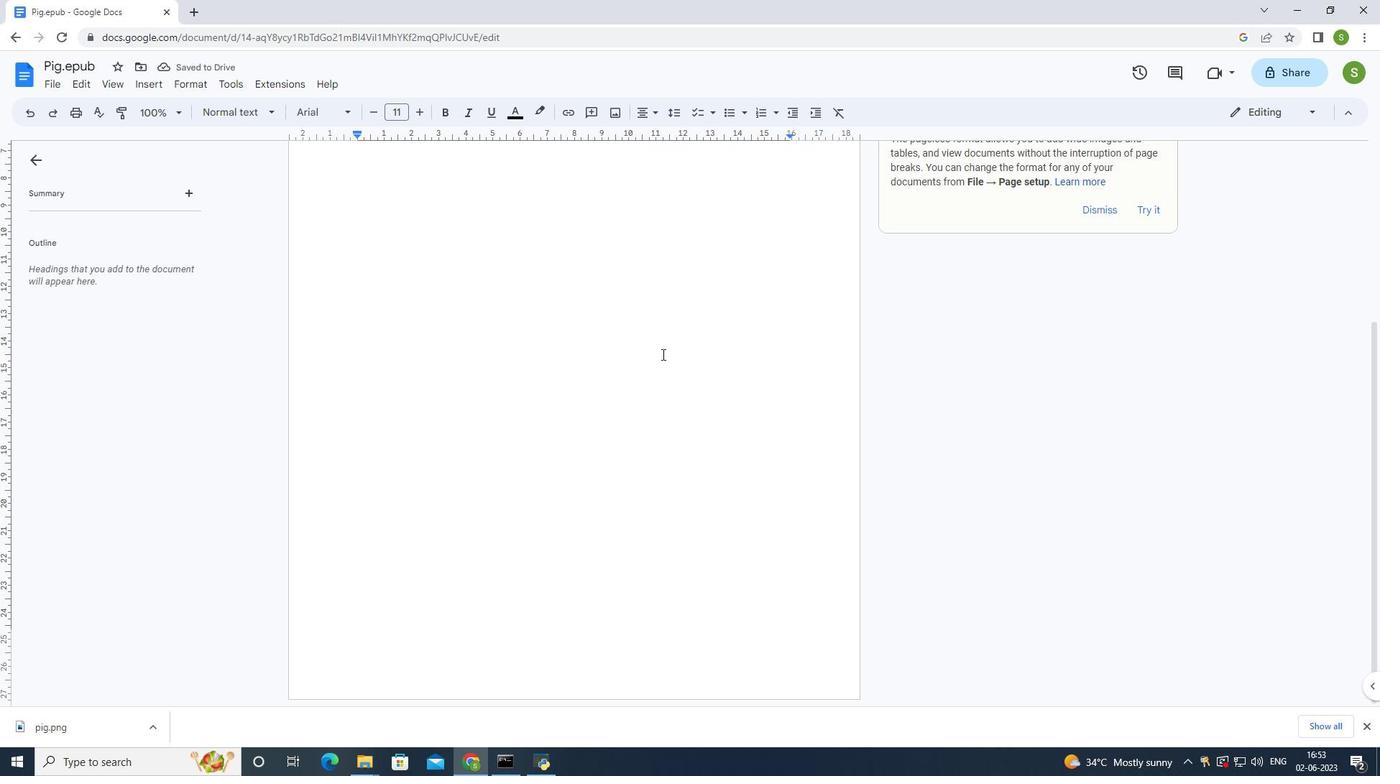 
Action: Mouse scrolled (662, 353) with delta (0, 0)
Screenshot: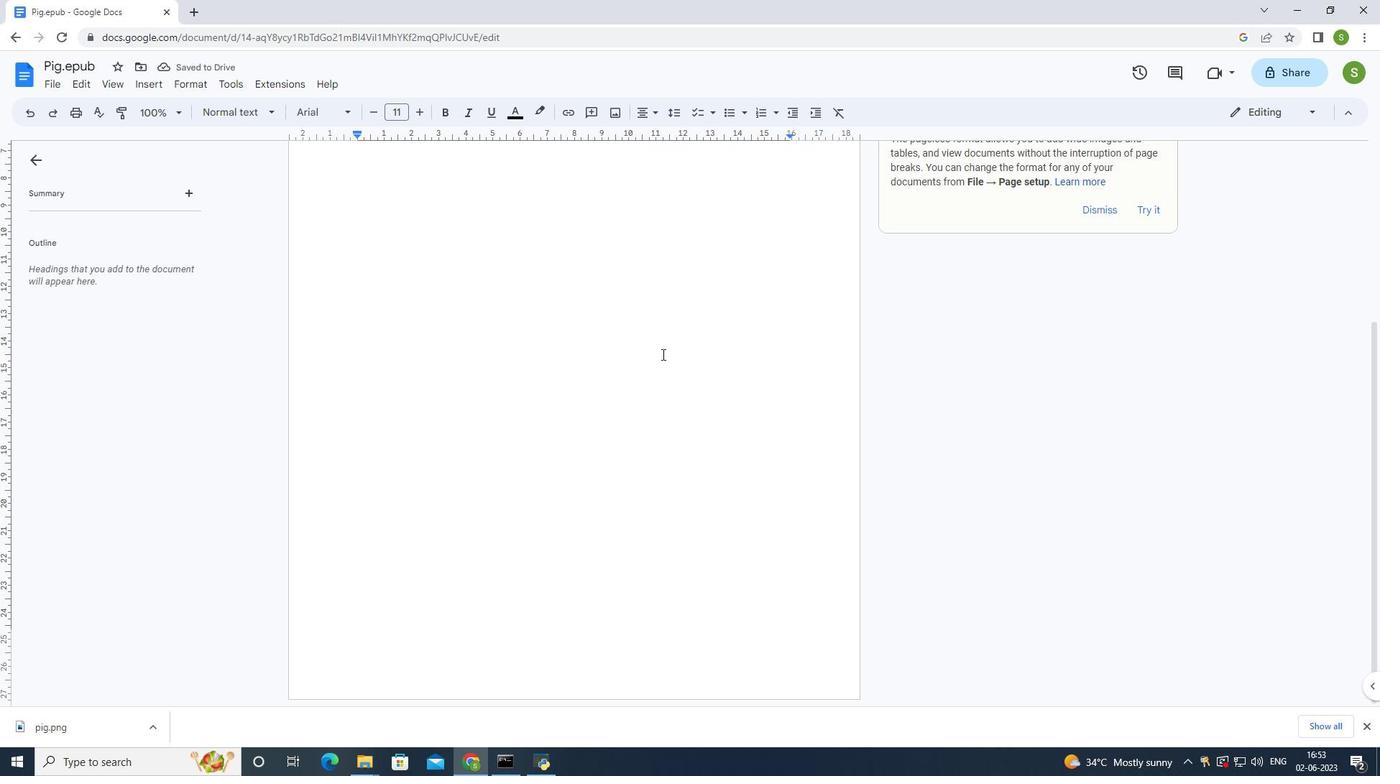 
Action: Mouse scrolled (662, 353) with delta (0, 0)
Screenshot: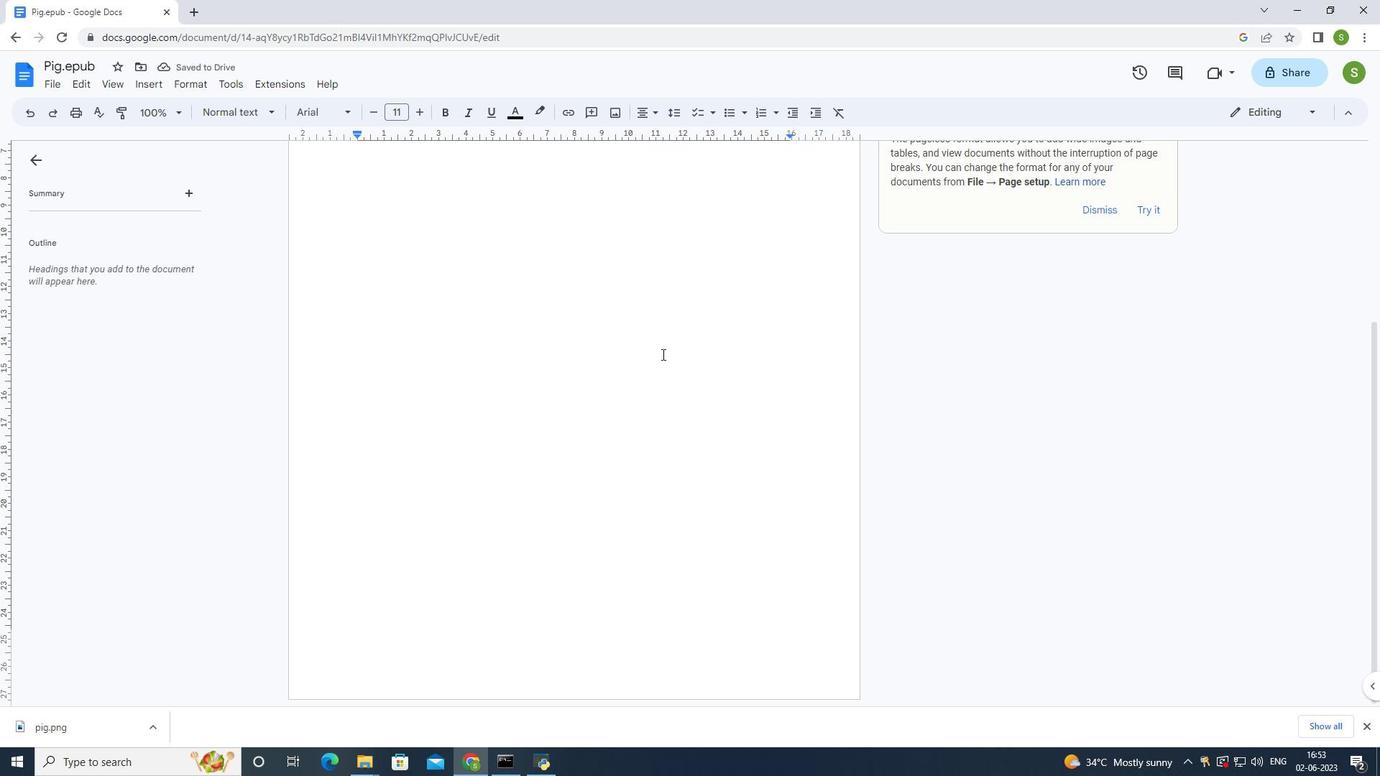 
Action: Mouse moved to (662, 353)
Screenshot: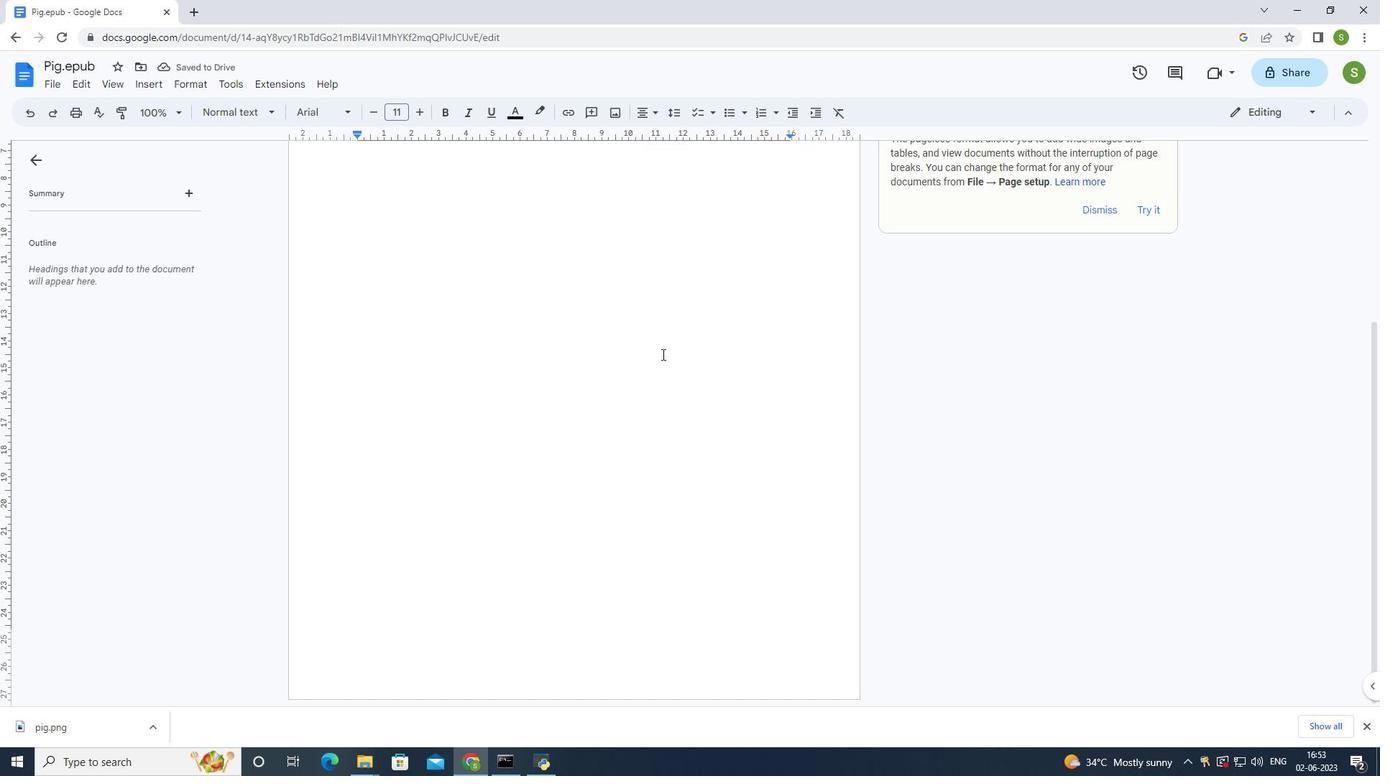 
Action: Mouse scrolled (662, 352) with delta (0, 0)
Screenshot: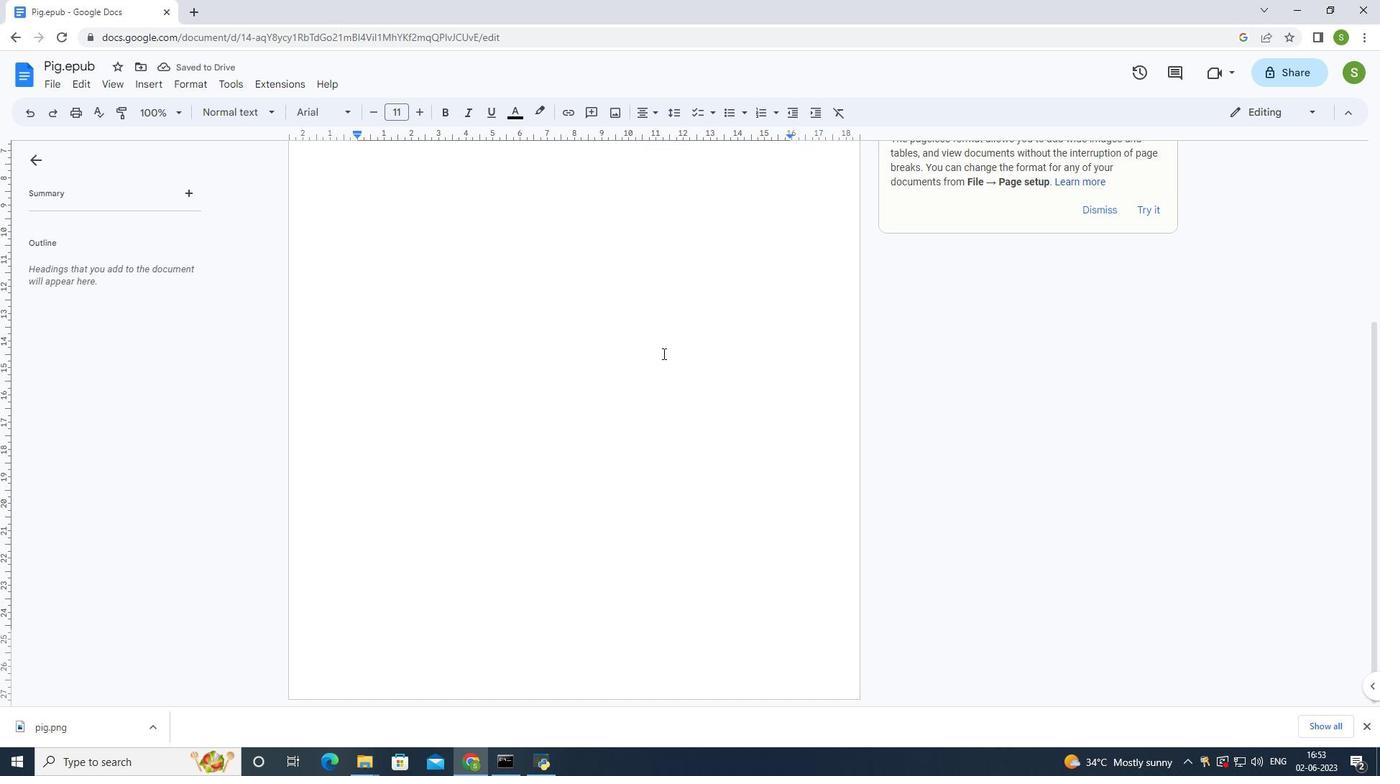 
Action: Mouse scrolled (662, 352) with delta (0, 0)
Screenshot: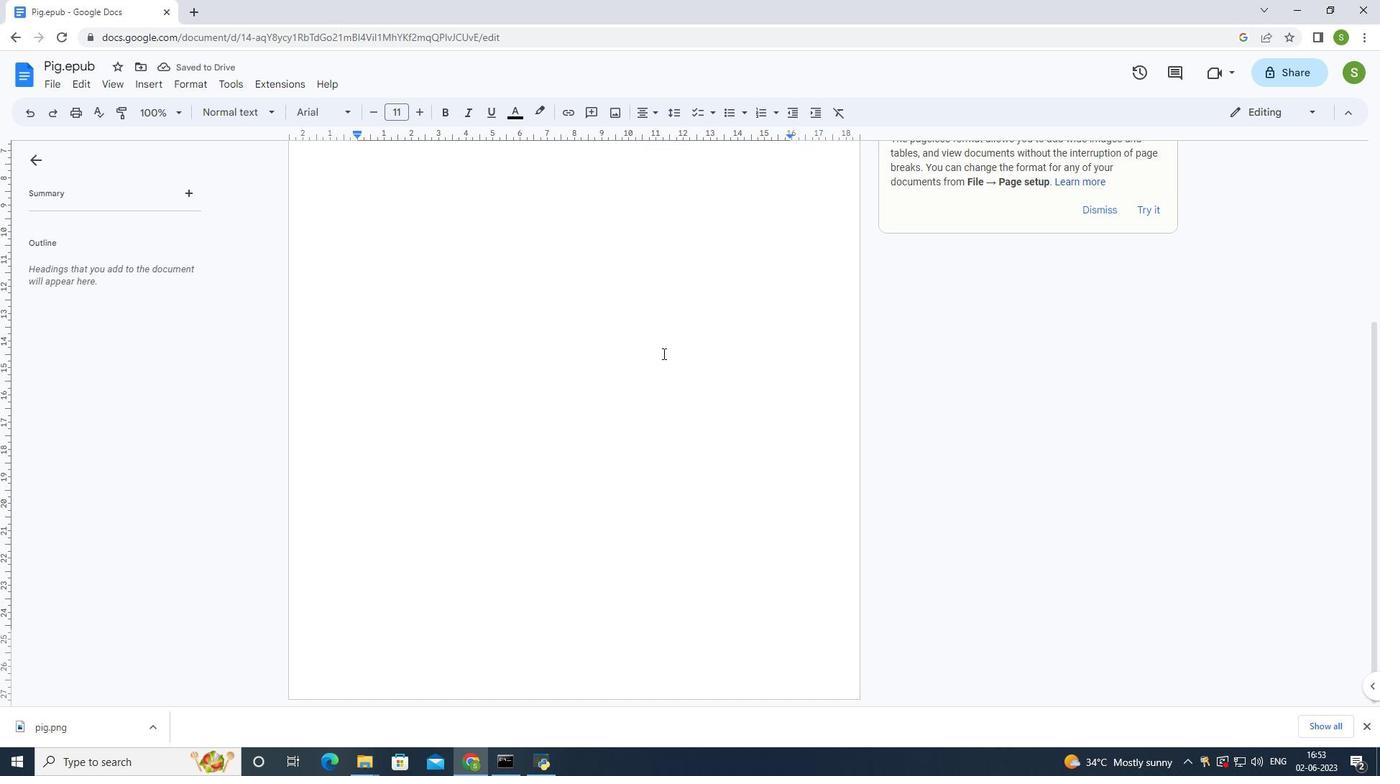 
Action: Mouse scrolled (662, 352) with delta (0, 0)
Screenshot: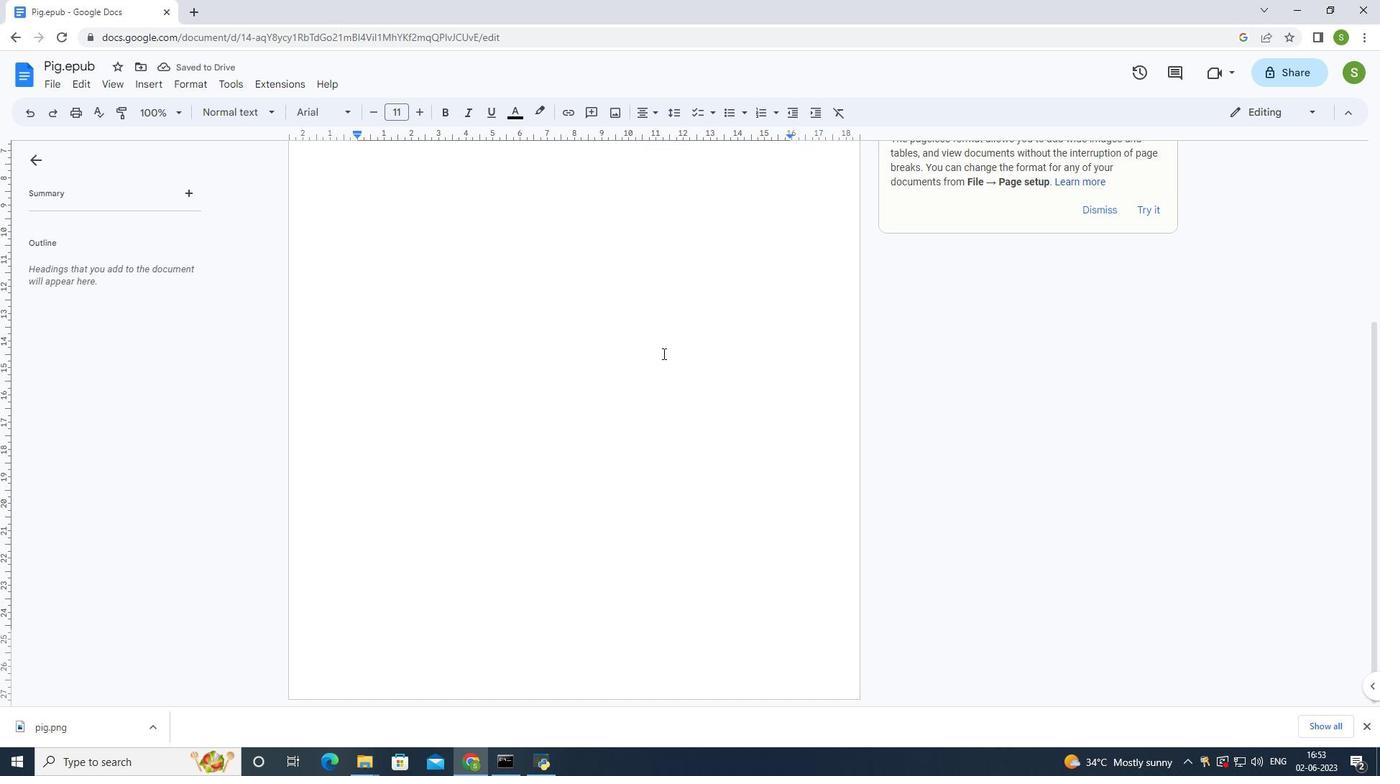 
Action: Mouse scrolled (662, 352) with delta (0, 0)
Screenshot: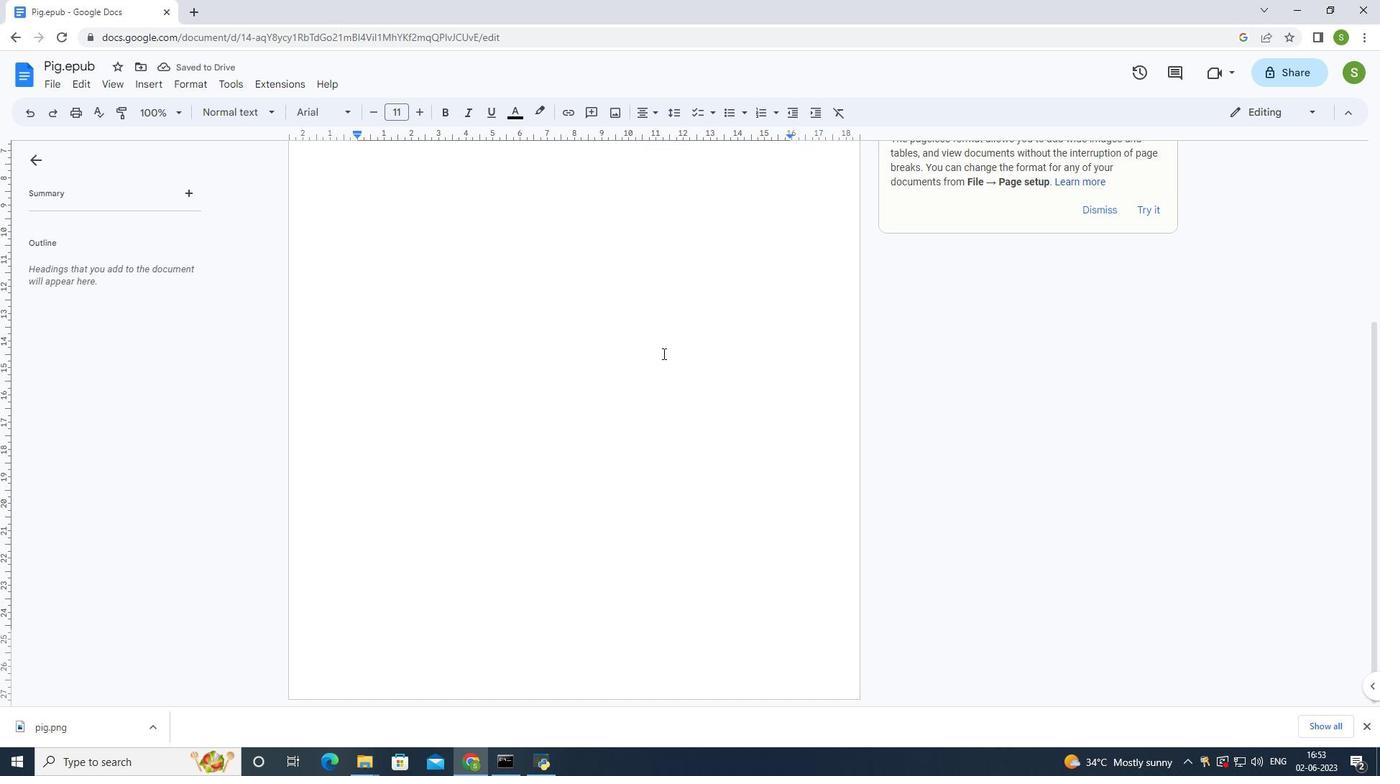
Action: Mouse scrolled (662, 352) with delta (0, 0)
Screenshot: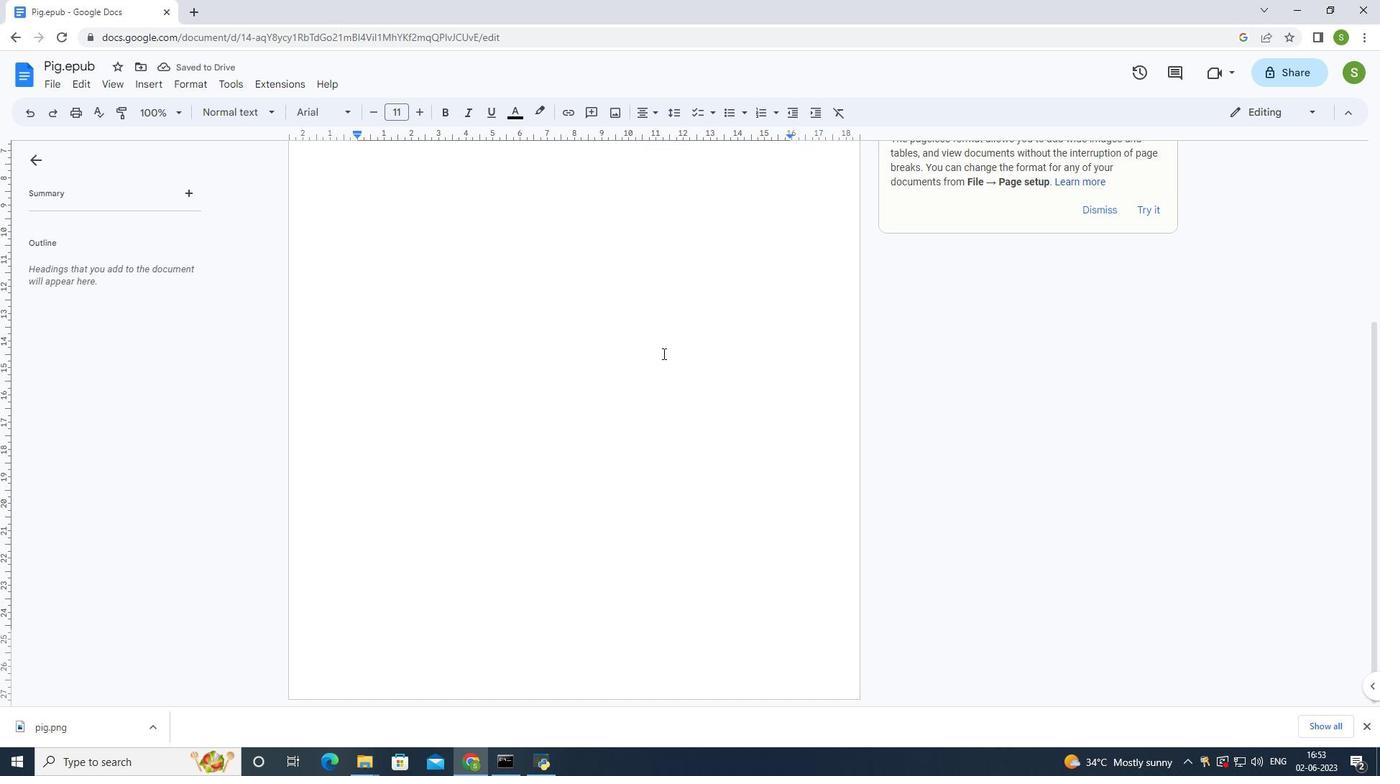 
Action: Mouse scrolled (662, 354) with delta (0, 0)
Screenshot: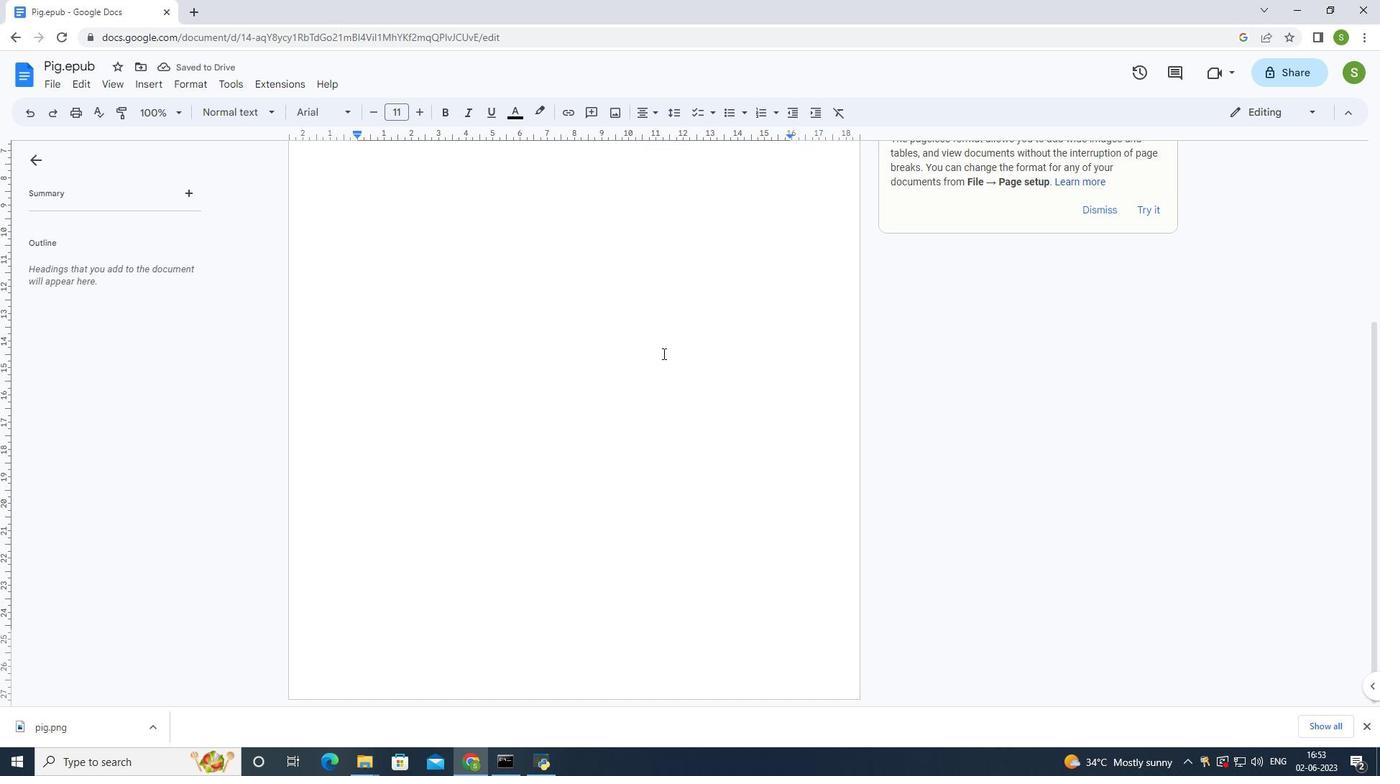 
Action: Mouse scrolled (662, 354) with delta (0, 0)
Screenshot: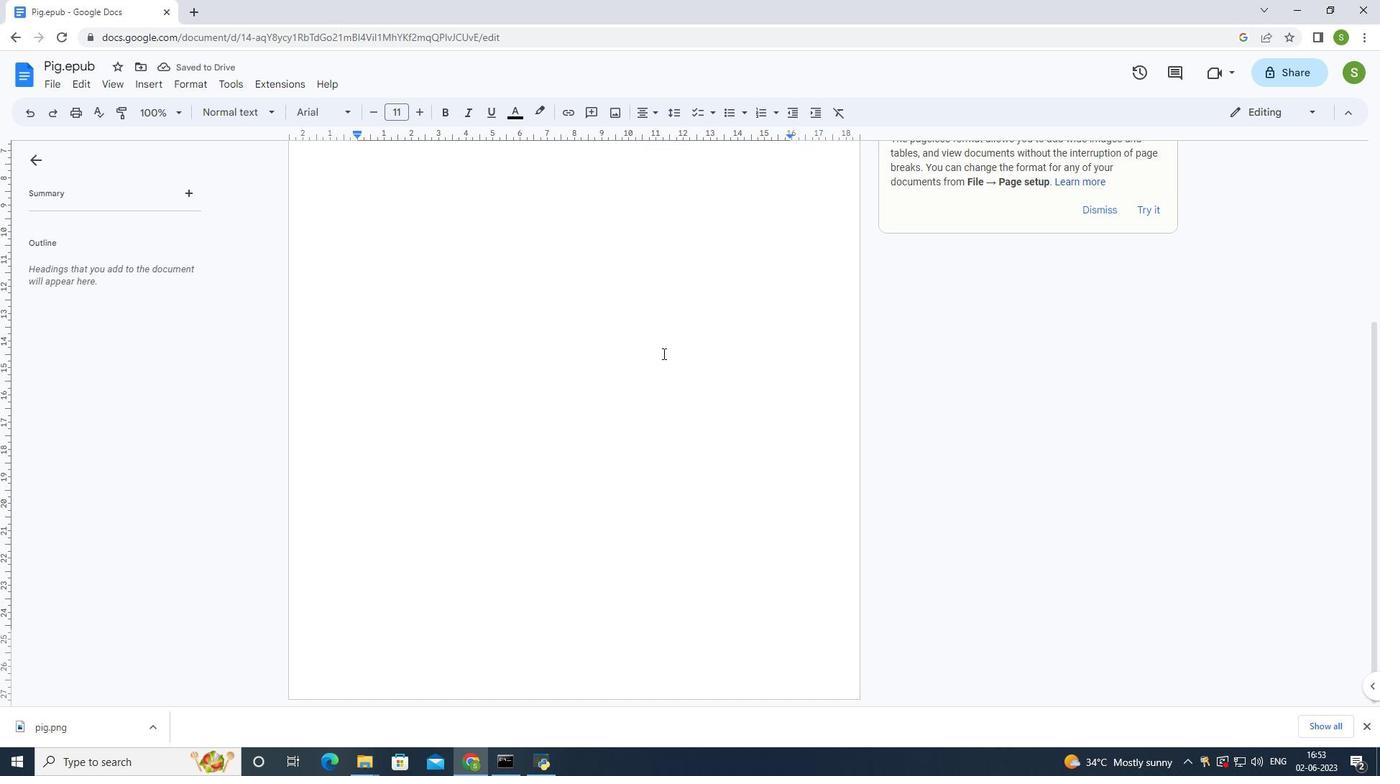 
Action: Mouse scrolled (662, 354) with delta (0, 0)
Screenshot: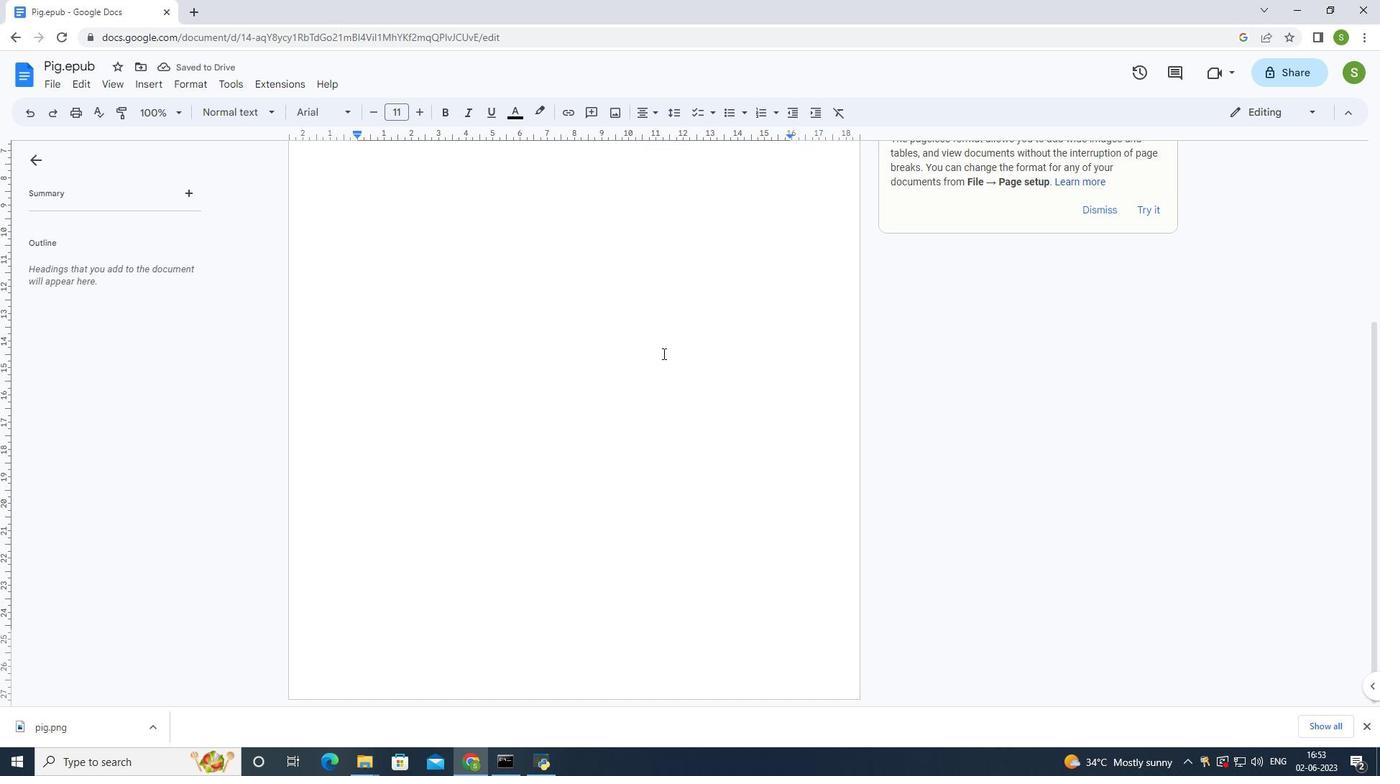 
Action: Mouse scrolled (662, 354) with delta (0, 0)
Screenshot: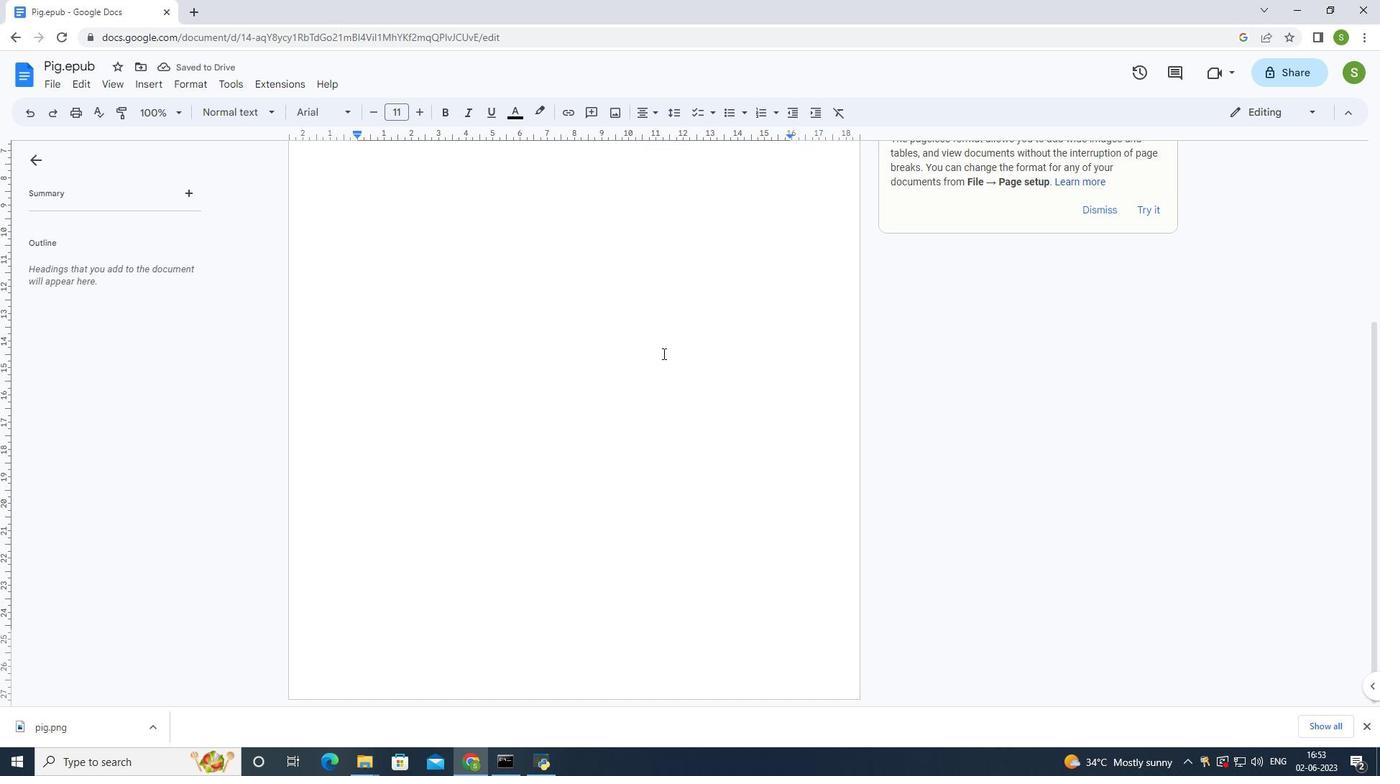 
Action: Mouse moved to (663, 352)
Screenshot: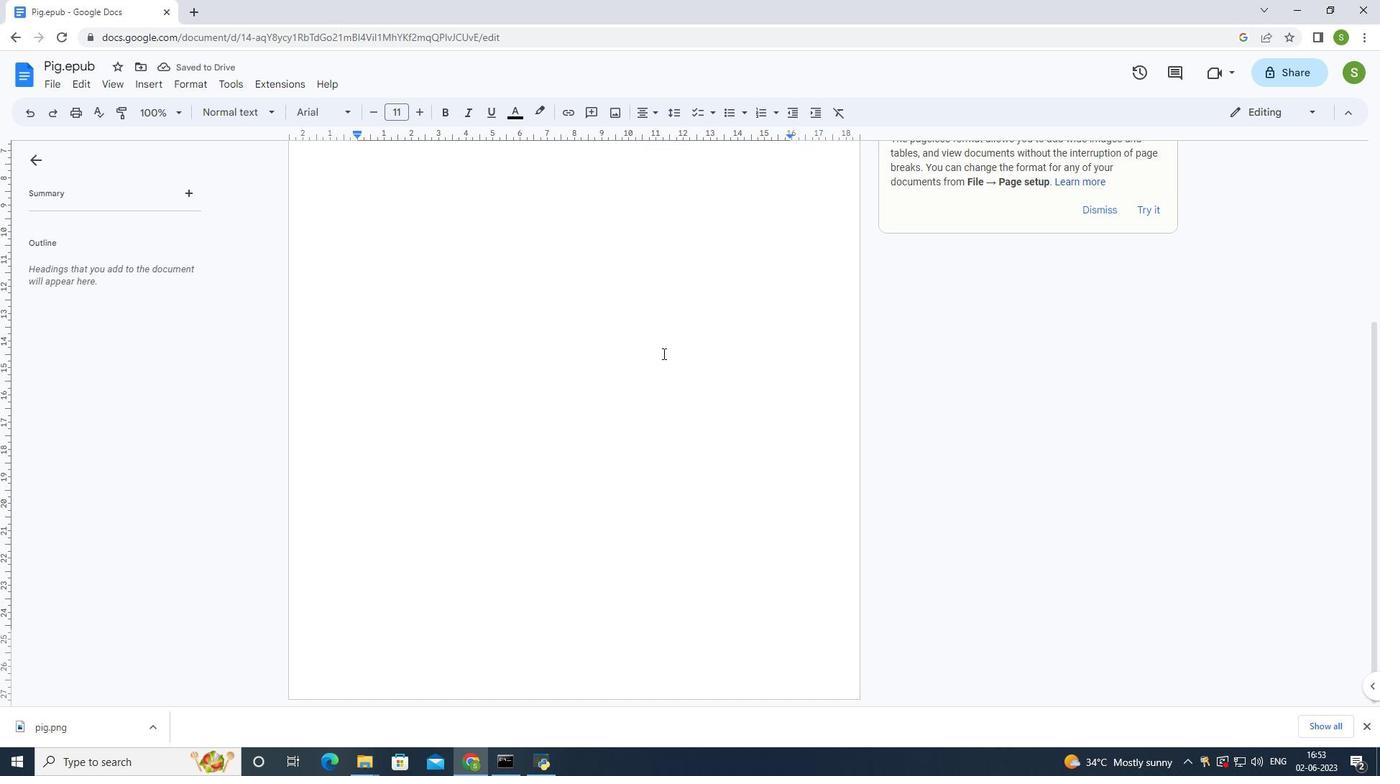 
Action: Mouse scrolled (663, 353) with delta (0, 0)
Screenshot: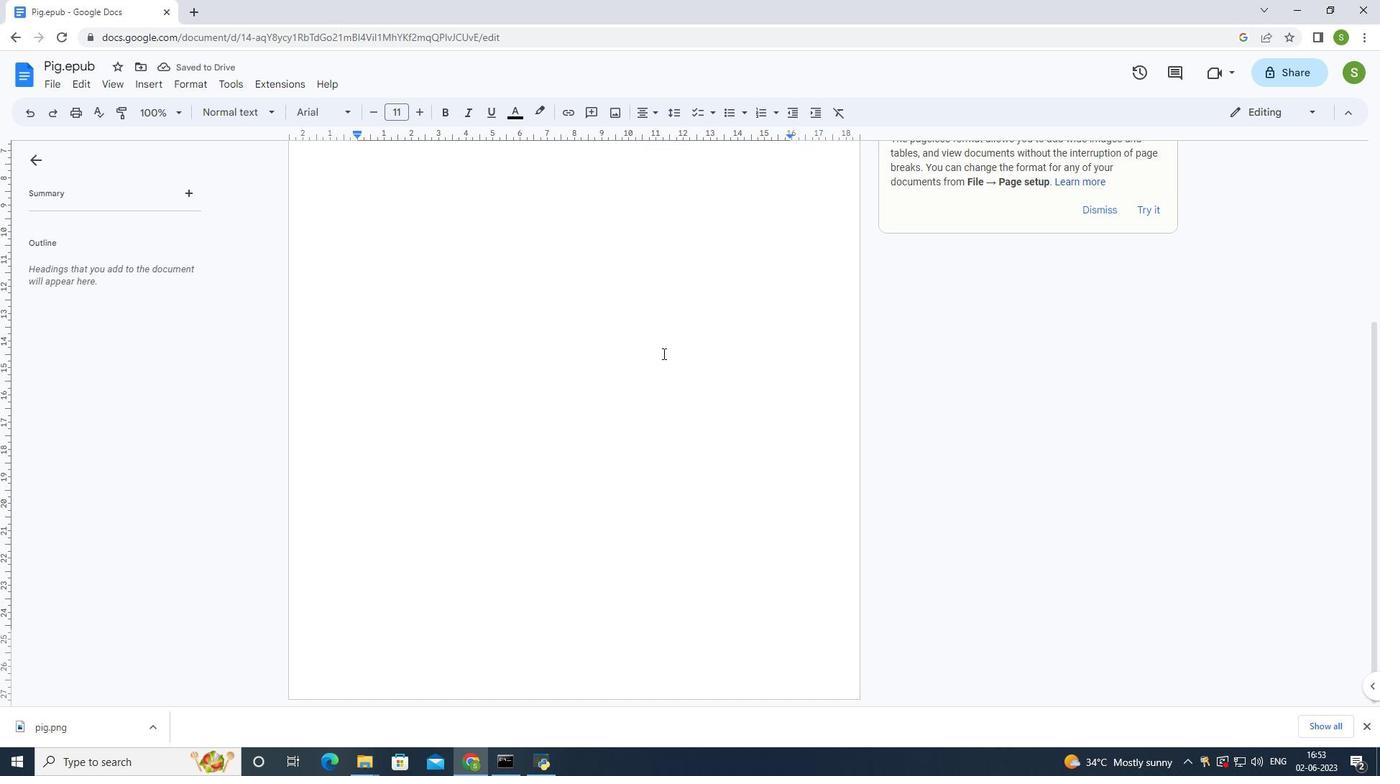 
Action: Mouse moved to (664, 351)
Screenshot: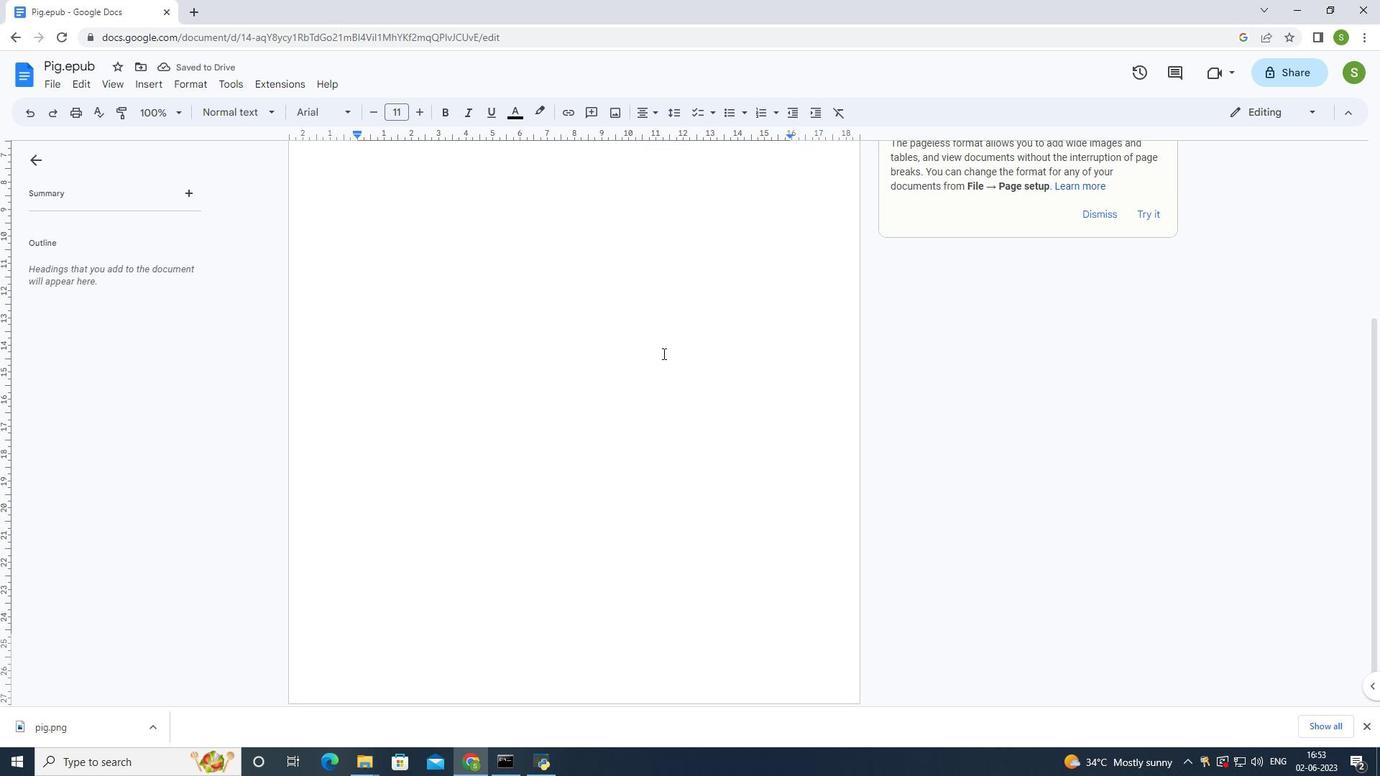
Action: Mouse scrolled (664, 352) with delta (0, 0)
Screenshot: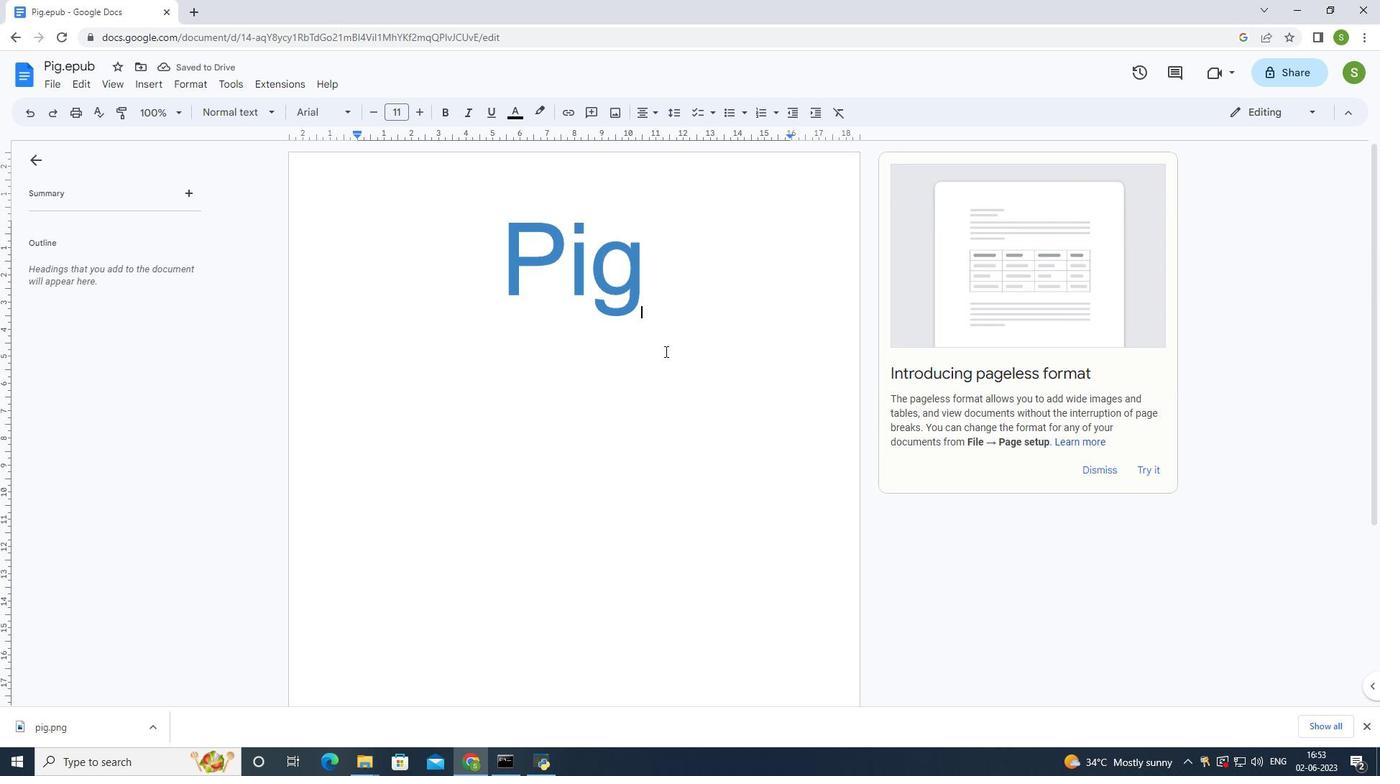 
Action: Mouse scrolled (664, 352) with delta (0, 0)
Screenshot: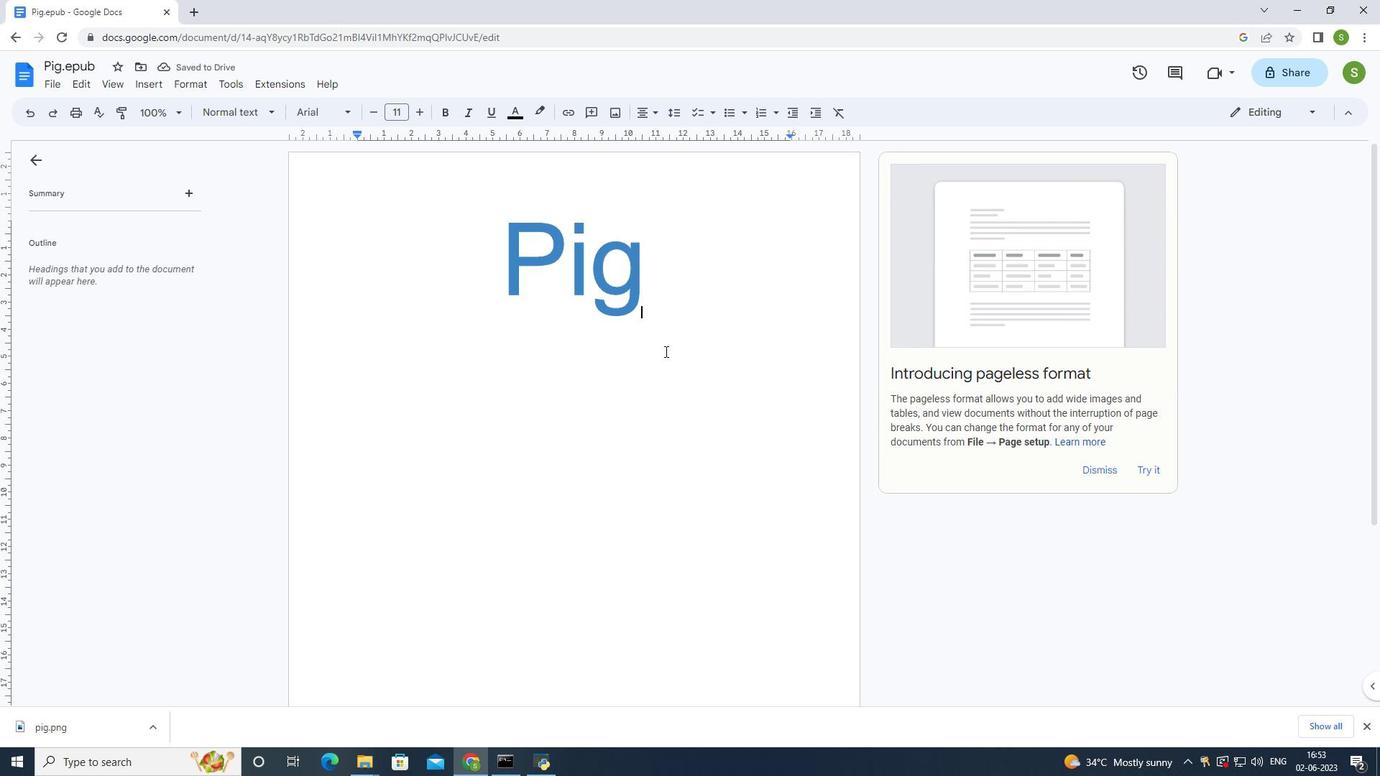 
Action: Mouse scrolled (664, 352) with delta (0, 0)
Screenshot: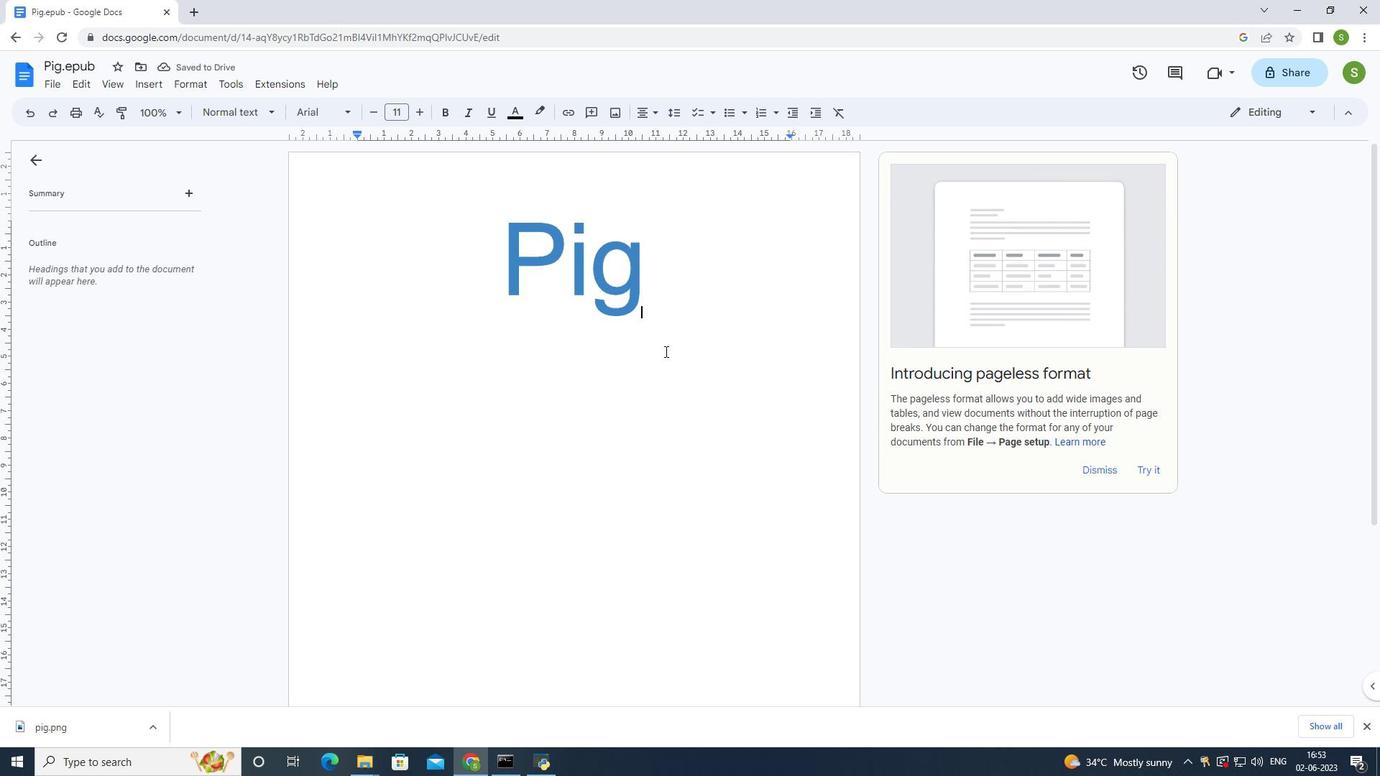 
Action: Mouse scrolled (664, 352) with delta (0, 0)
Screenshot: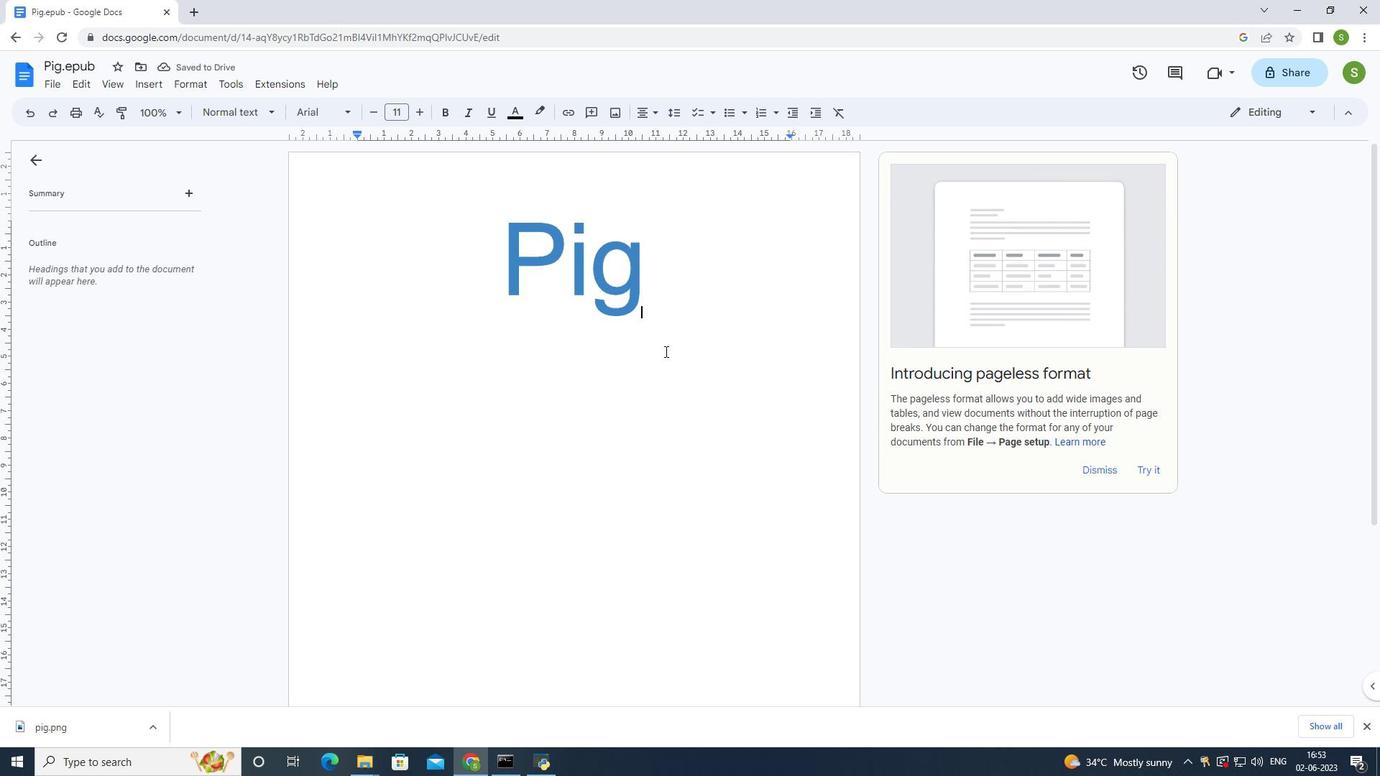 
Action: Mouse moved to (664, 350)
Screenshot: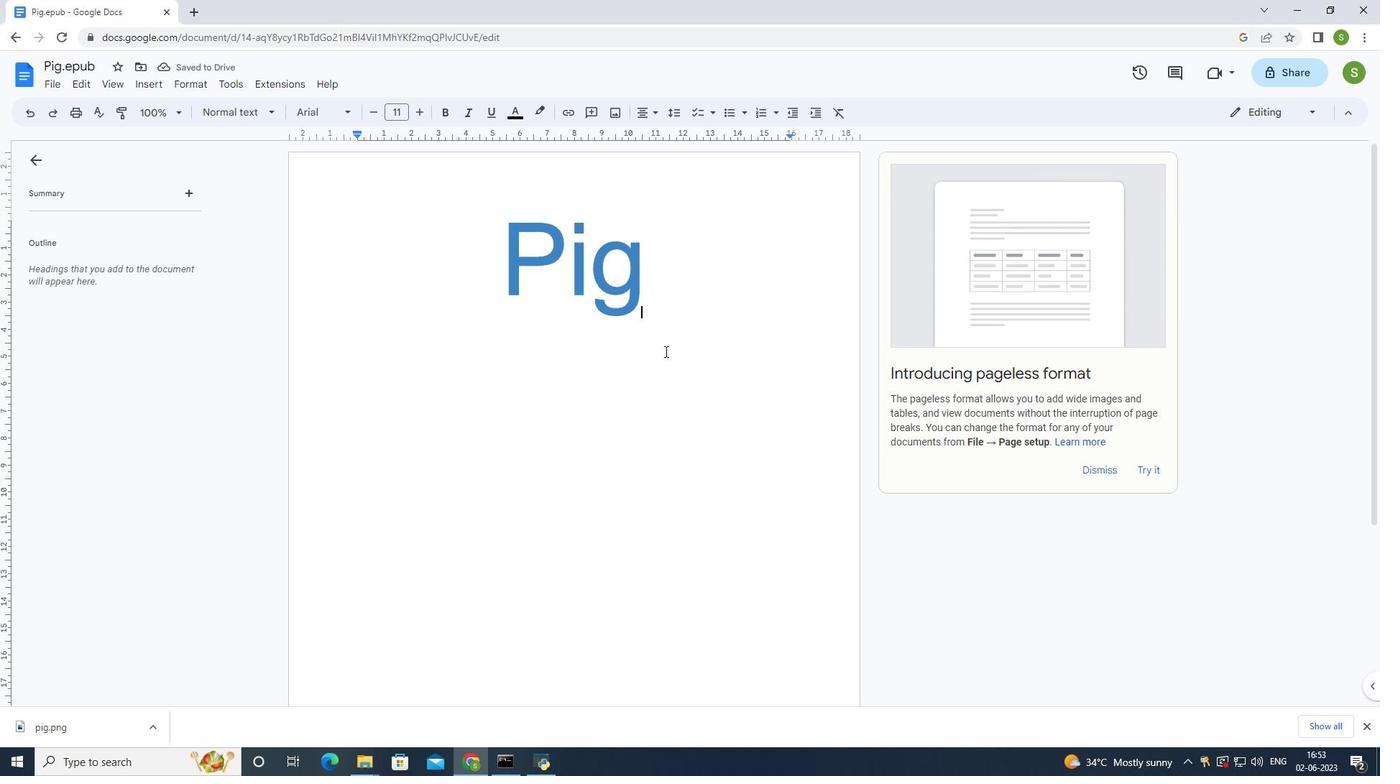 
Action: Mouse scrolled (664, 351) with delta (0, 0)
Screenshot: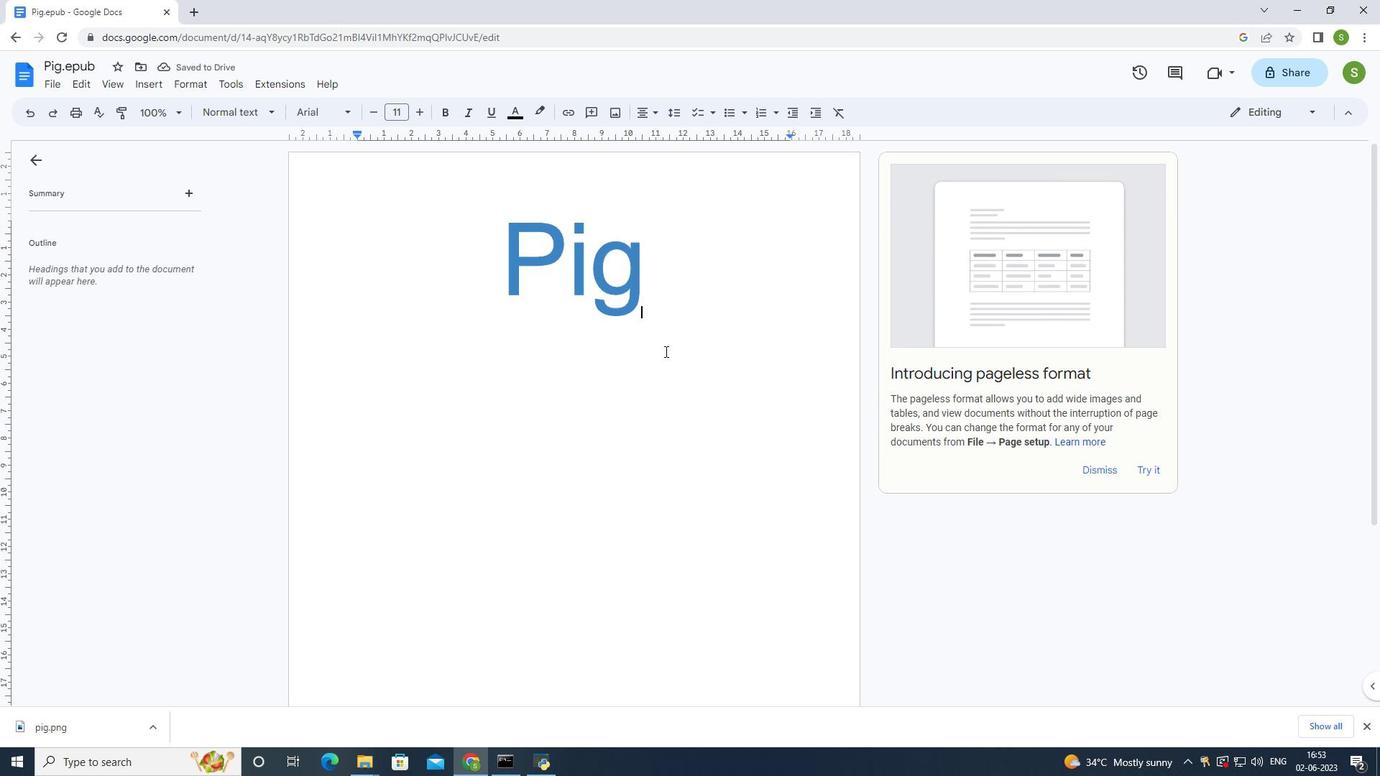 
Action: Mouse moved to (638, 340)
Screenshot: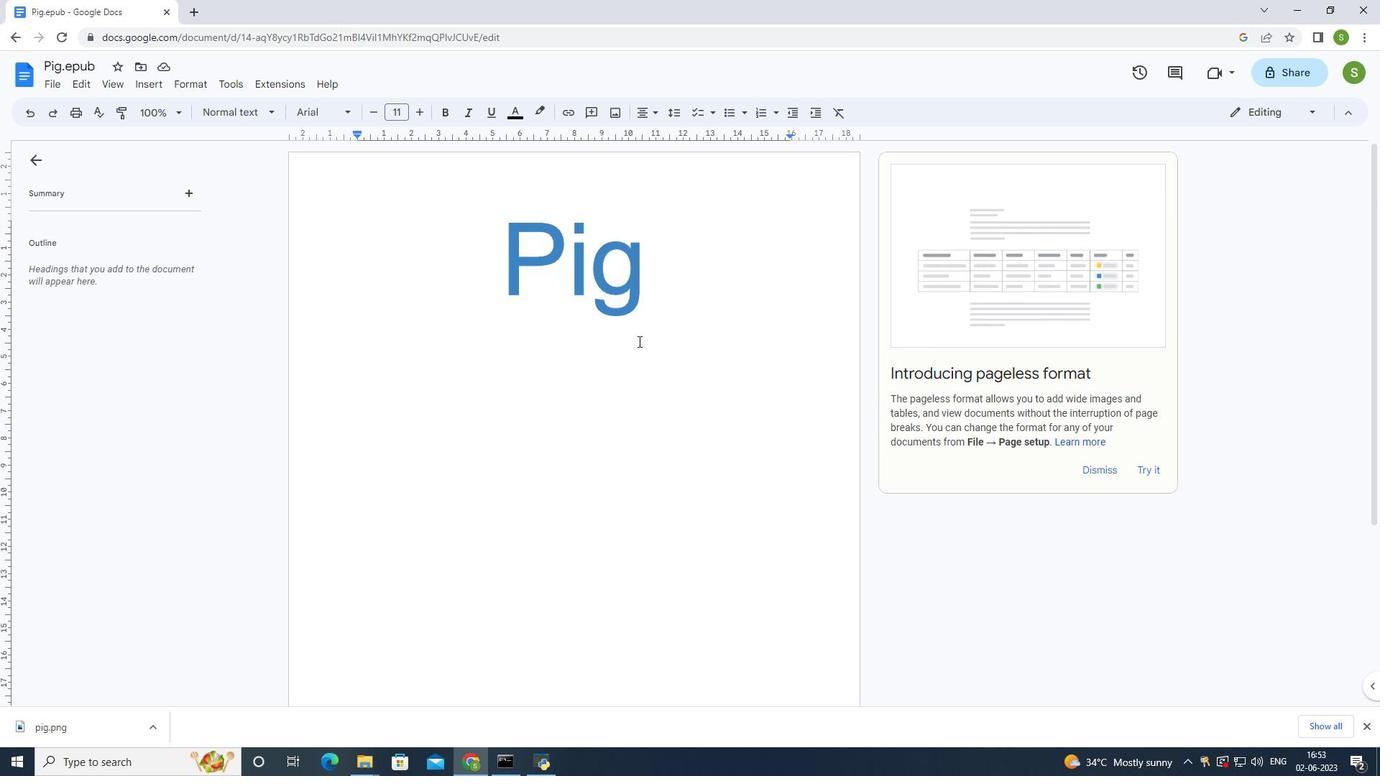 
Action: Mouse scrolled (638, 340) with delta (0, 0)
Screenshot: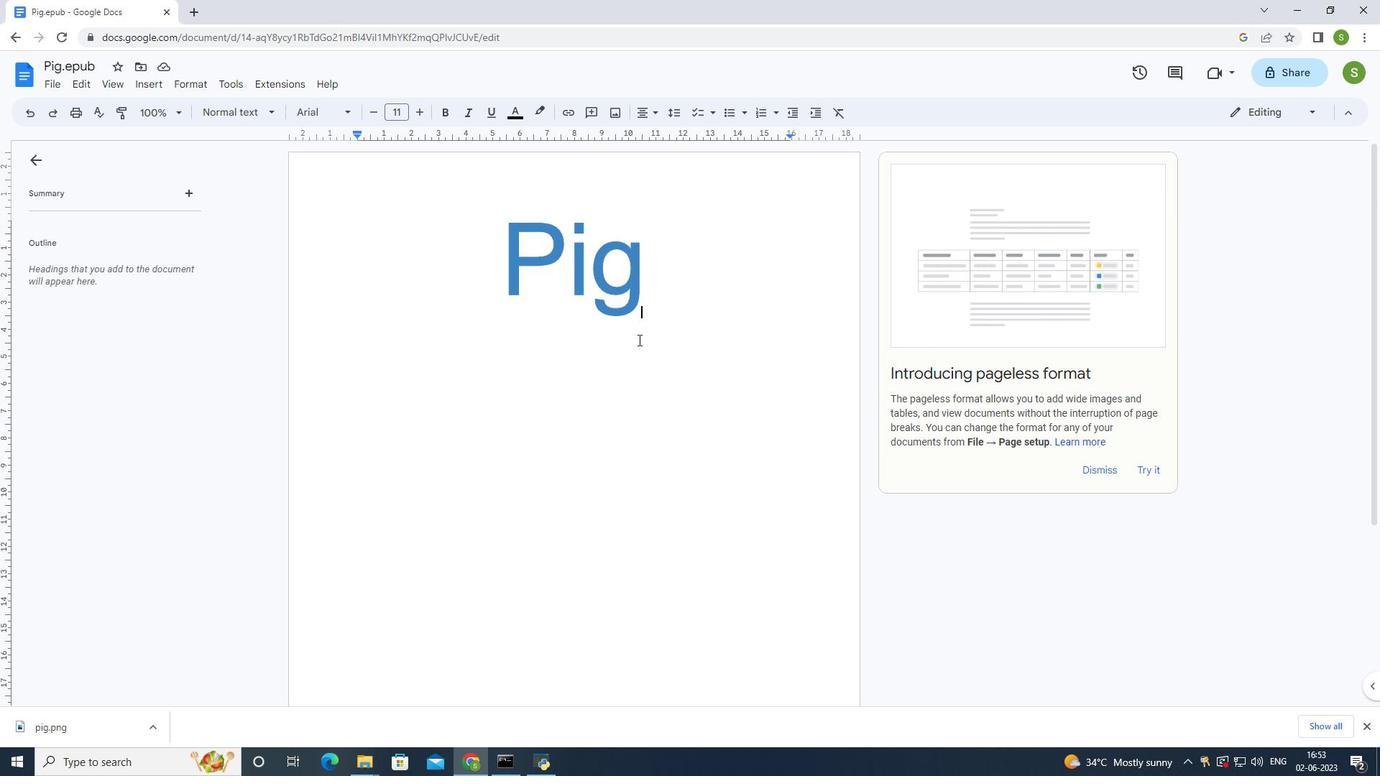 
Action: Mouse scrolled (638, 340) with delta (0, 0)
Screenshot: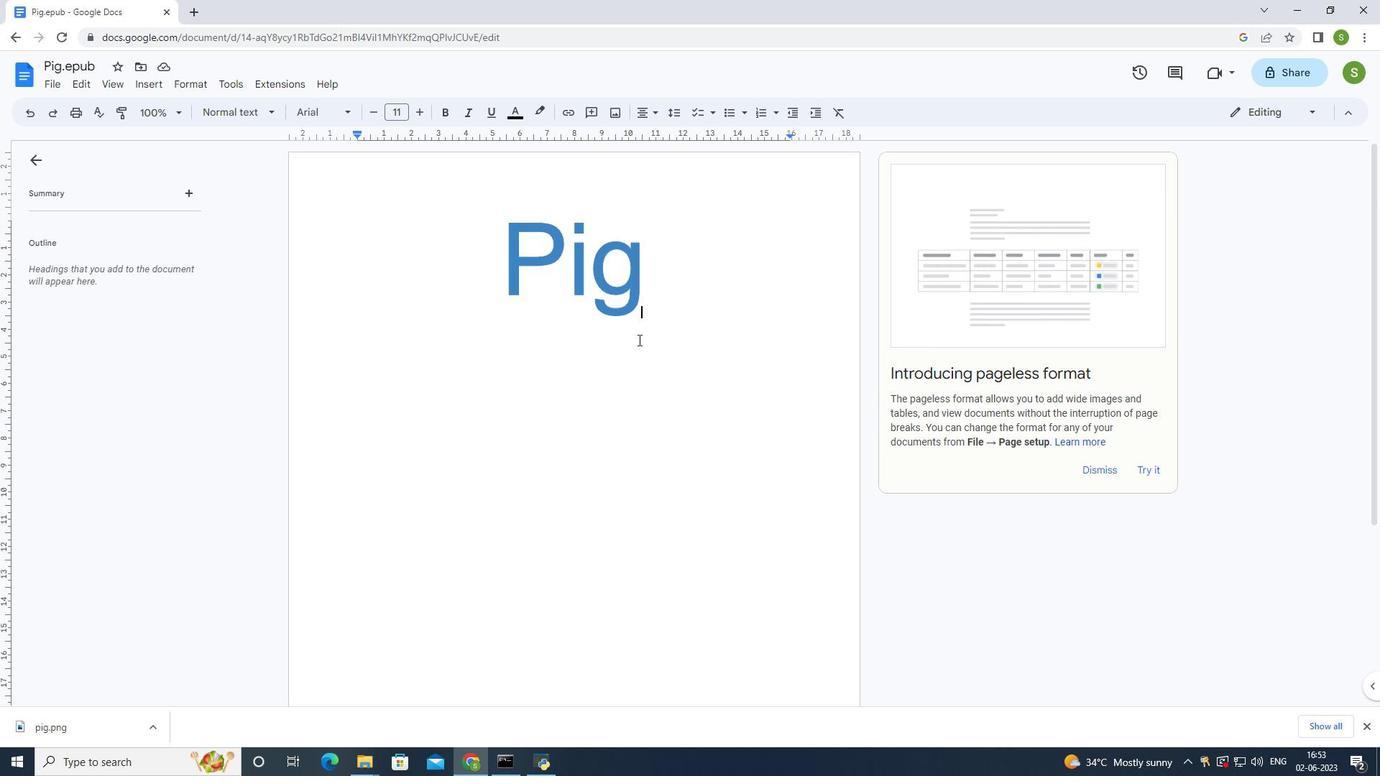 
Action: Mouse scrolled (638, 340) with delta (0, 0)
Screenshot: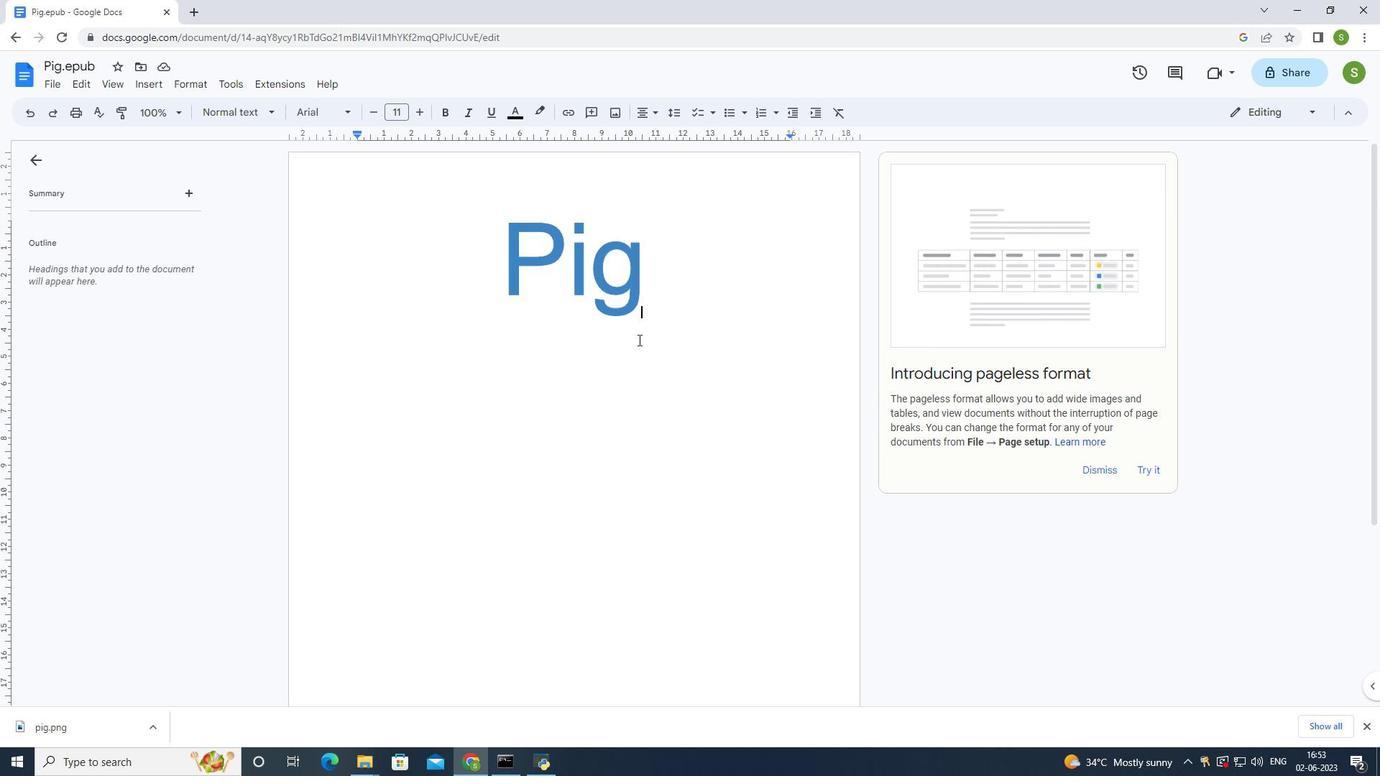 
Action: Mouse moved to (574, 271)
Screenshot: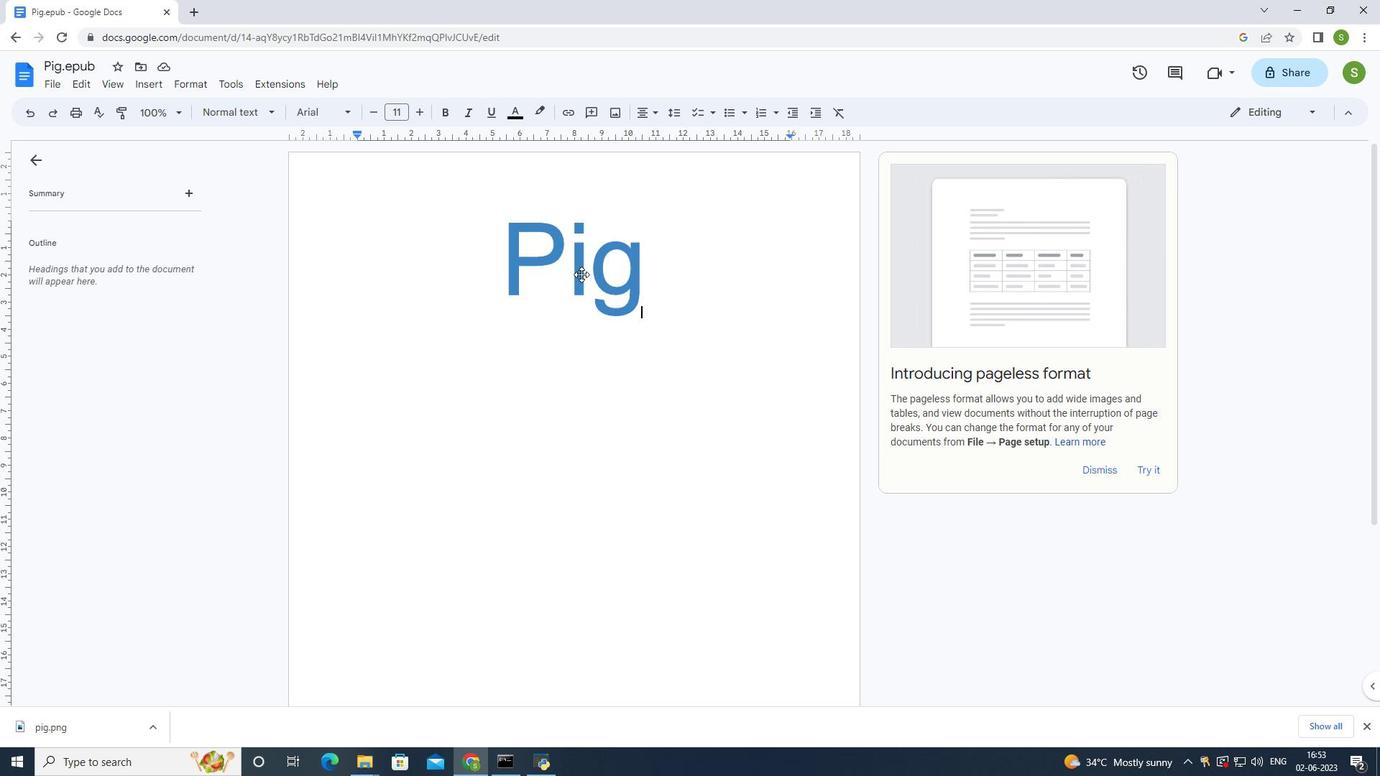 
Action: Mouse pressed left at (574, 271)
Screenshot: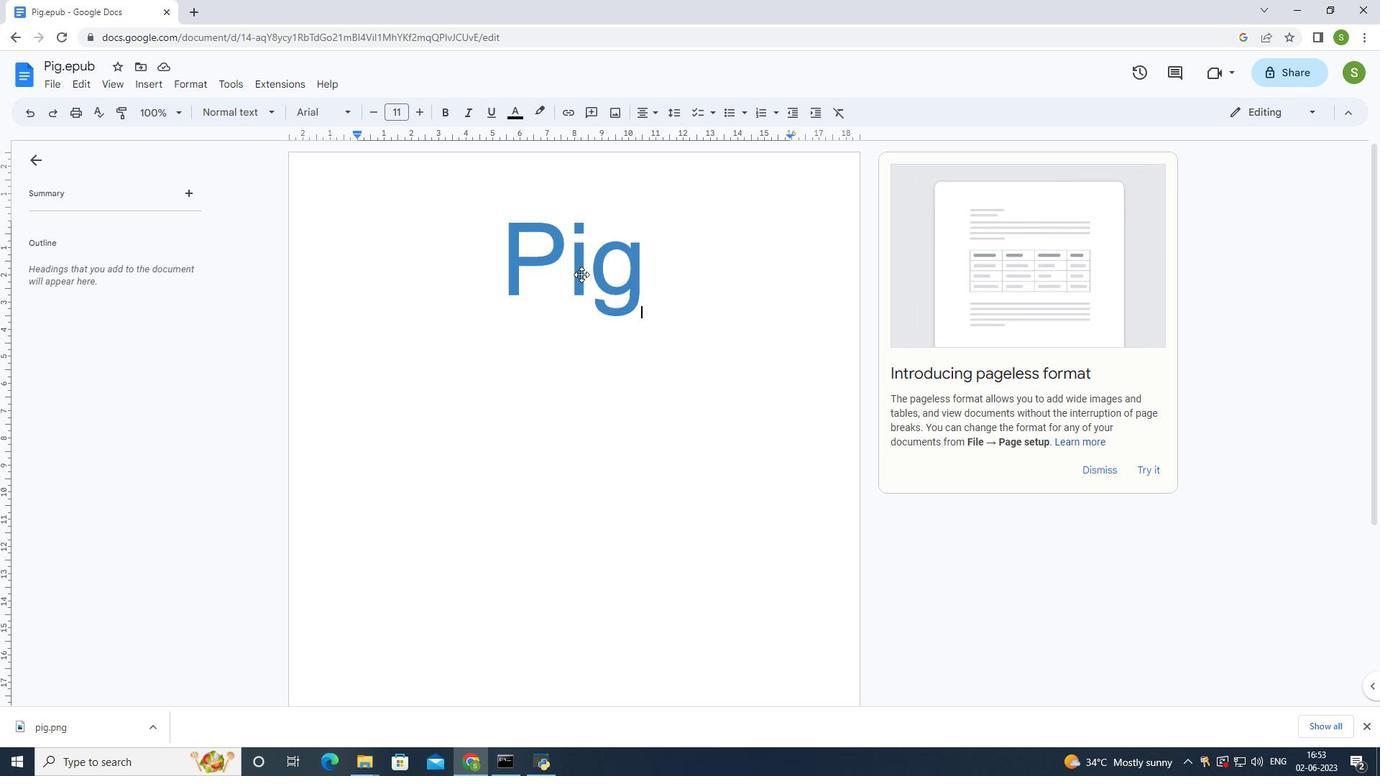 
Action: Mouse moved to (718, 337)
Screenshot: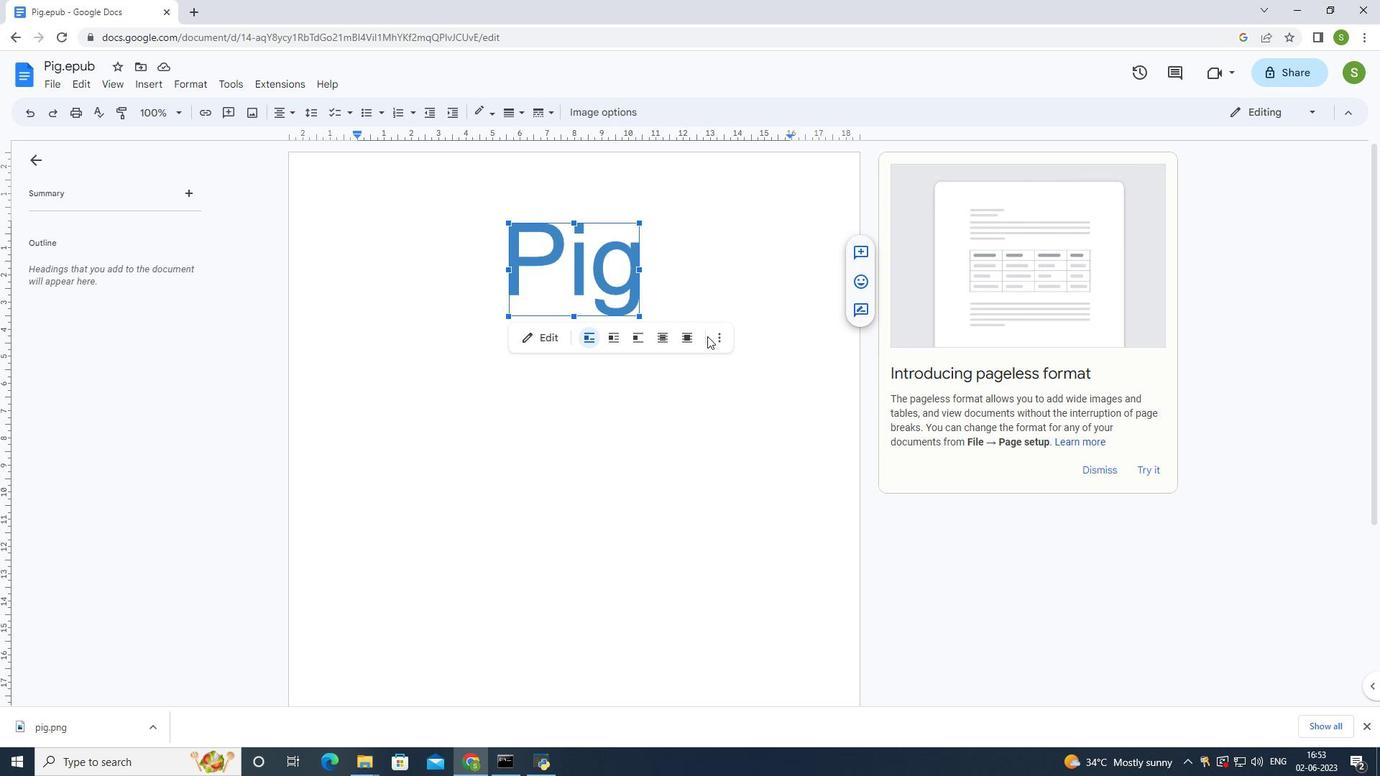 
Action: Mouse pressed left at (718, 337)
Screenshot: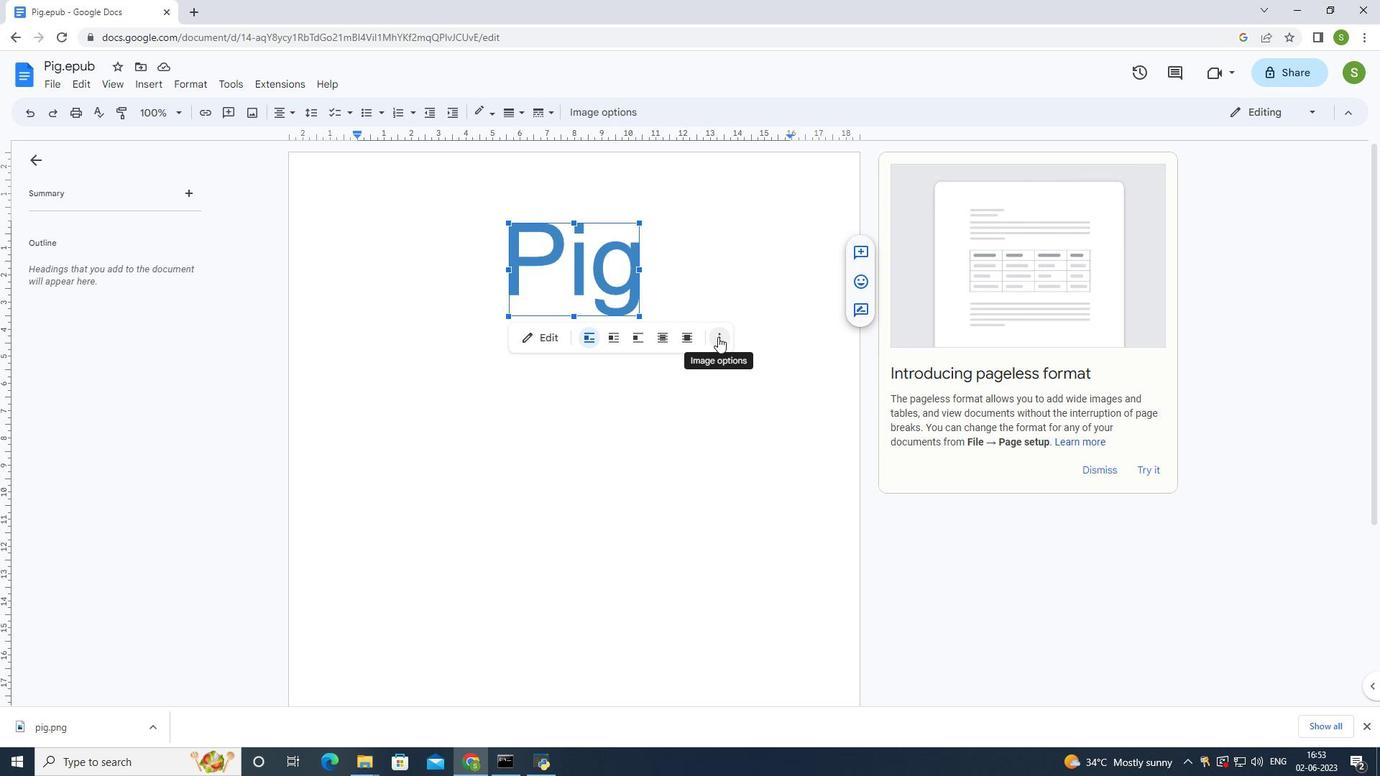 
Action: Mouse moved to (730, 365)
Screenshot: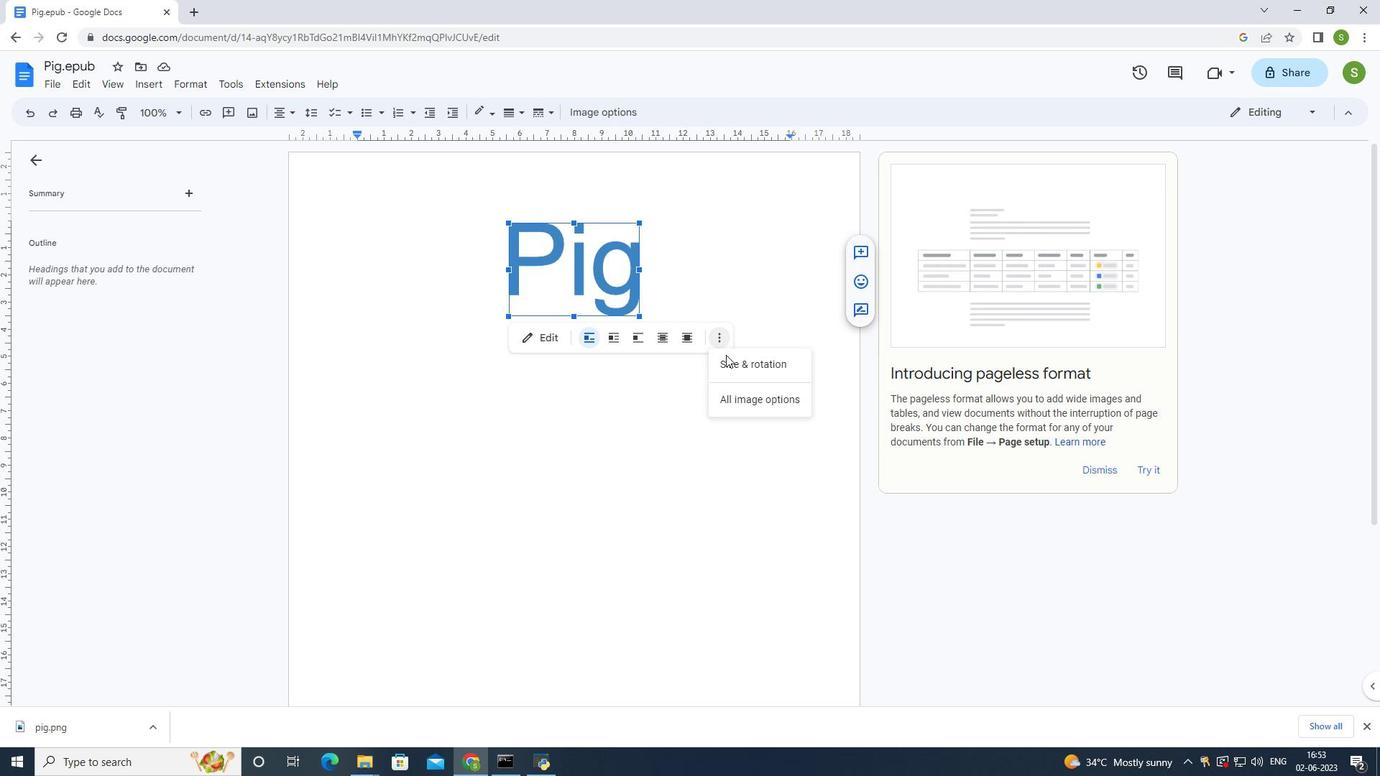 
Action: Mouse pressed left at (730, 365)
Screenshot: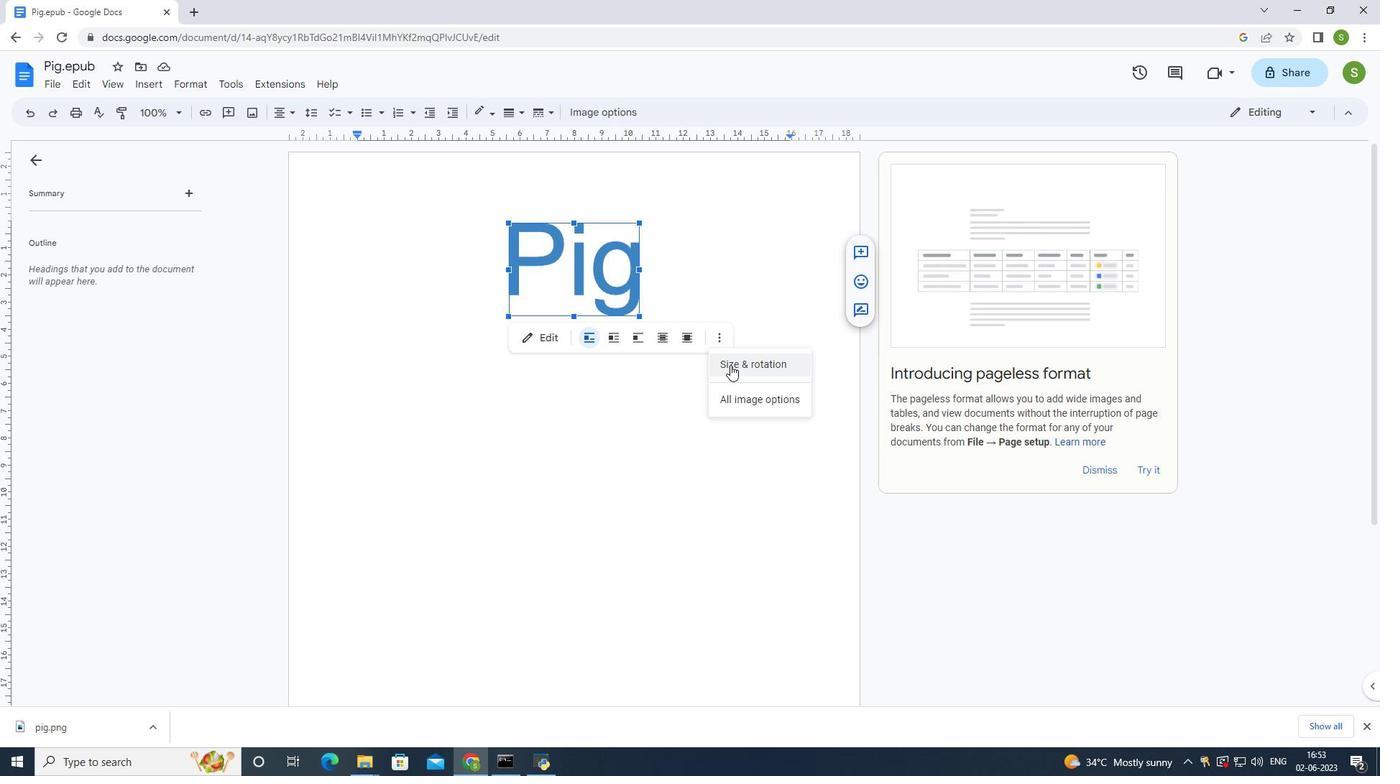 
Action: Mouse moved to (1315, 235)
Screenshot: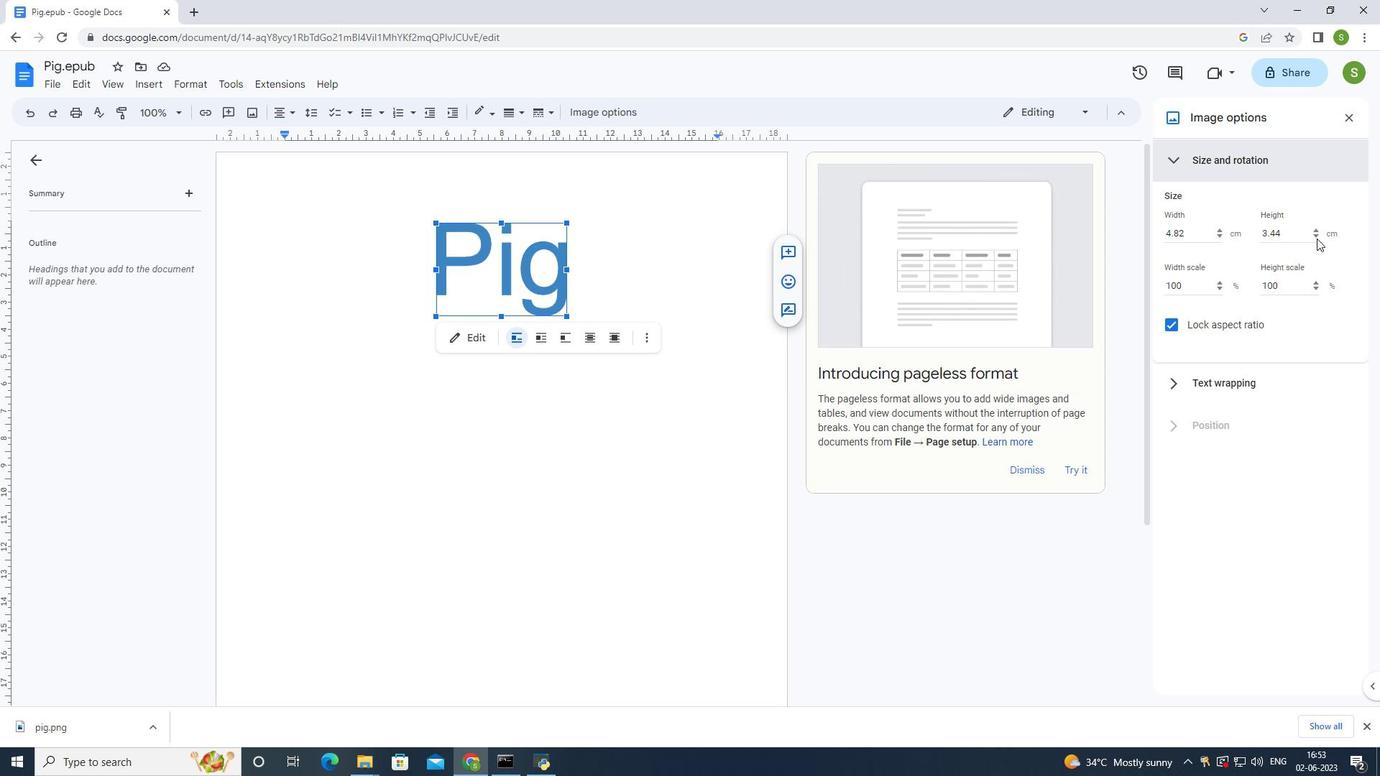 
Action: Mouse pressed left at (1315, 235)
Screenshot: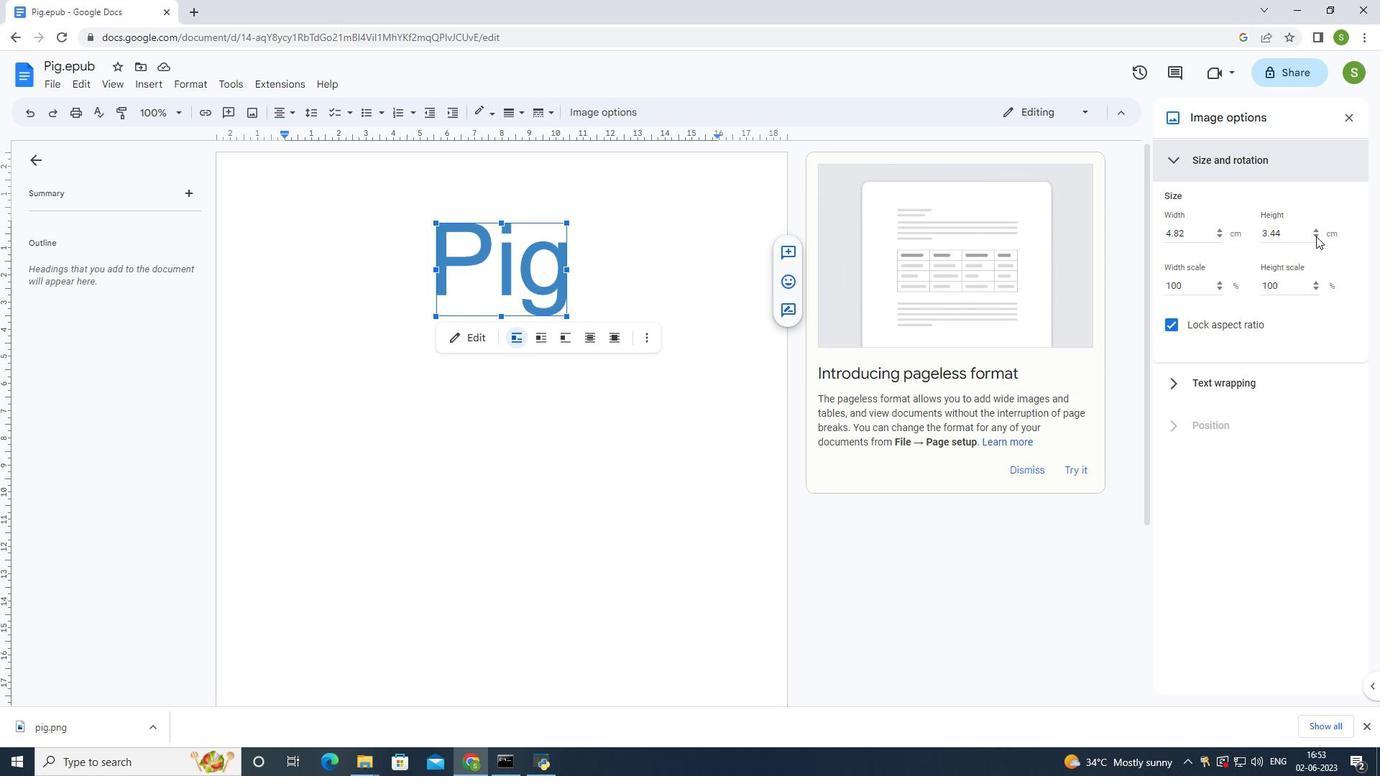 
Action: Mouse pressed left at (1315, 235)
Screenshot: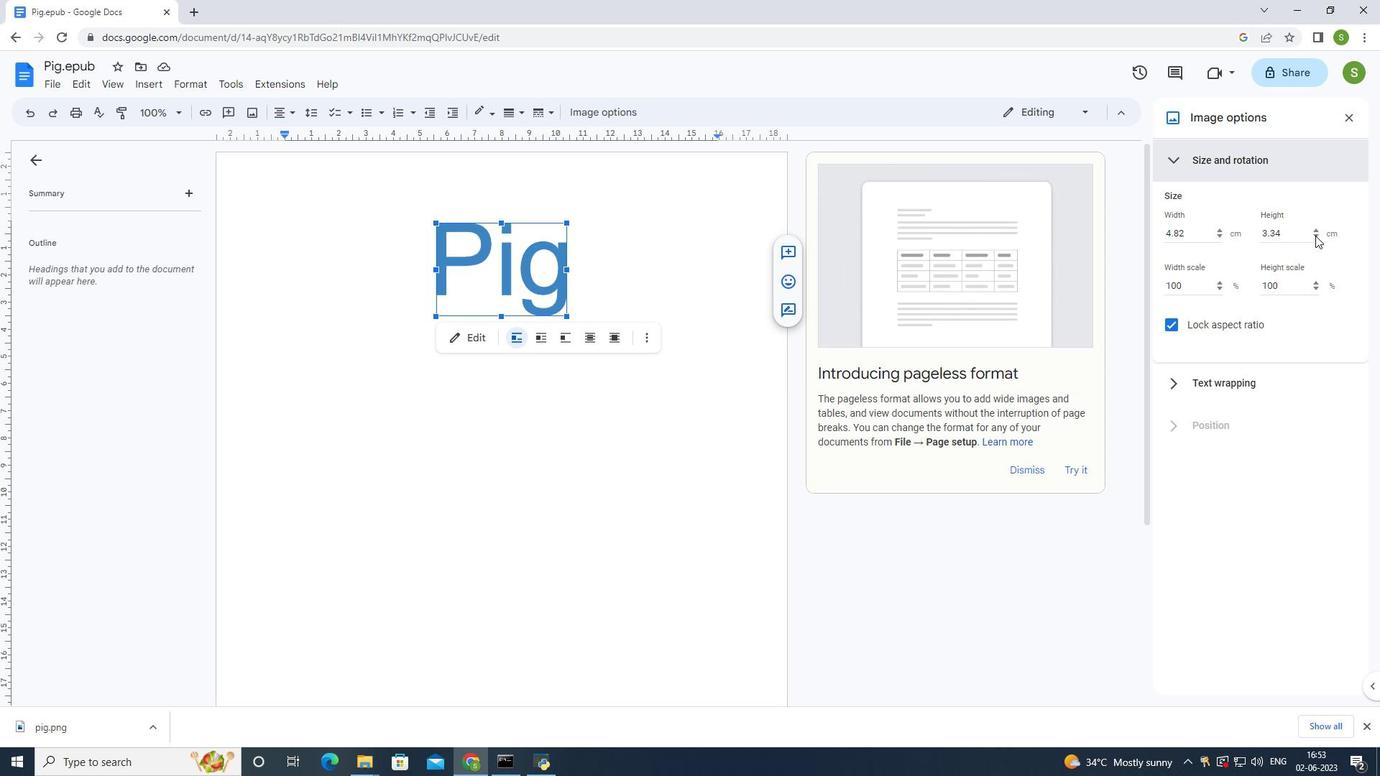 
Action: Mouse pressed left at (1315, 235)
Screenshot: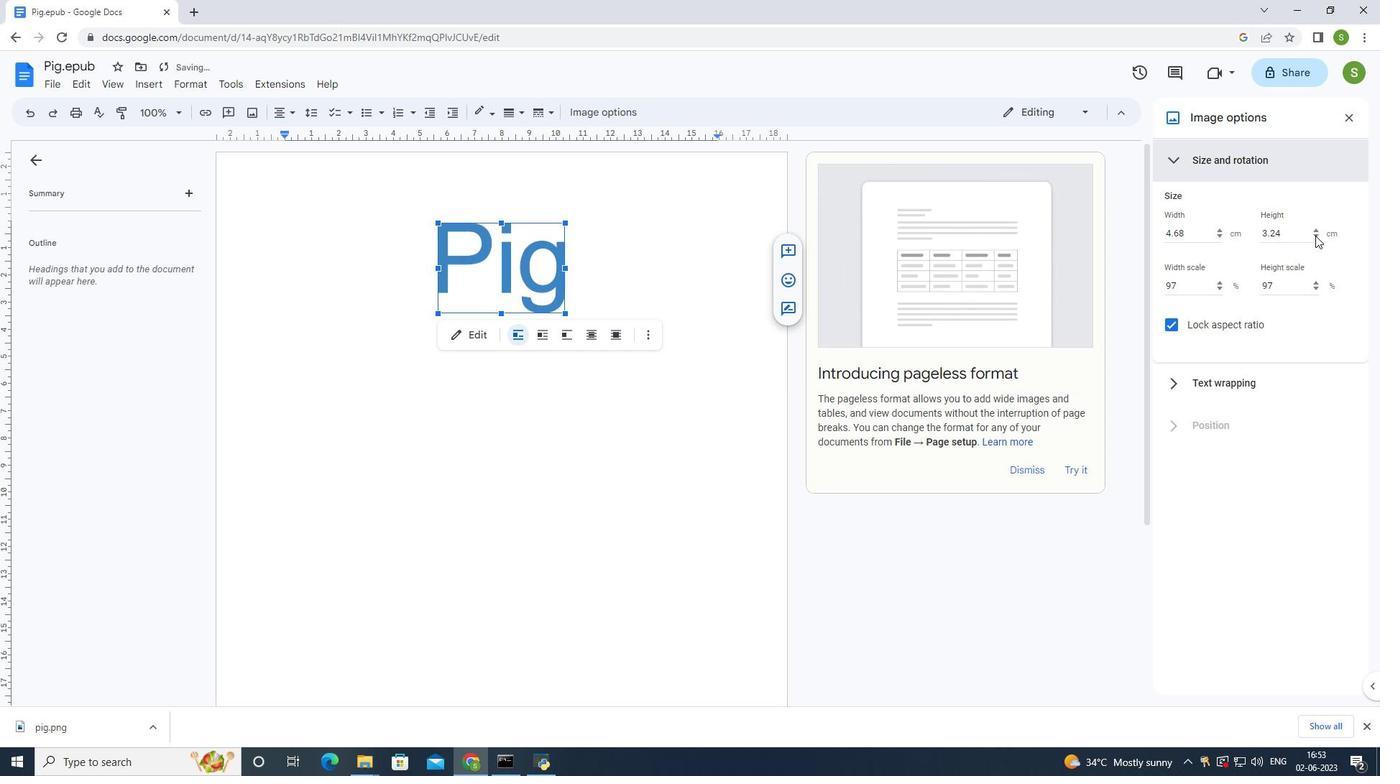 
Action: Mouse pressed left at (1315, 235)
Screenshot: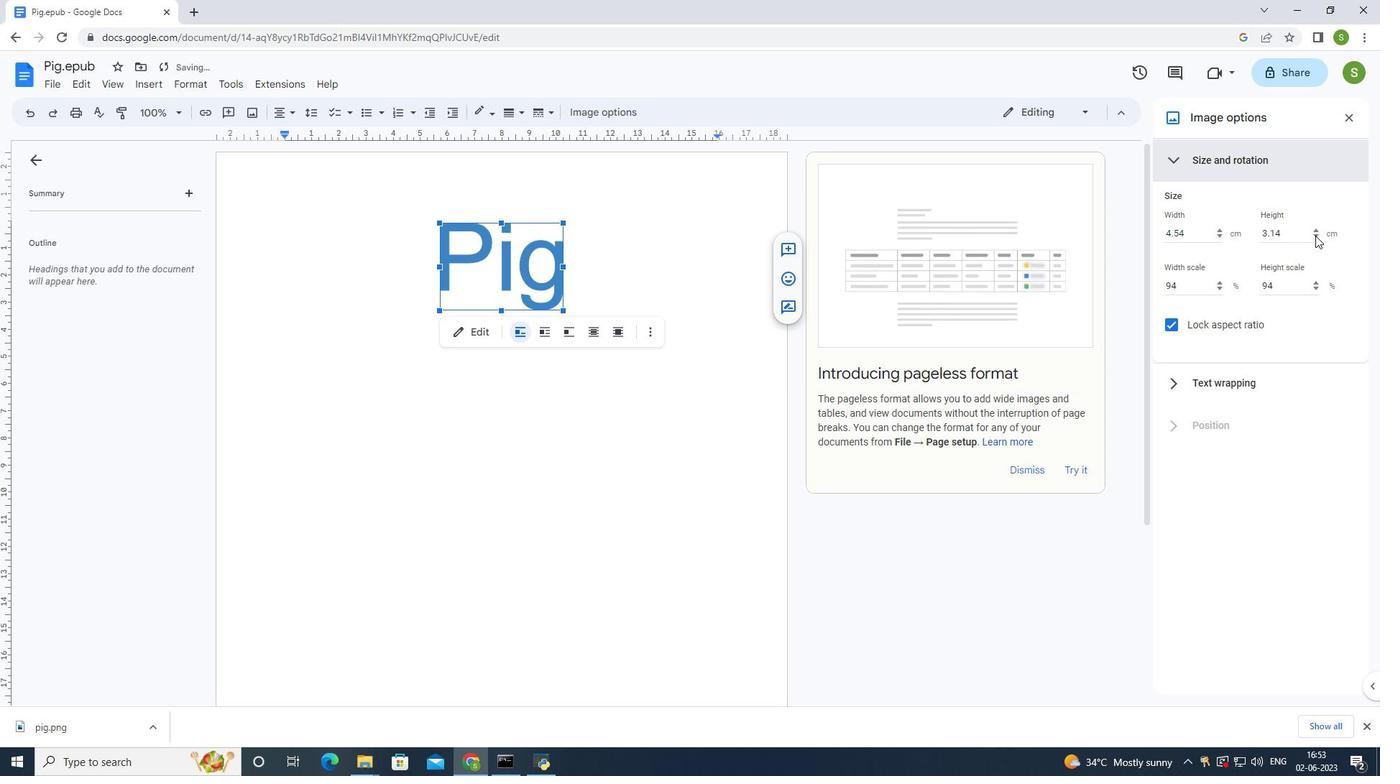 
Action: Mouse pressed left at (1315, 235)
Screenshot: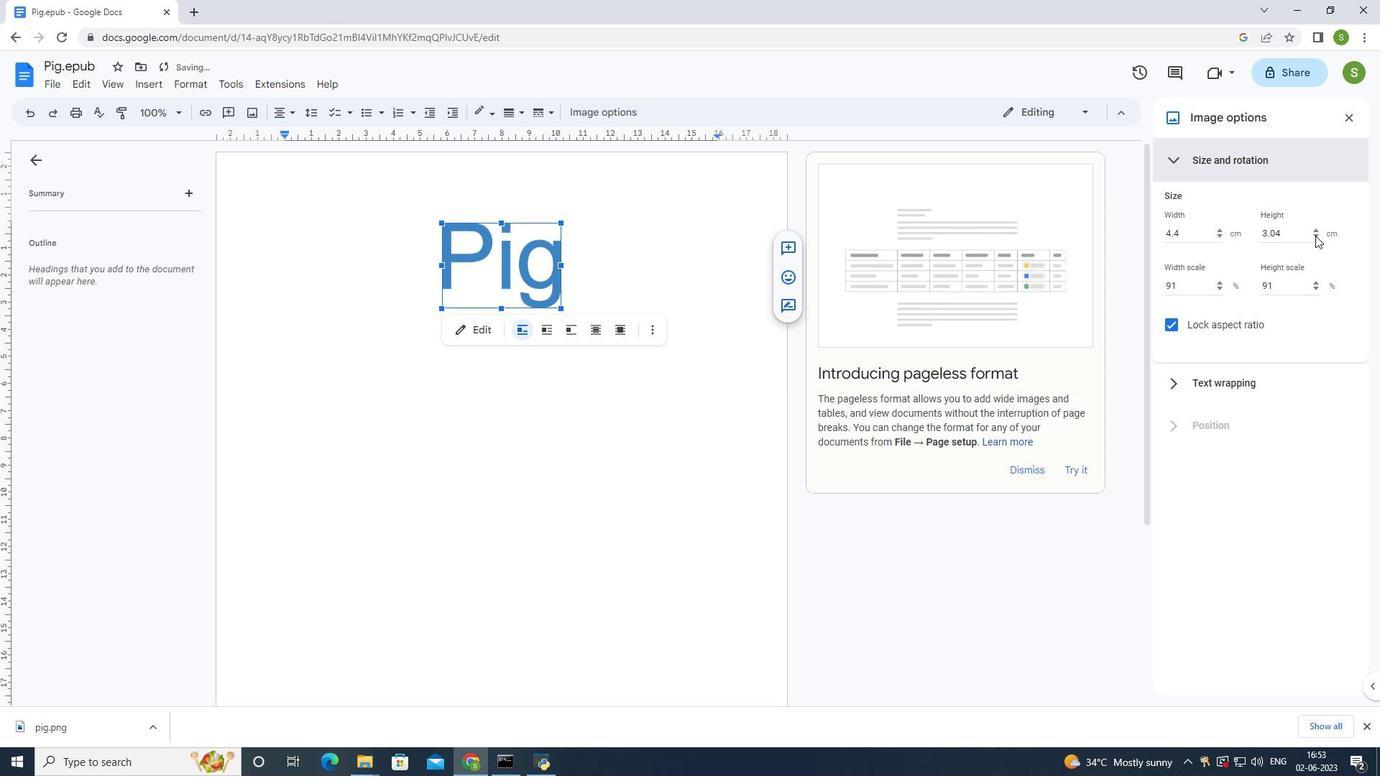 
Action: Mouse pressed left at (1315, 235)
Screenshot: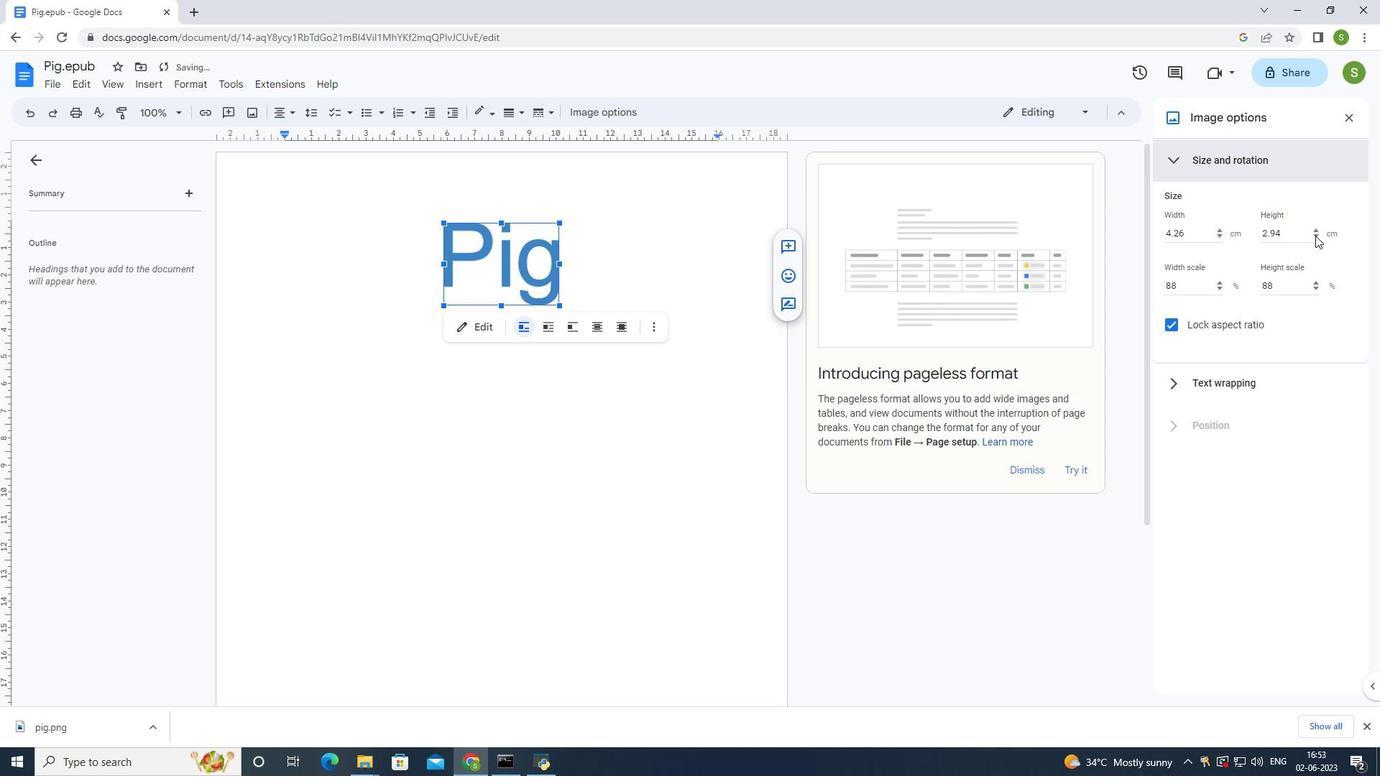 
Action: Mouse pressed left at (1315, 235)
Screenshot: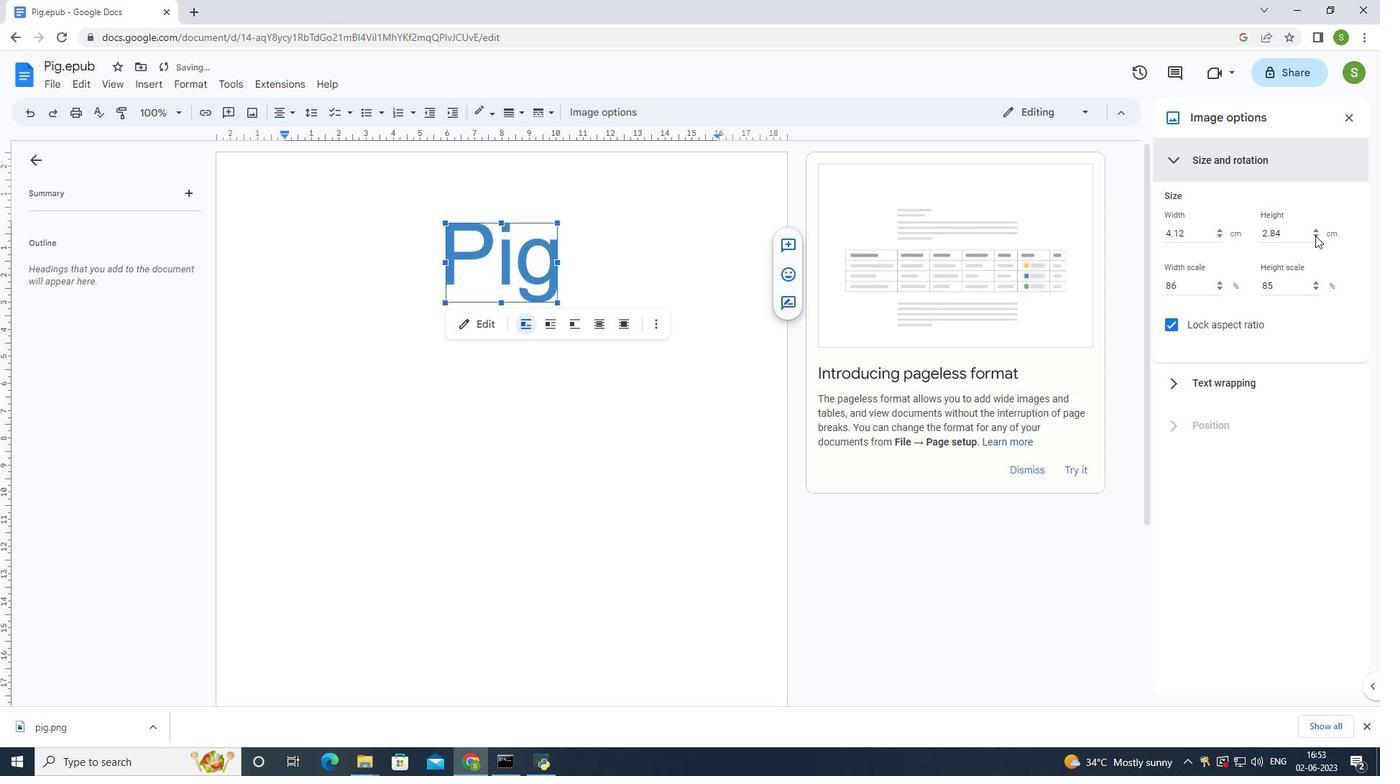 
Action: Mouse pressed left at (1315, 235)
Screenshot: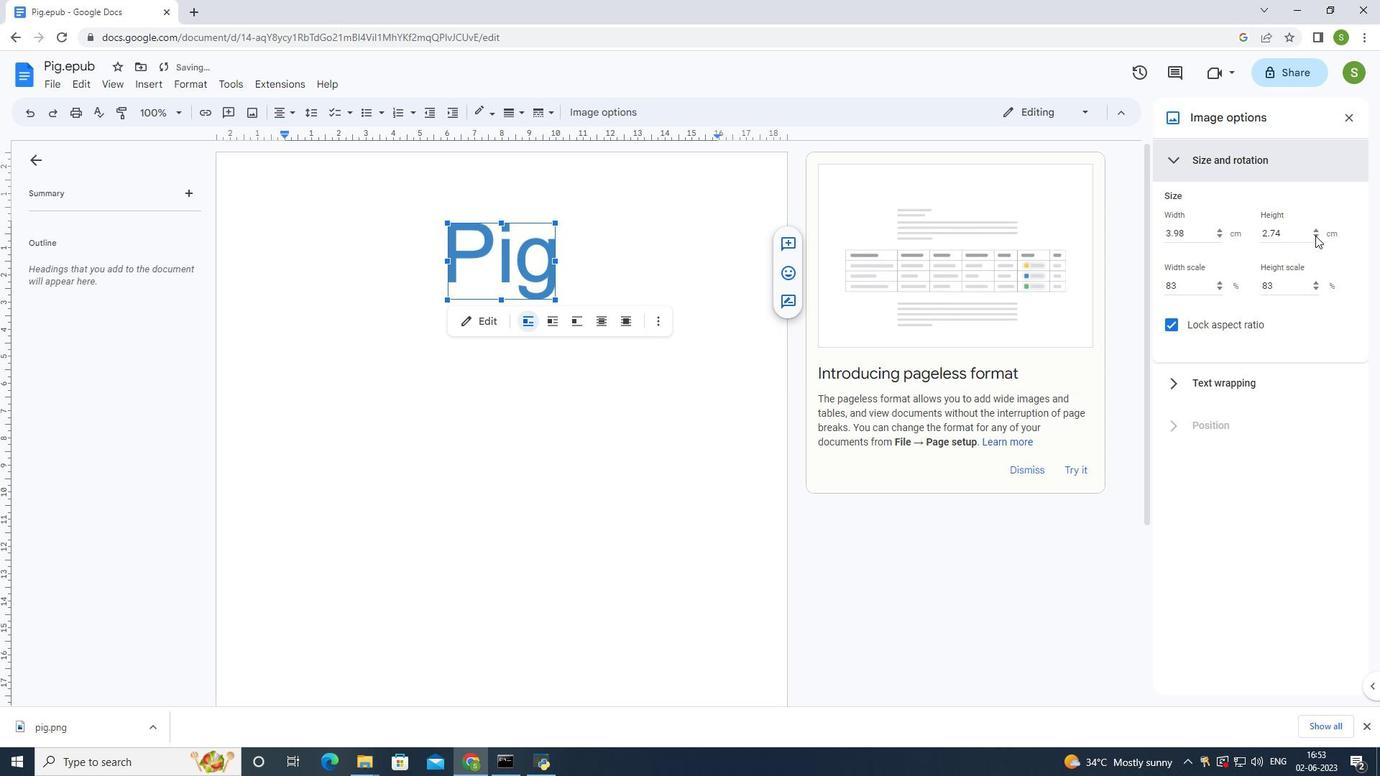 
Action: Mouse pressed left at (1315, 235)
Screenshot: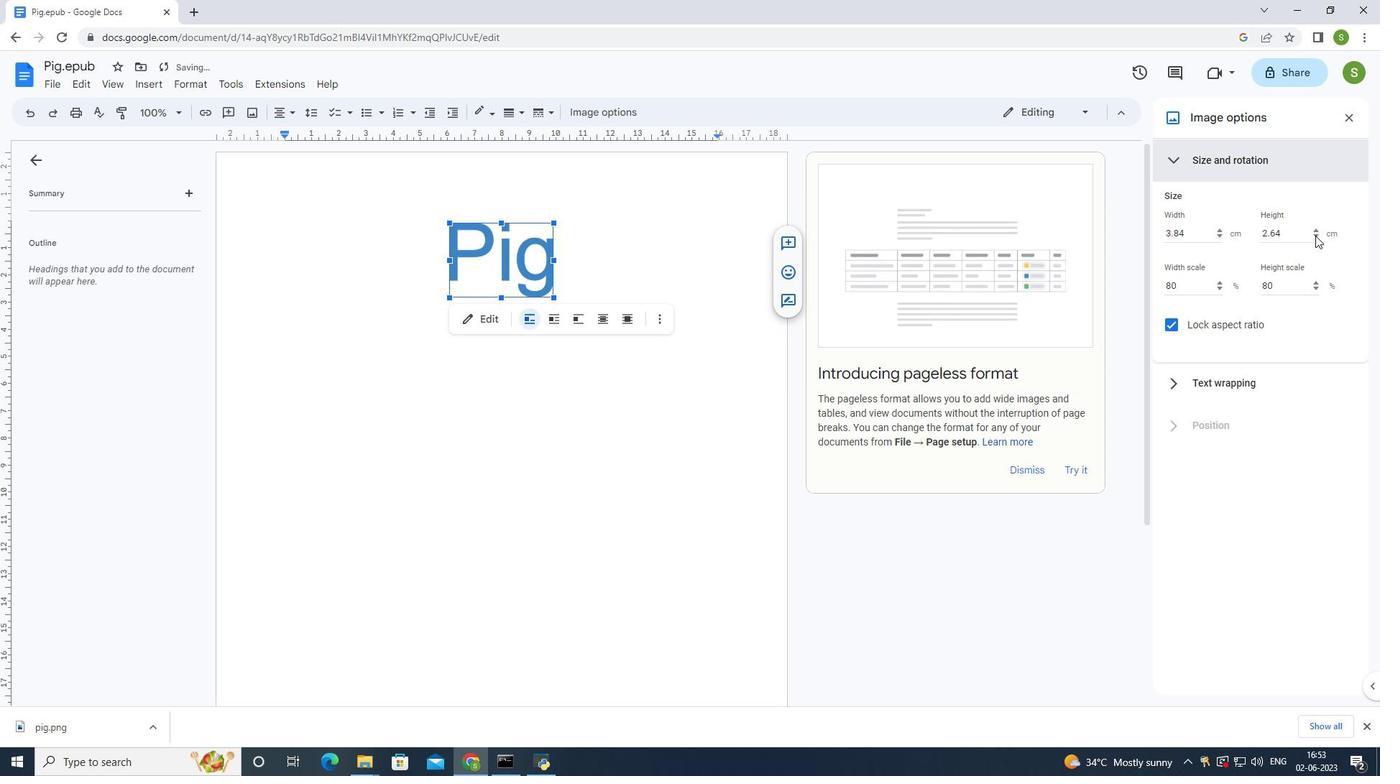 
Action: Mouse pressed left at (1315, 235)
Screenshot: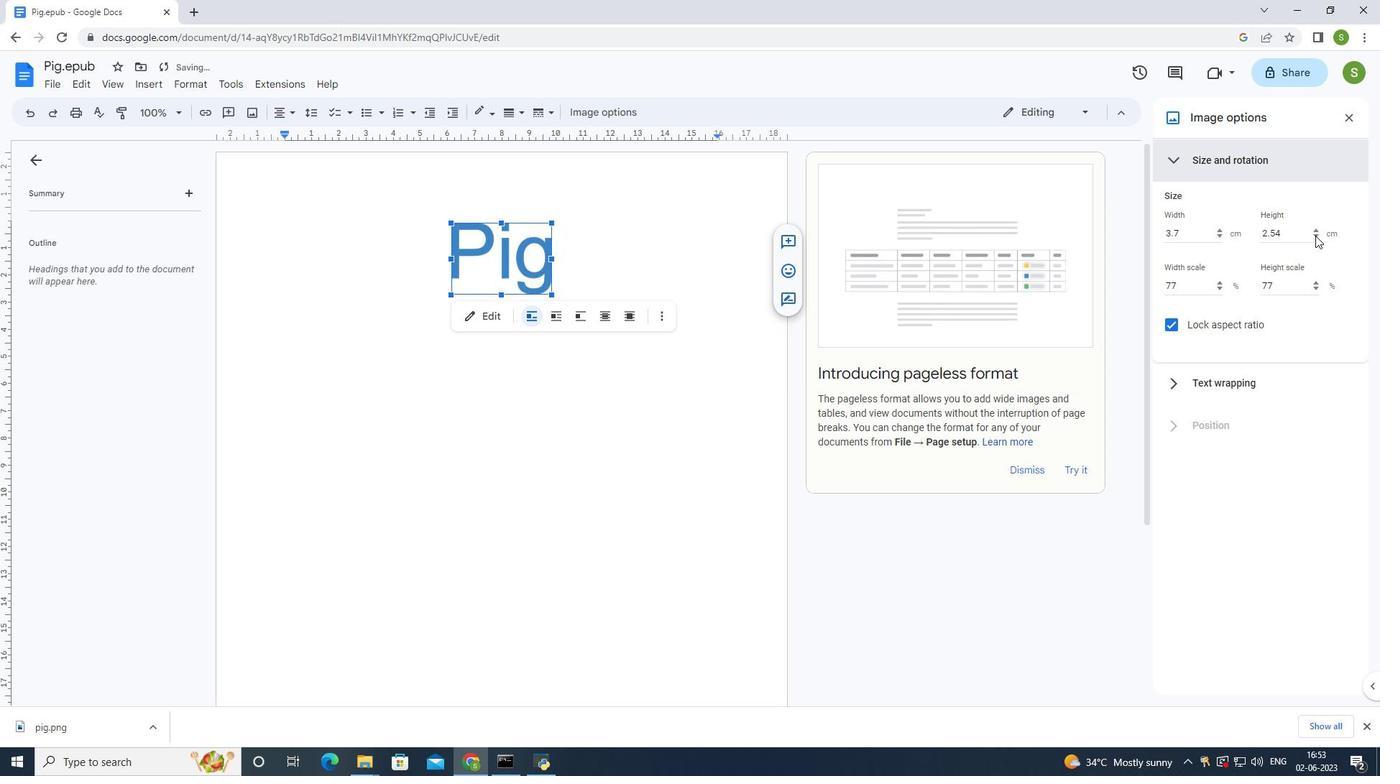 
Action: Mouse pressed left at (1315, 235)
Screenshot: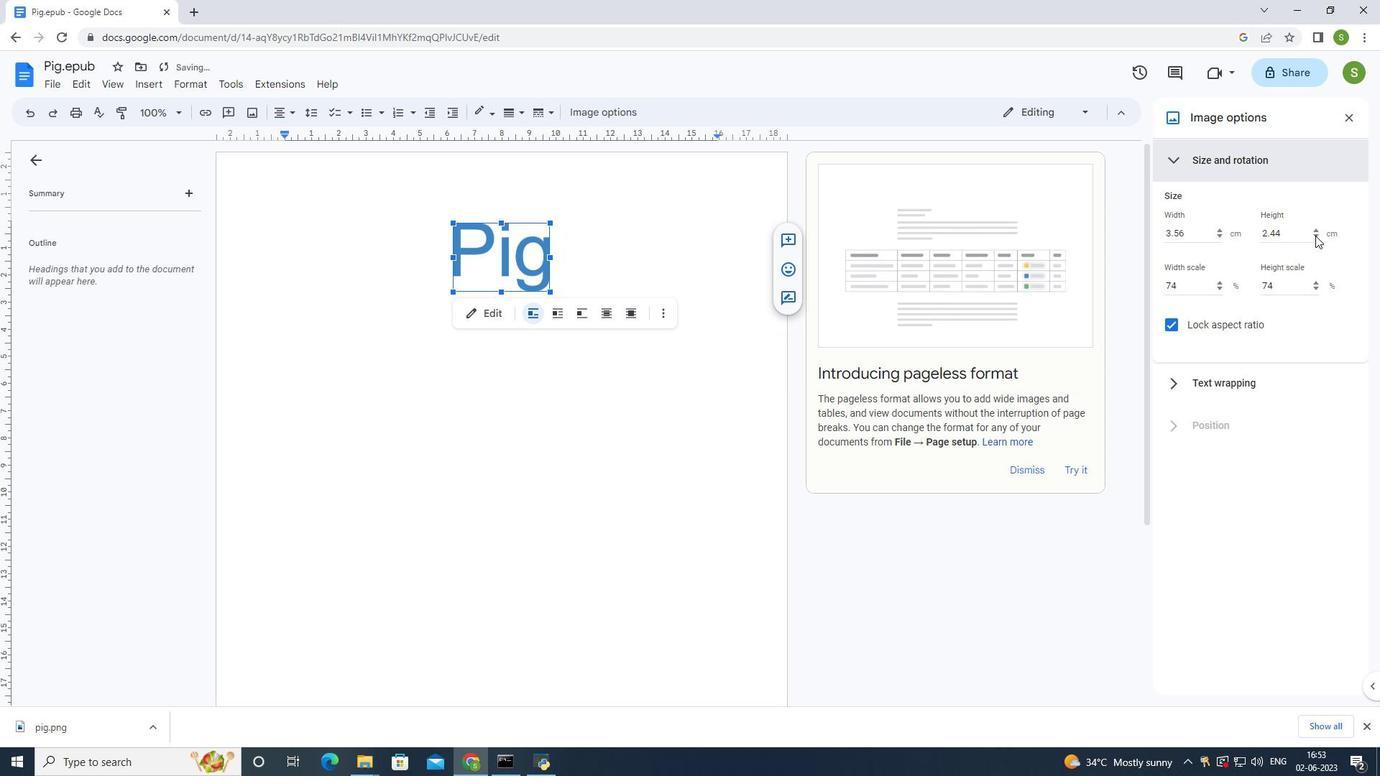
Action: Mouse pressed left at (1315, 235)
Screenshot: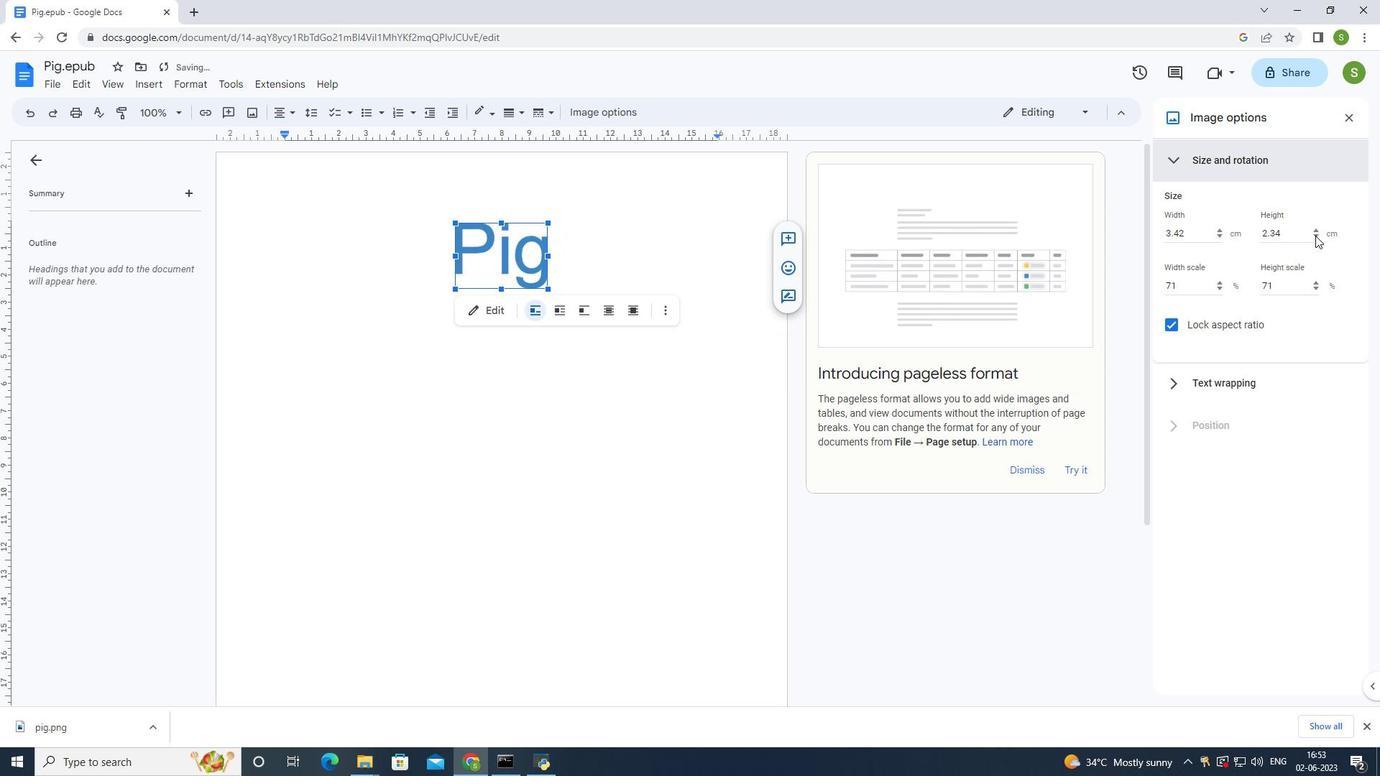 
Action: Mouse pressed left at (1315, 235)
Screenshot: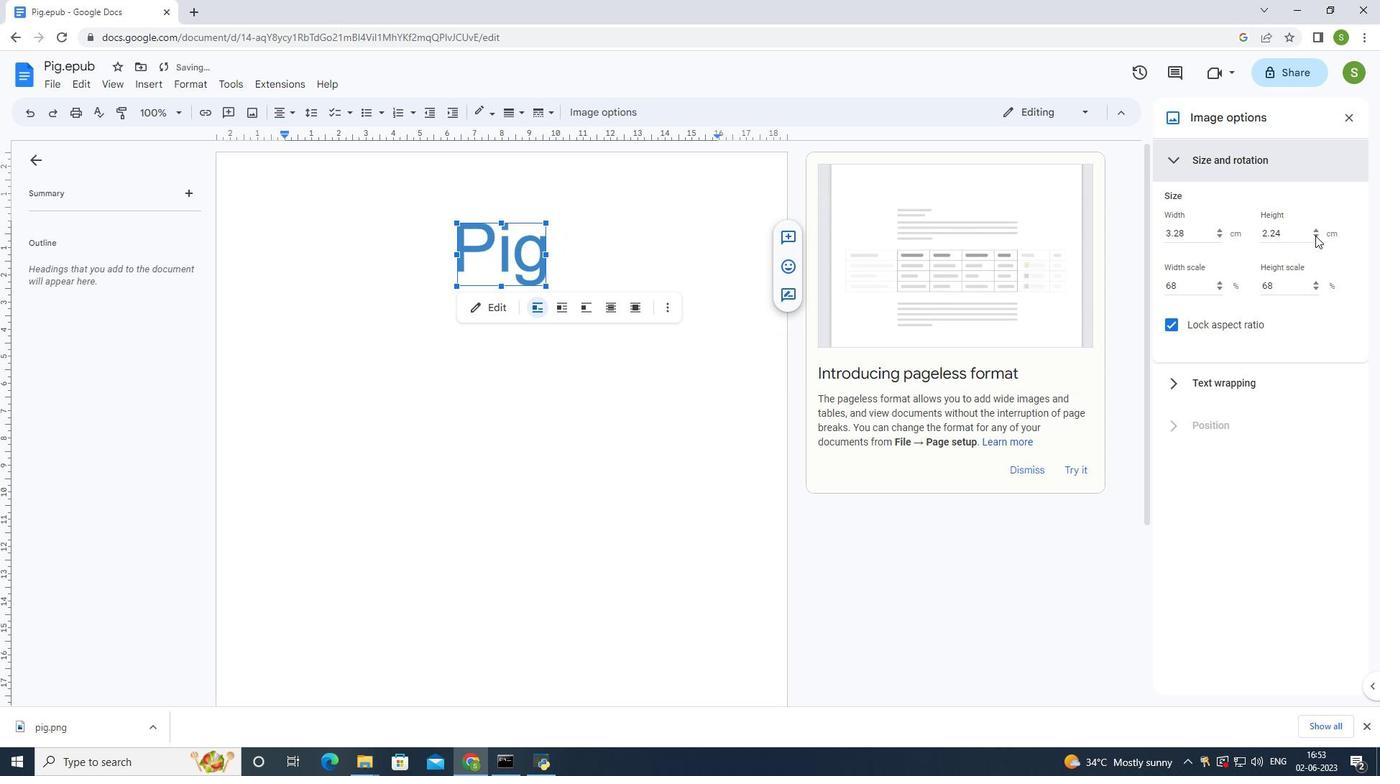 
Action: Mouse pressed left at (1315, 235)
Screenshot: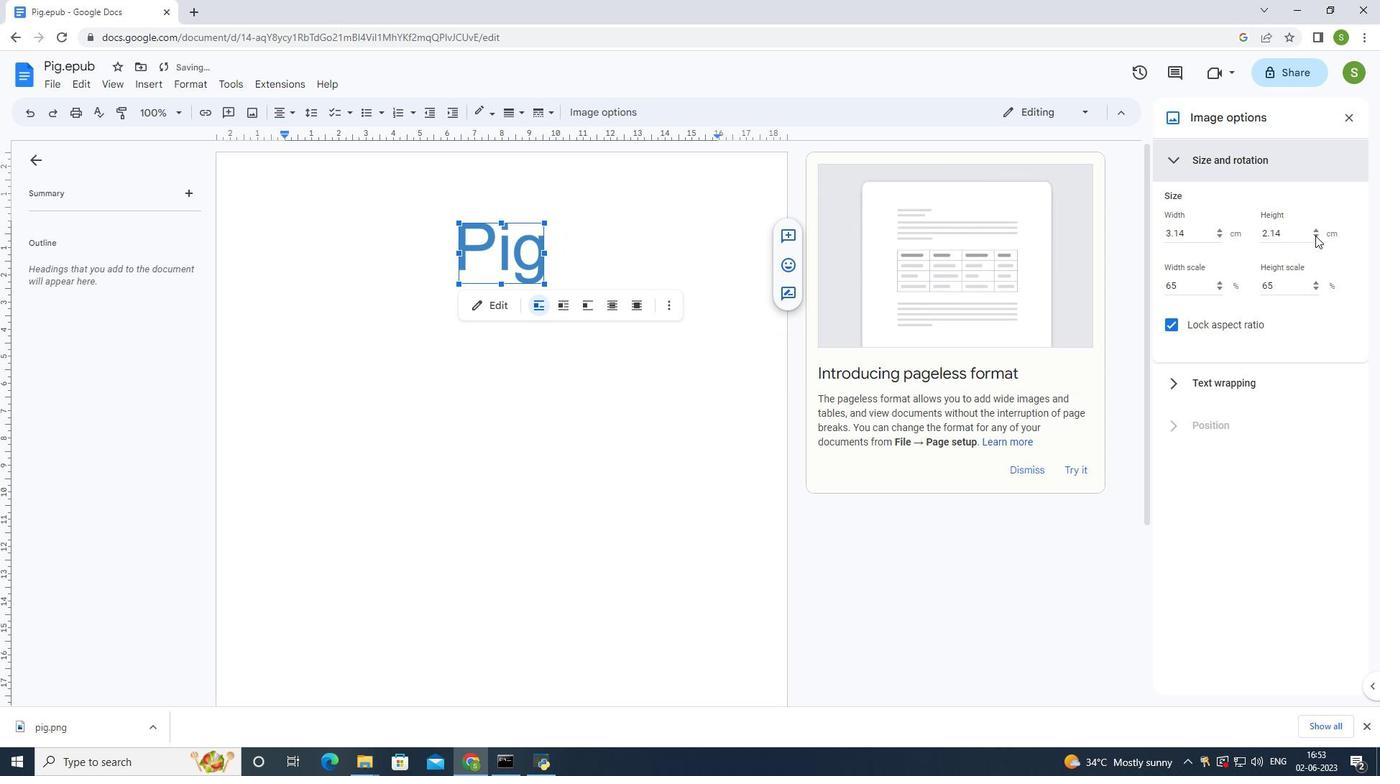
Action: Mouse pressed left at (1315, 235)
Screenshot: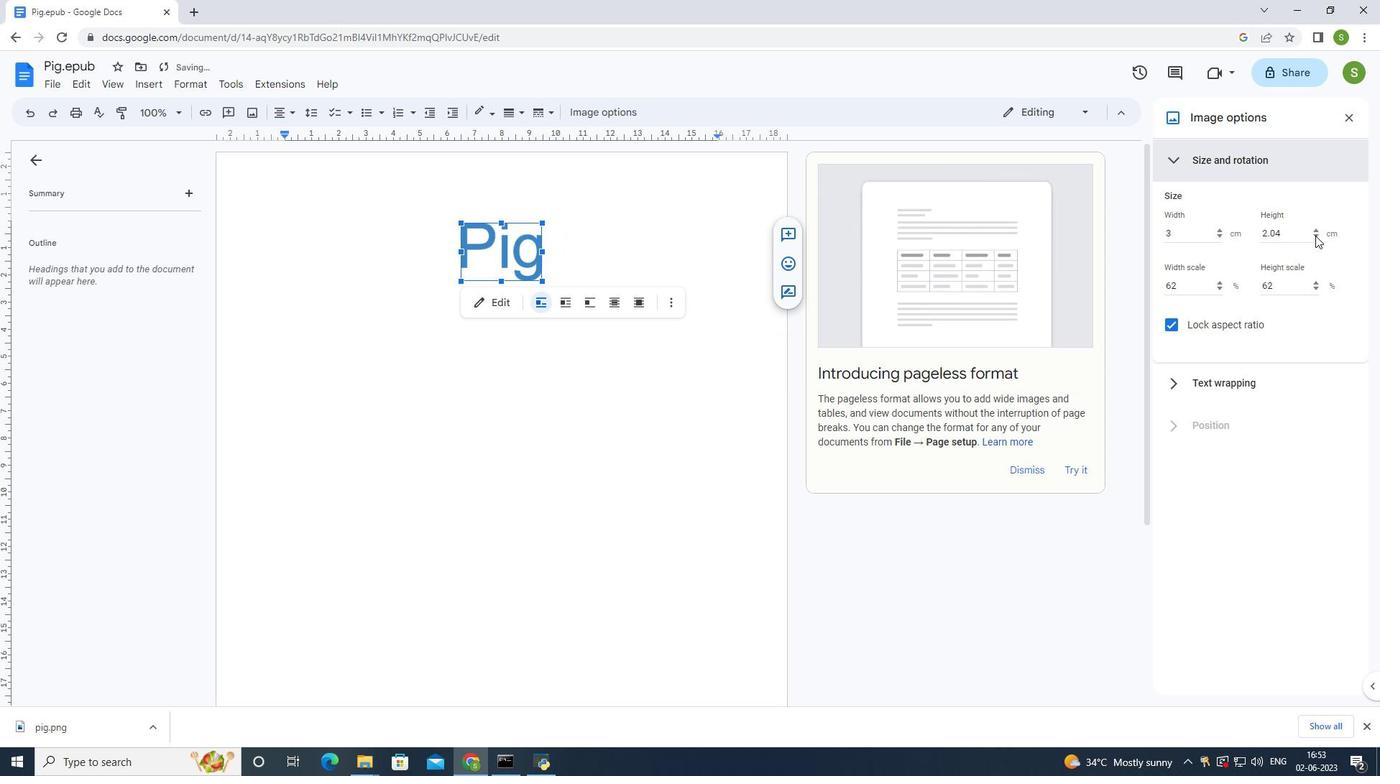 
Action: Mouse moved to (1314, 230)
Screenshot: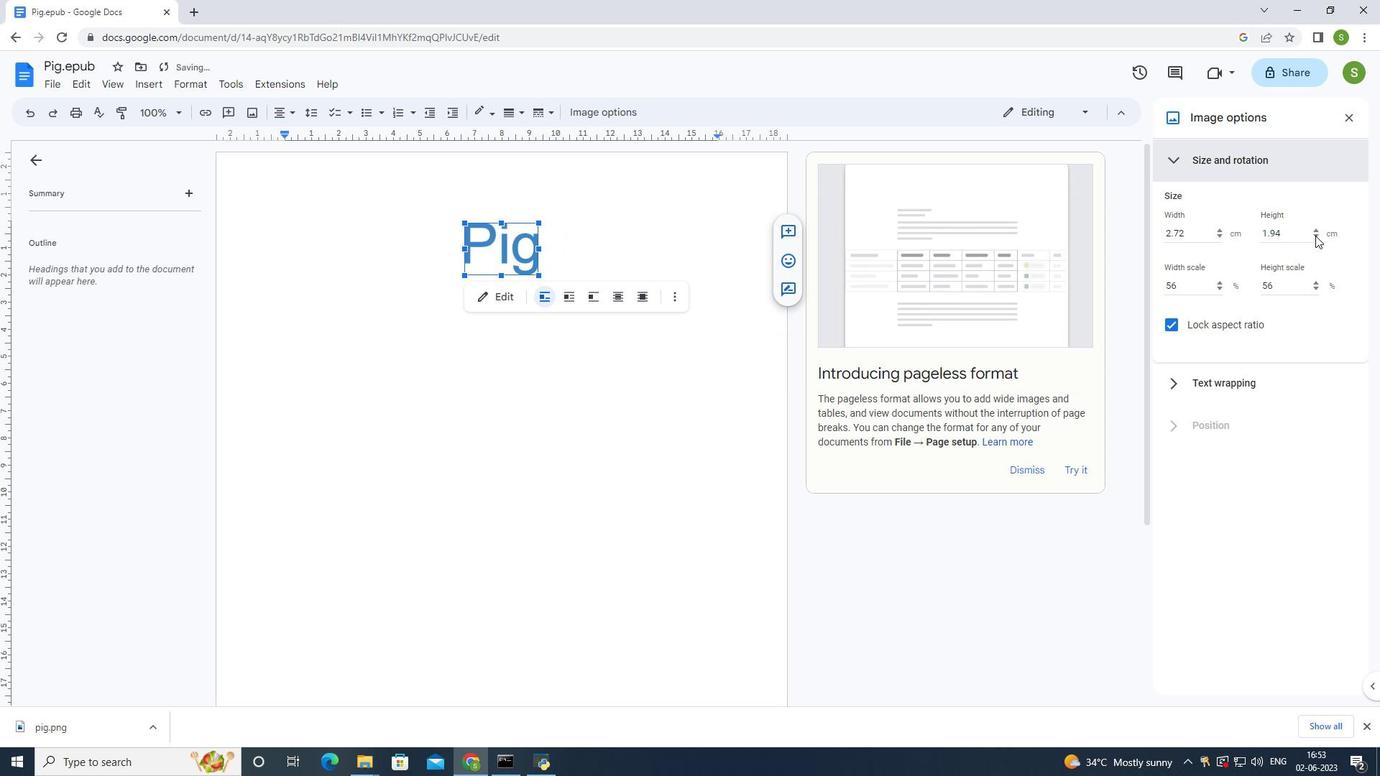 
Action: Mouse pressed left at (1314, 230)
Screenshot: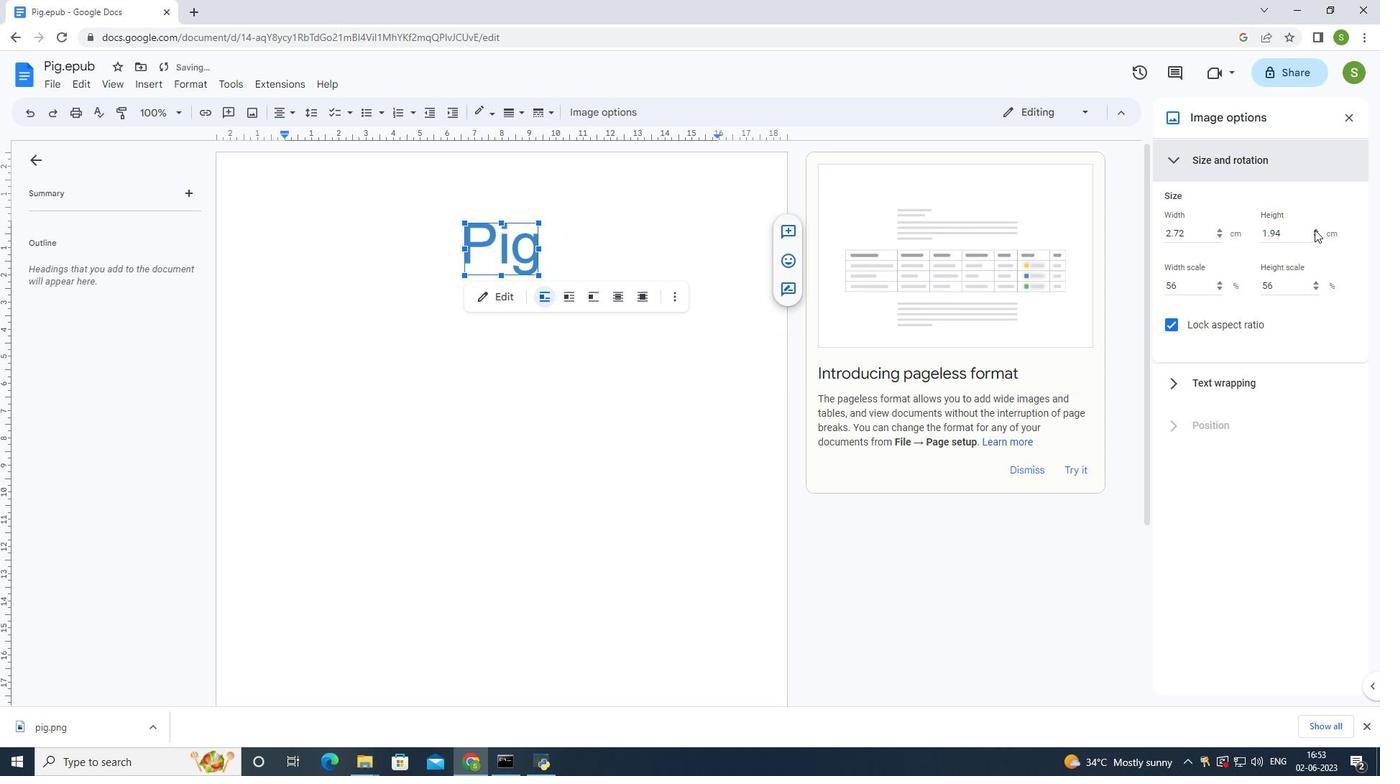 
Action: Mouse moved to (1315, 235)
Screenshot: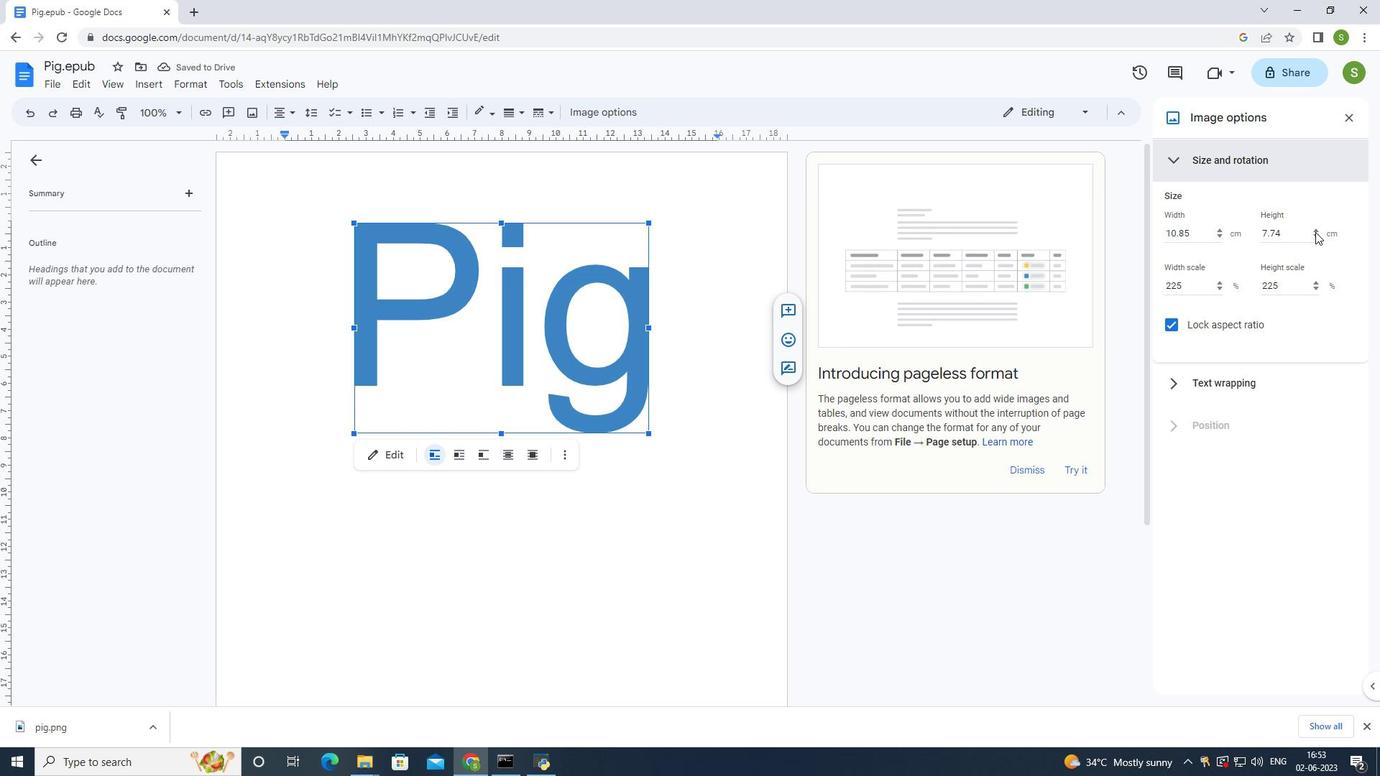 
Action: Mouse pressed left at (1315, 235)
Screenshot: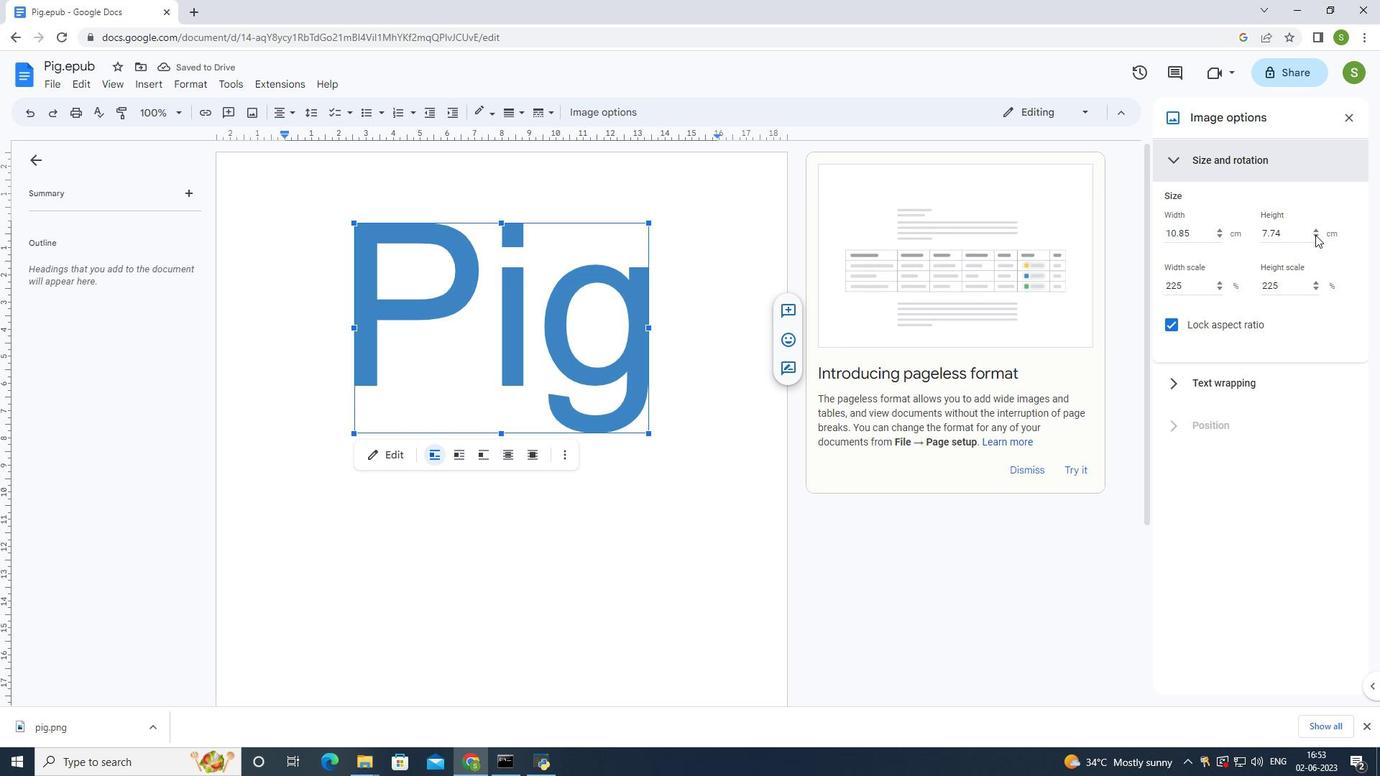 
Action: Mouse pressed left at (1315, 235)
Screenshot: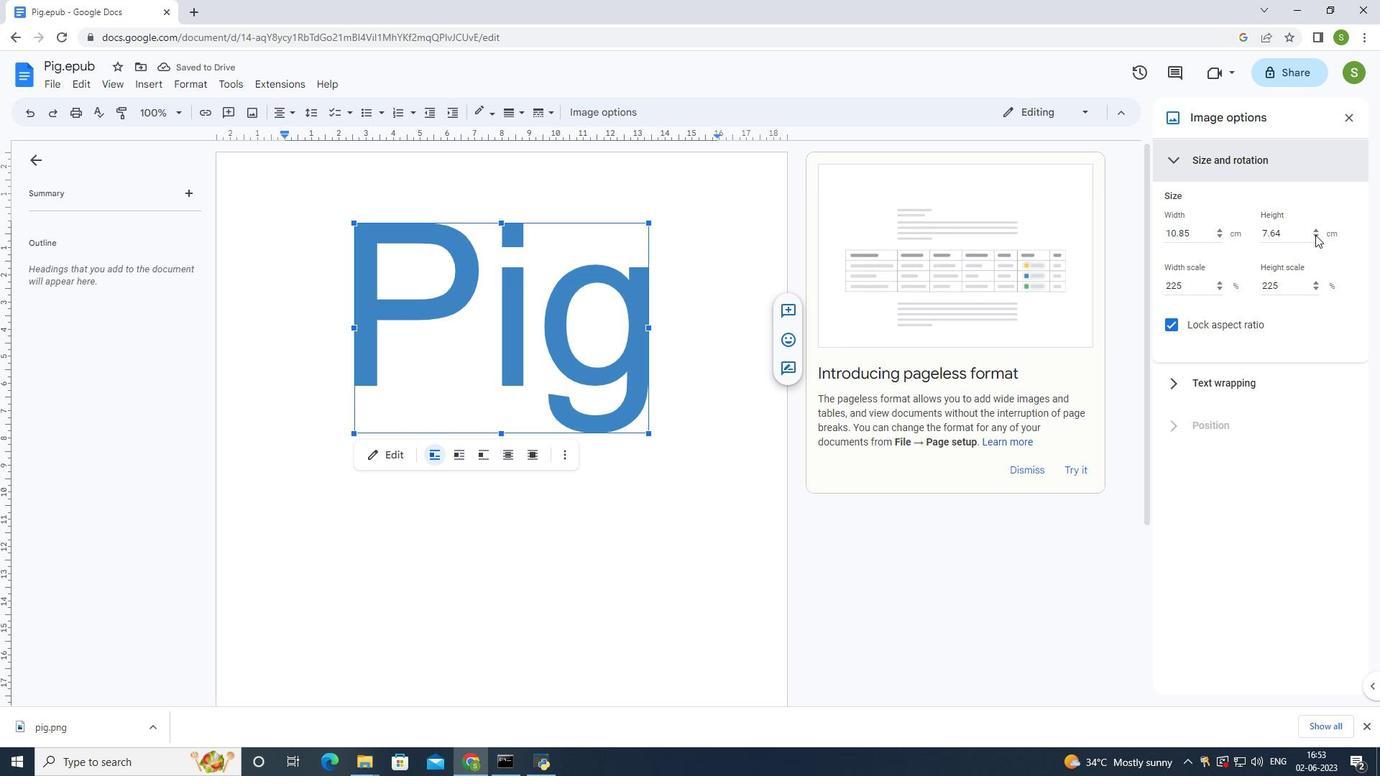 
Action: Mouse pressed left at (1315, 235)
Screenshot: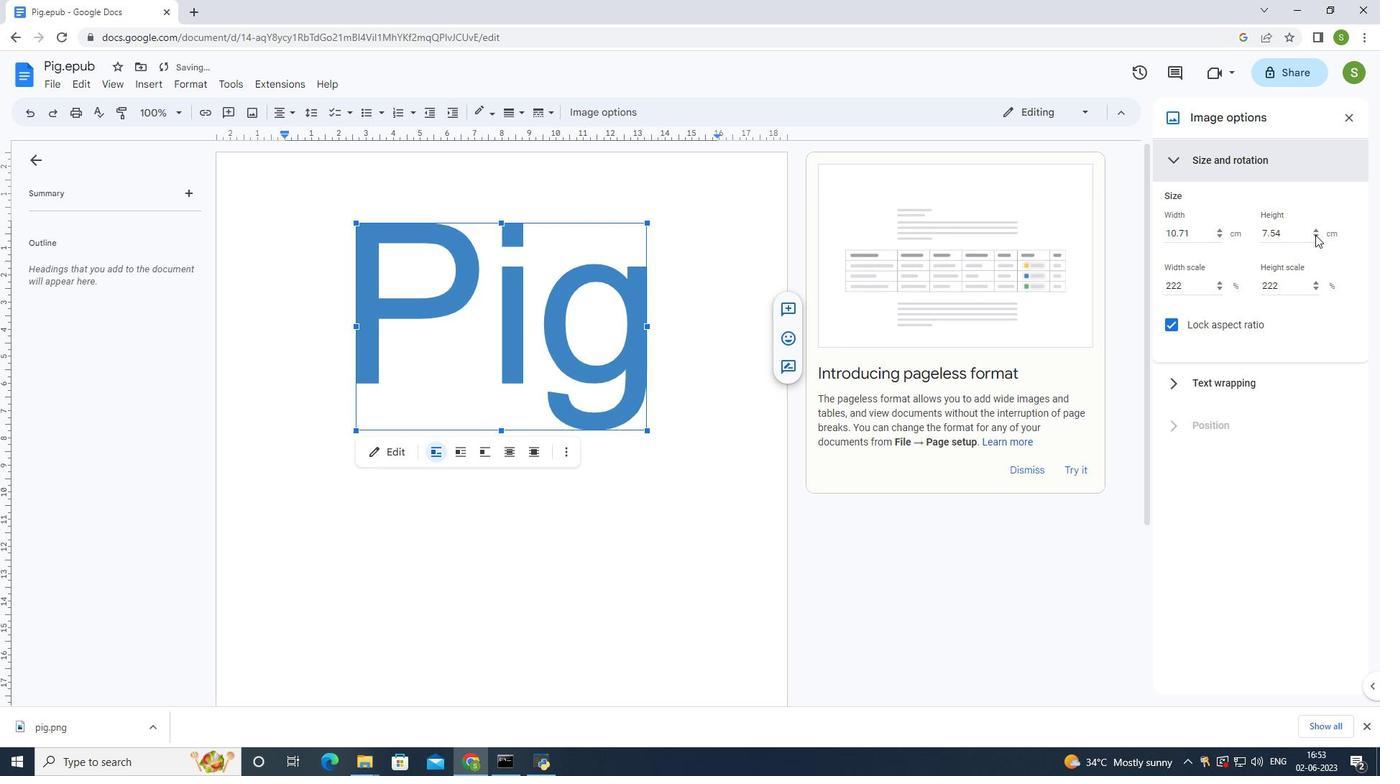 
Action: Mouse pressed left at (1315, 235)
Screenshot: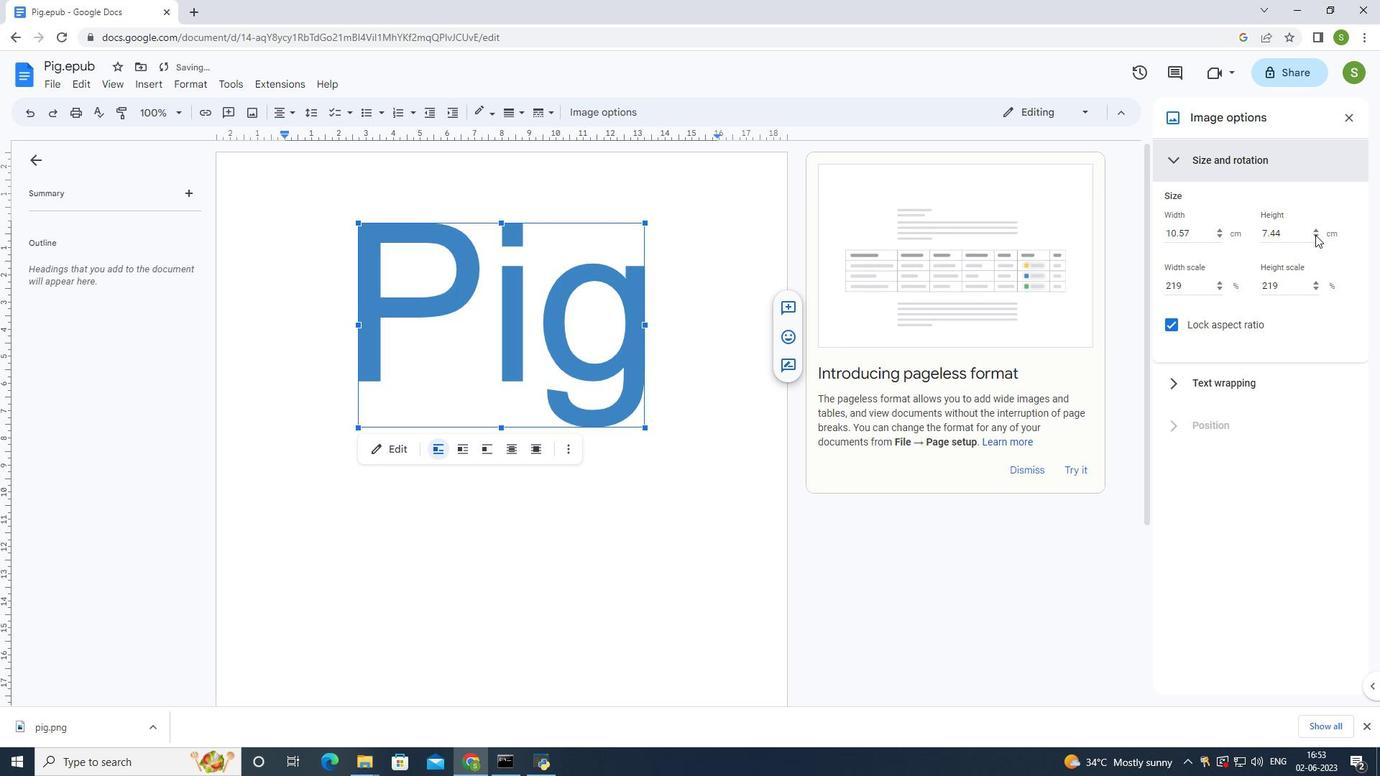 
Action: Mouse pressed left at (1315, 235)
Screenshot: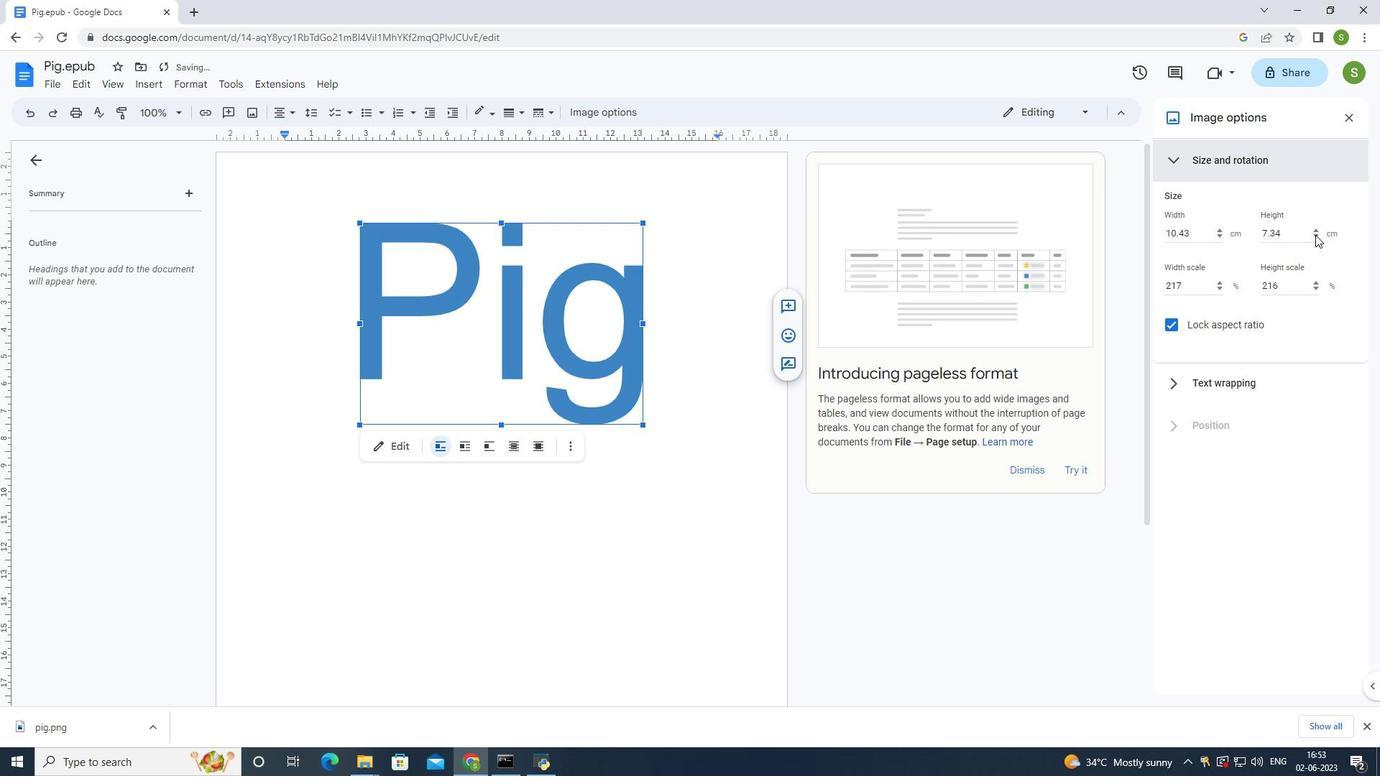 
Action: Mouse moved to (1315, 230)
Screenshot: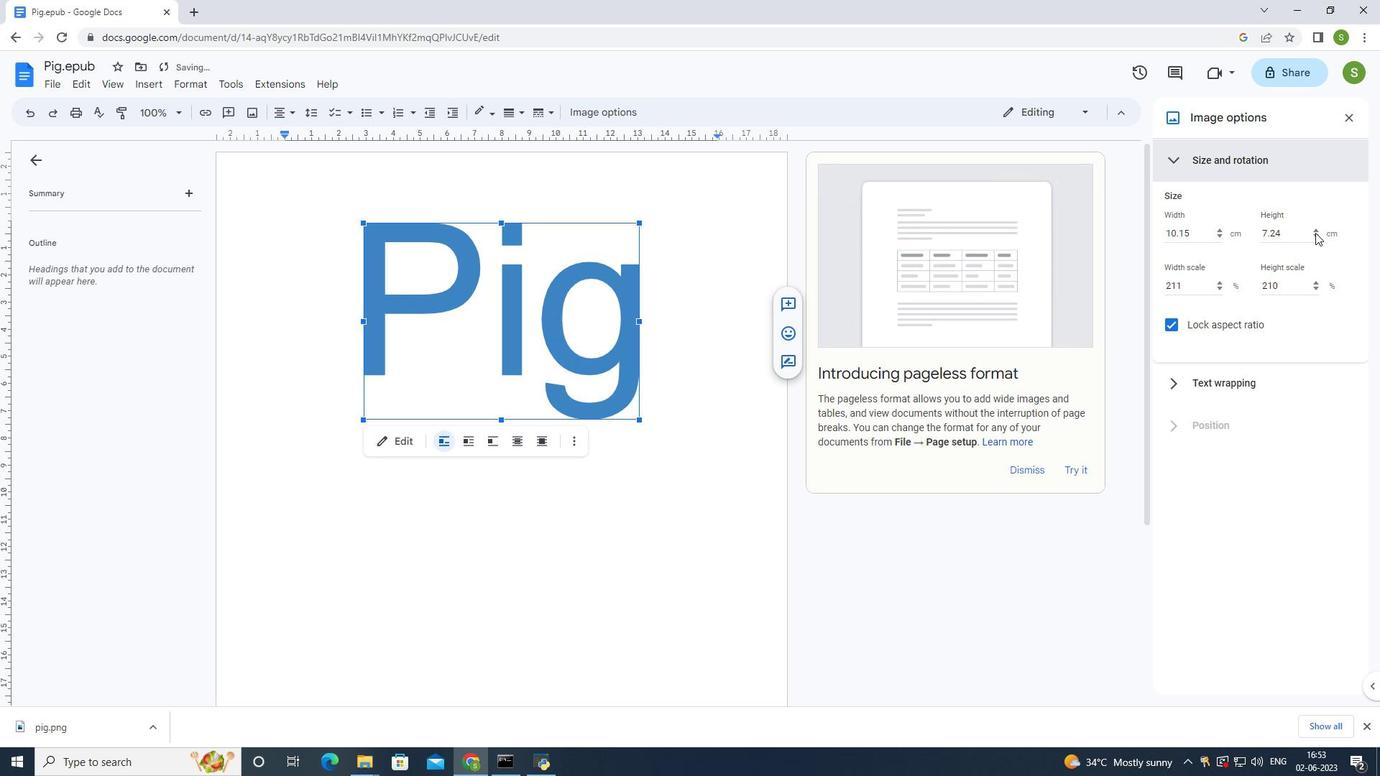 
Action: Mouse pressed left at (1315, 230)
Screenshot: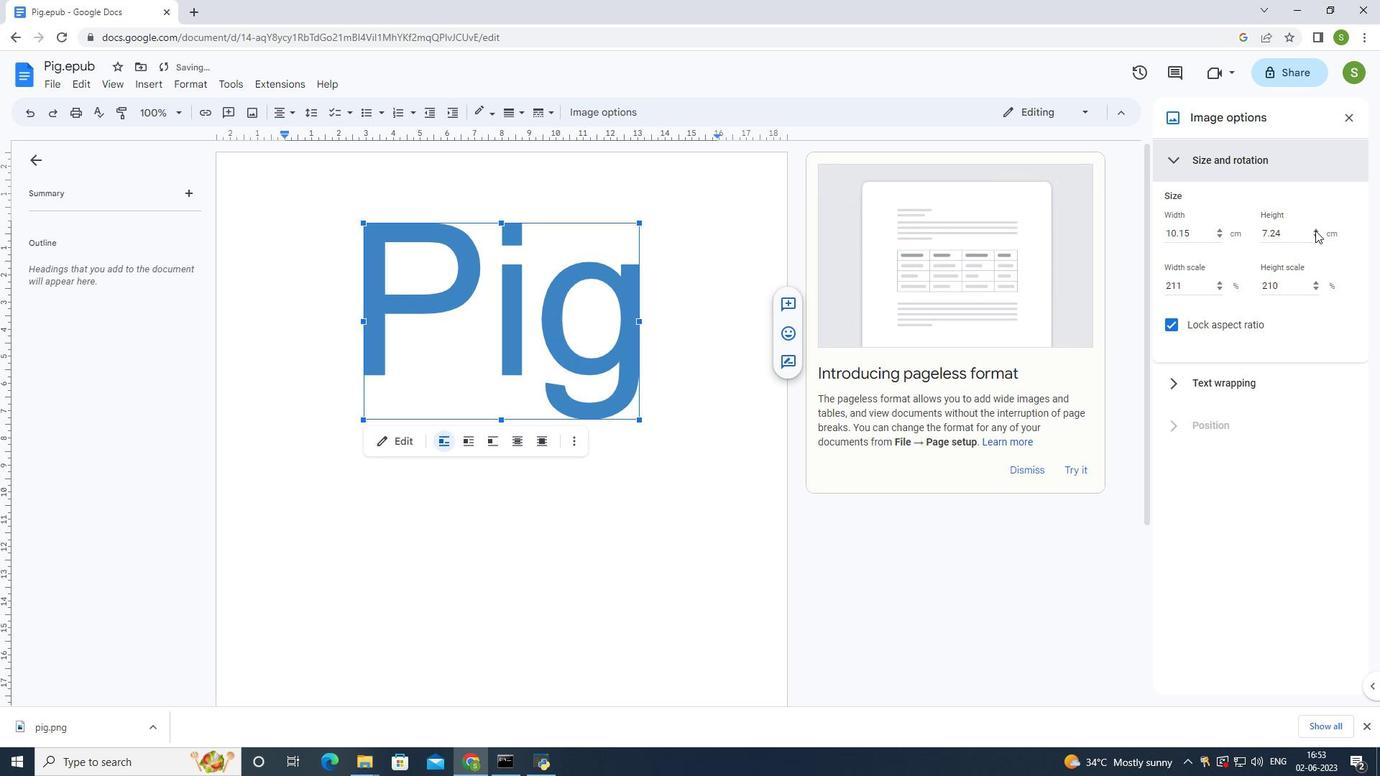 
Action: Mouse moved to (753, 429)
Screenshot: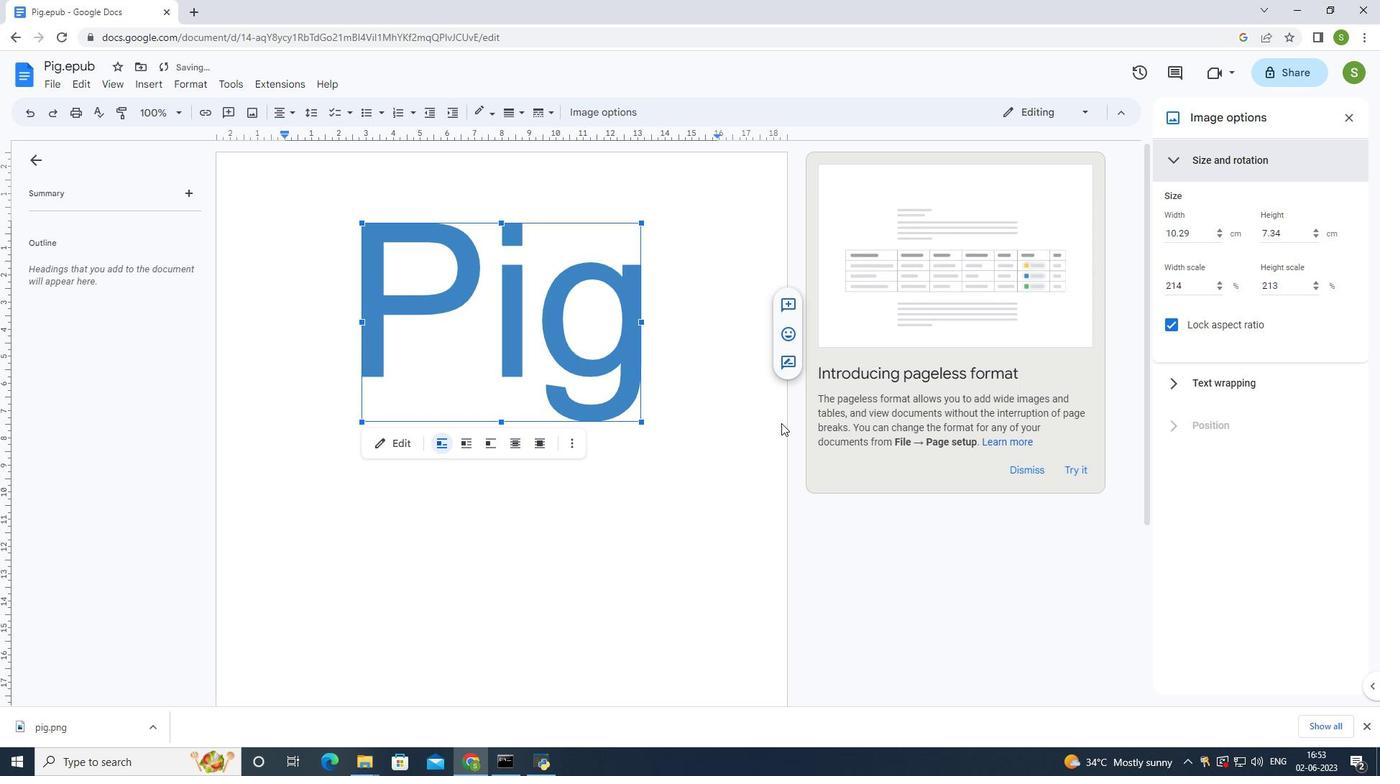 
Action: Mouse pressed left at (753, 429)
Screenshot: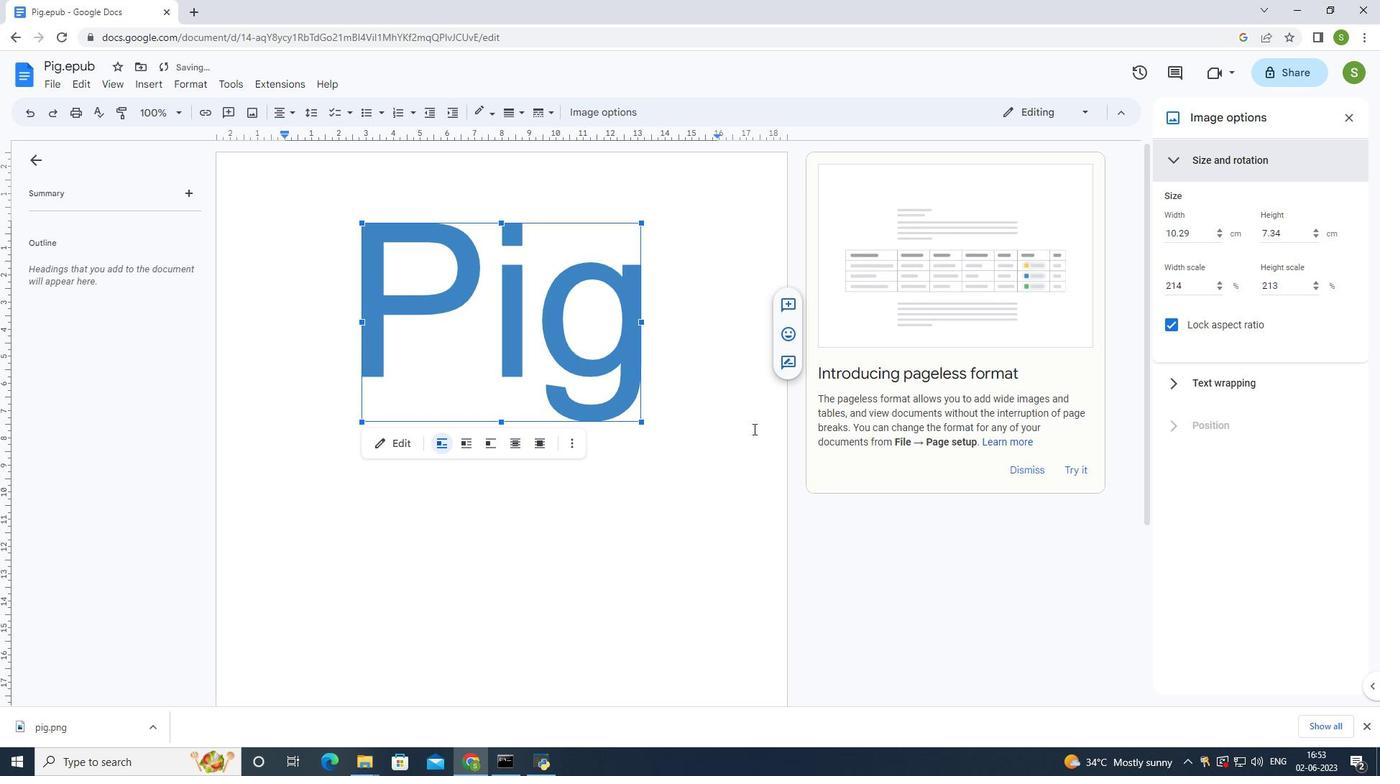 
